 Task: Research Airbnb properties in Guaynabo, Puerto Rico from 12th December, 2023 to 16th December, 2023 for 8 adults.8 bedrooms having 8 beds and 8 bathrooms. Property type can be hotel. Amenities needed are: wifi, TV, free parkinig on premises, gym, breakfast. Look for 4 properties as per requirement.
Action: Mouse moved to (483, 105)
Screenshot: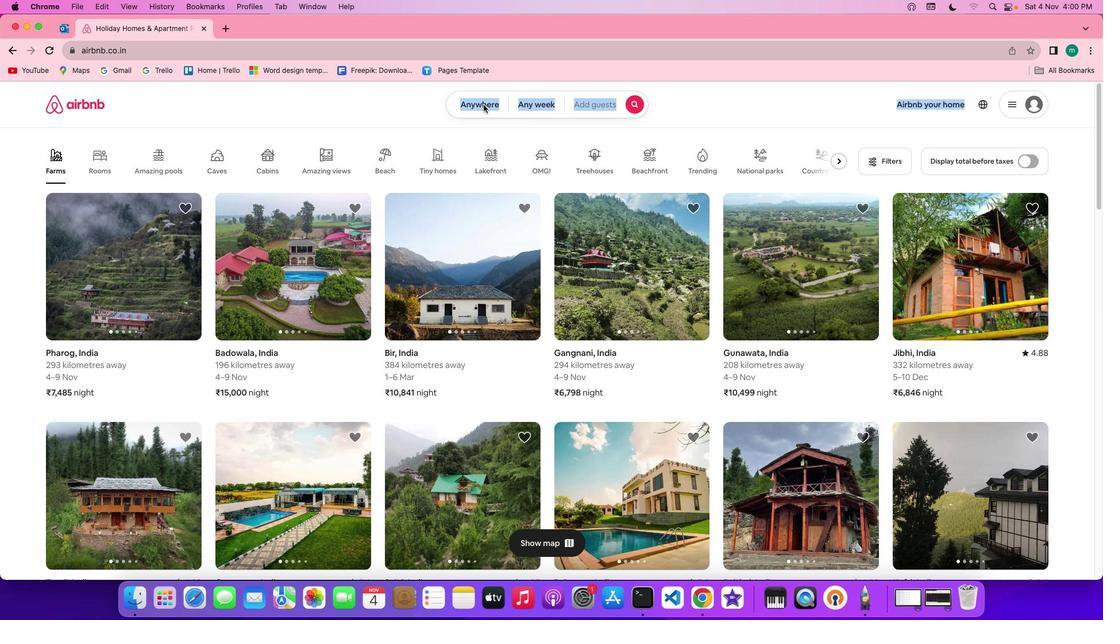 
Action: Mouse pressed left at (483, 105)
Screenshot: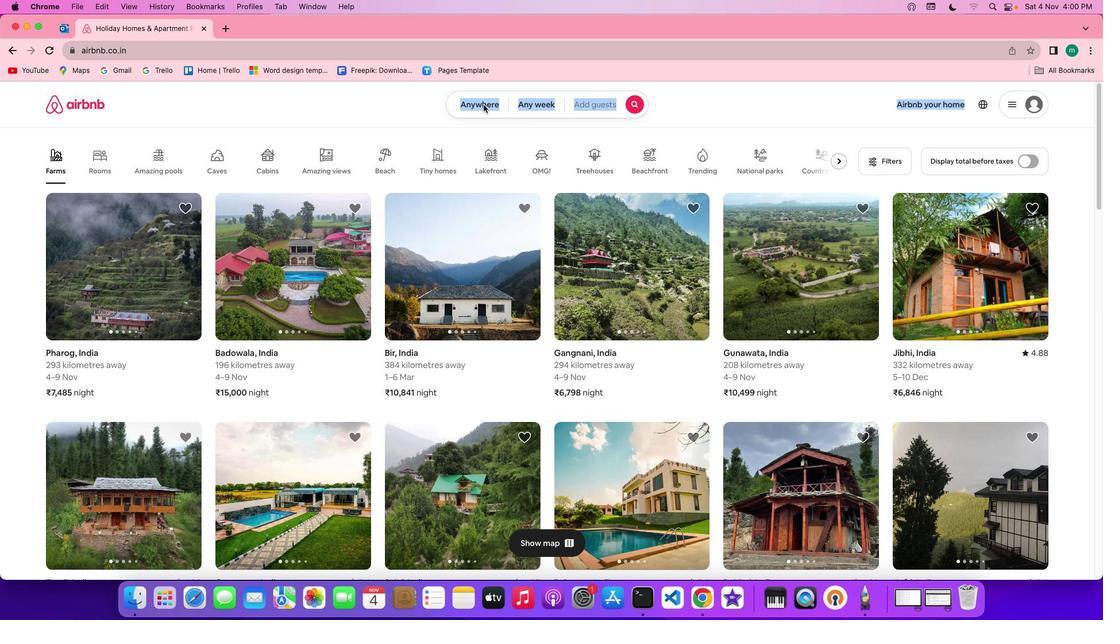
Action: Mouse pressed left at (483, 105)
Screenshot: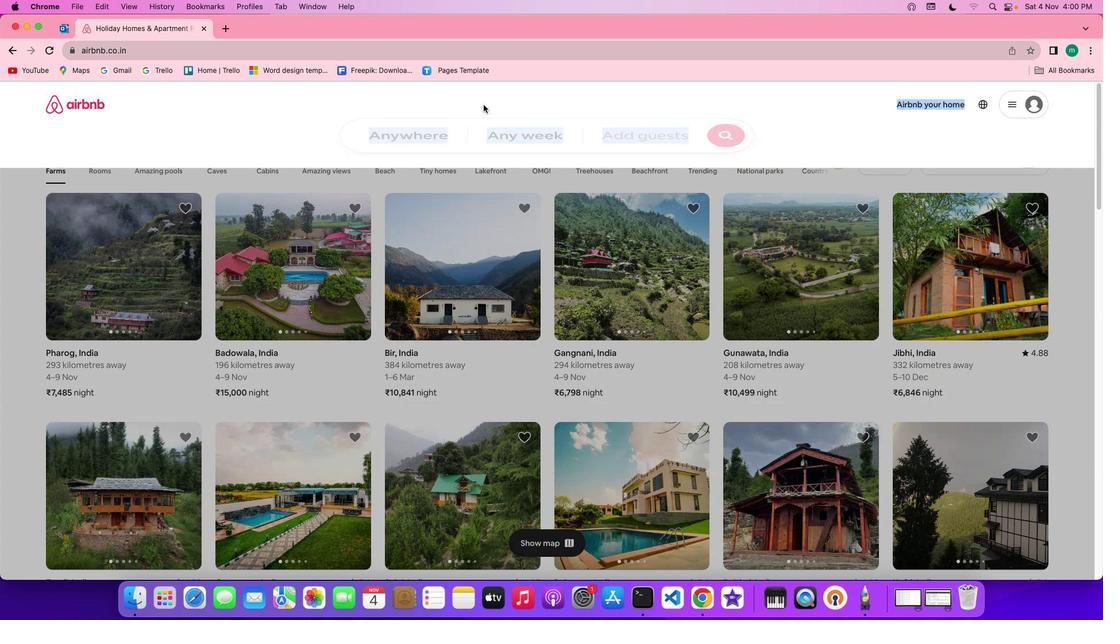 
Action: Mouse moved to (426, 148)
Screenshot: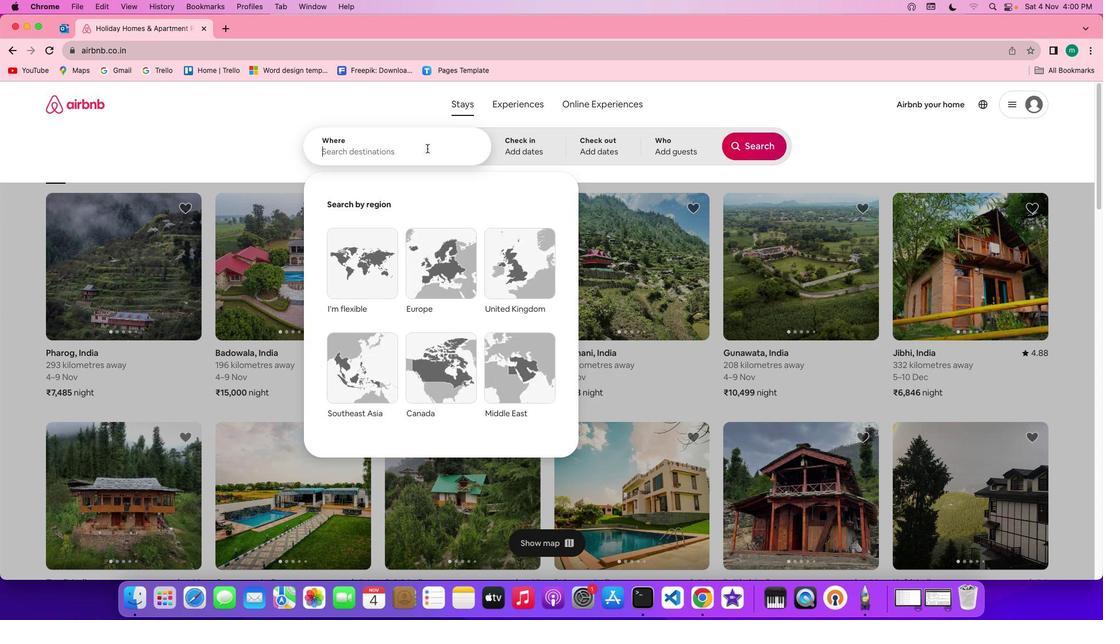
Action: Mouse pressed left at (426, 148)
Screenshot: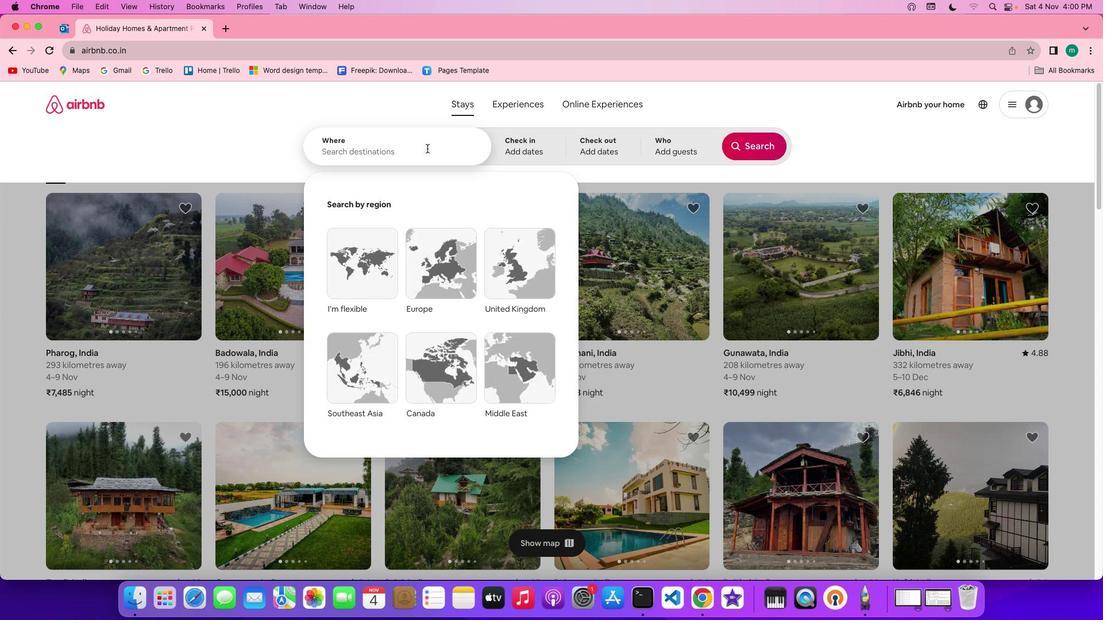 
Action: Key pressed Key.spaceKey.shift'G''u''a''y''n''a''b''o'','Key.spaceKey.shift'P''u''e''r''t''o'Key.spaceKey.shift'R''i''c''o'
Screenshot: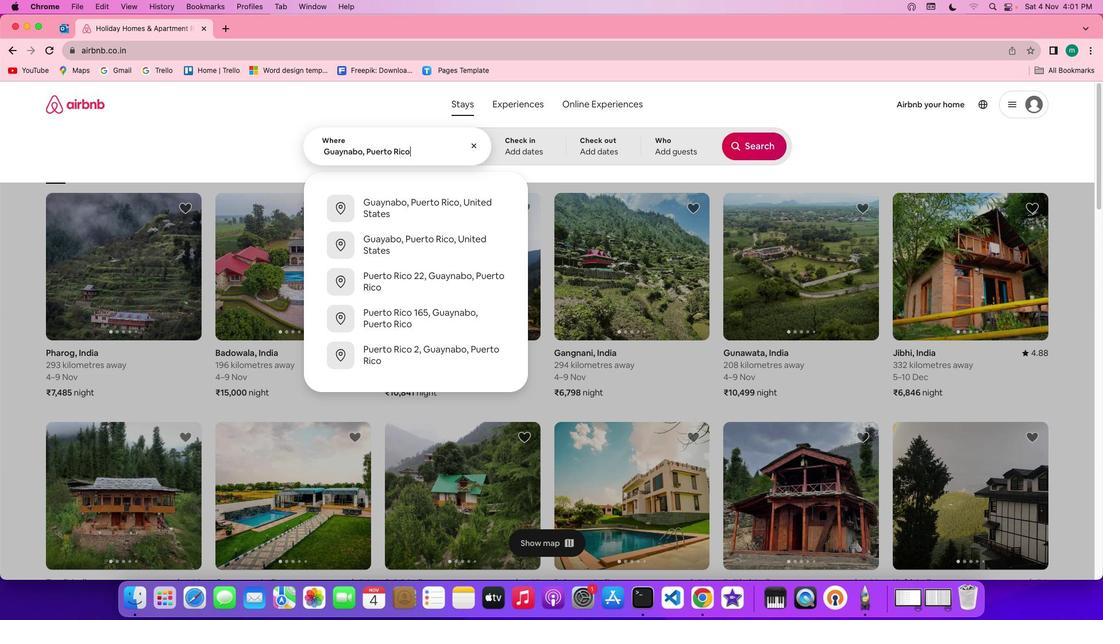 
Action: Mouse moved to (532, 137)
Screenshot: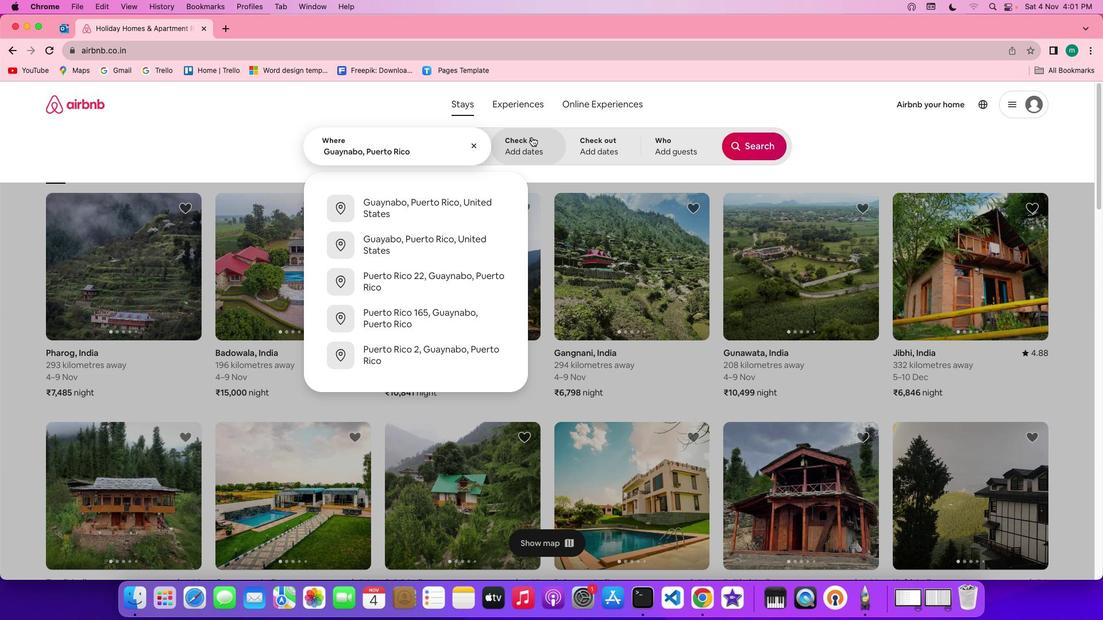 
Action: Mouse pressed left at (532, 137)
Screenshot: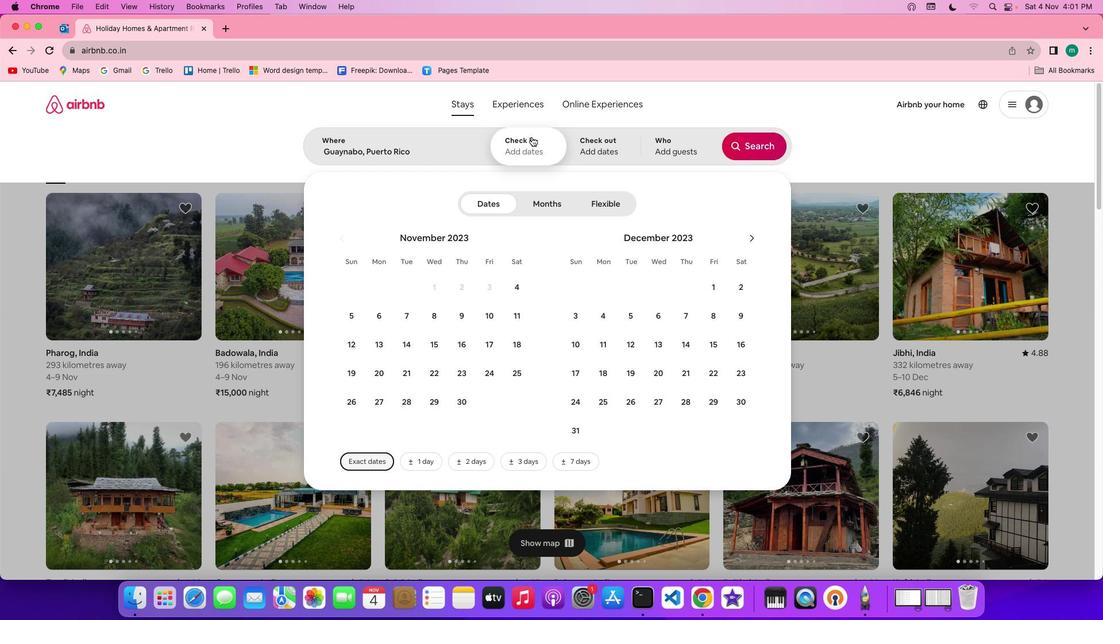
Action: Mouse moved to (636, 347)
Screenshot: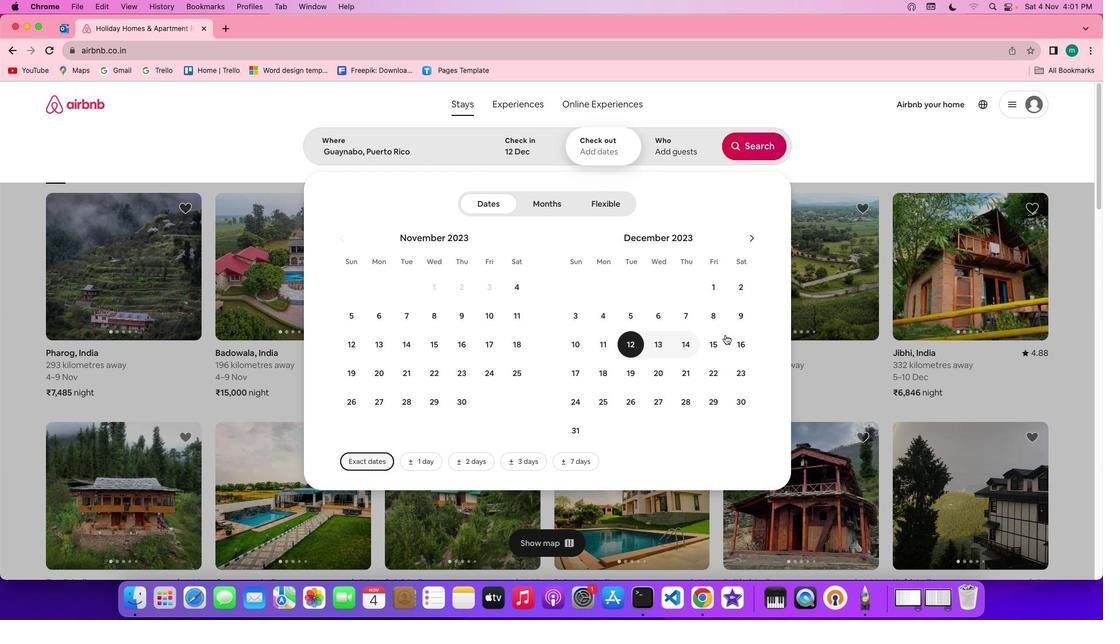 
Action: Mouse pressed left at (636, 347)
Screenshot: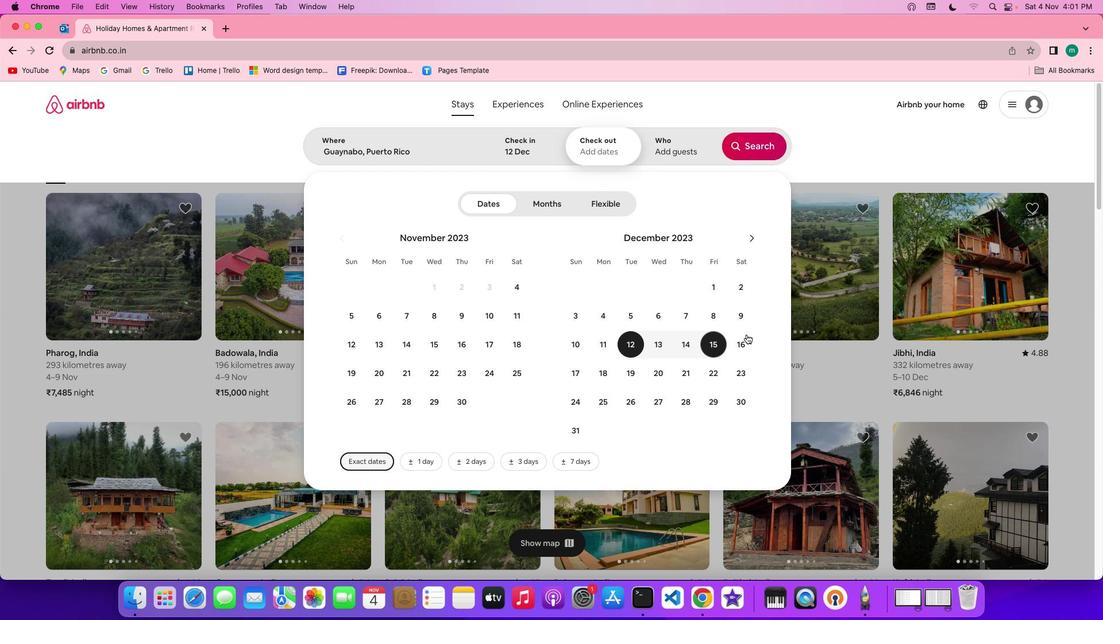 
Action: Mouse moved to (746, 336)
Screenshot: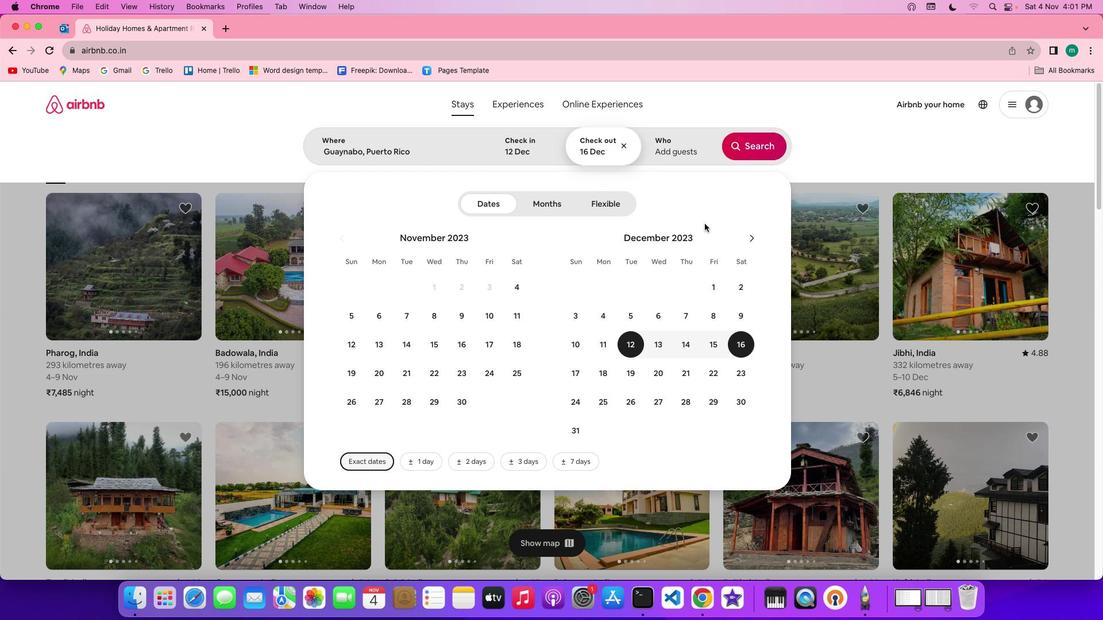 
Action: Mouse pressed left at (746, 336)
Screenshot: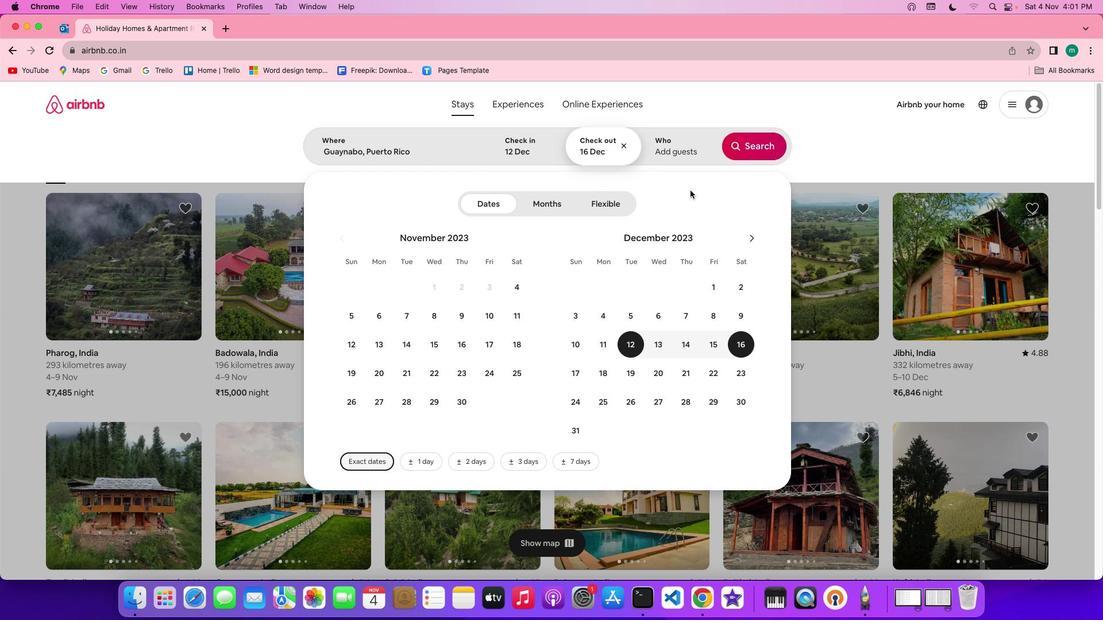 
Action: Mouse moved to (675, 152)
Screenshot: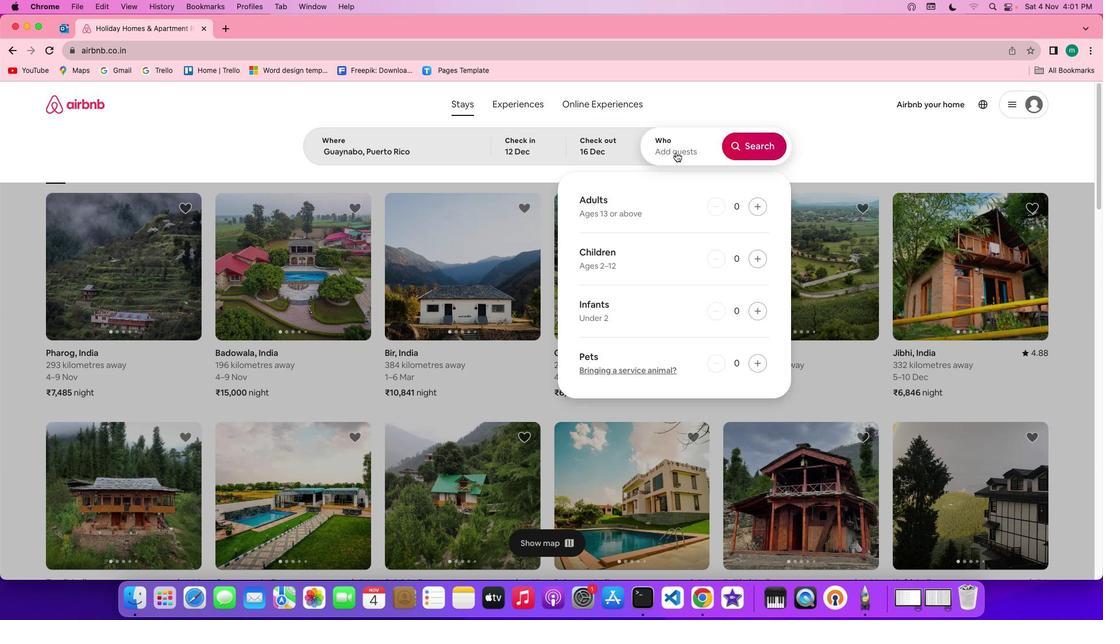 
Action: Mouse pressed left at (675, 152)
Screenshot: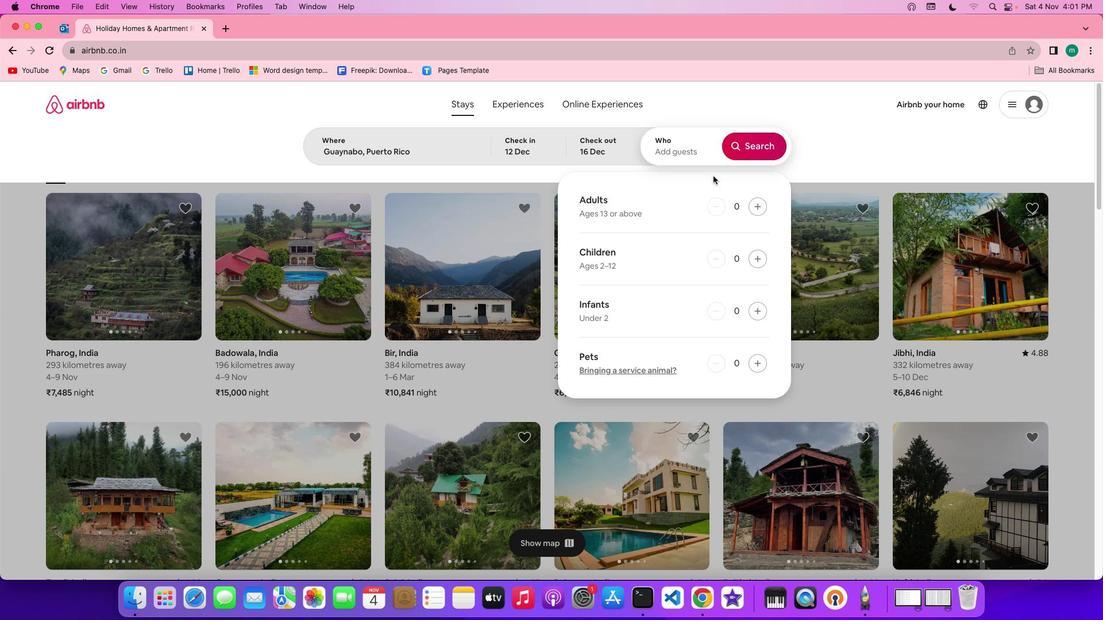 
Action: Mouse moved to (763, 208)
Screenshot: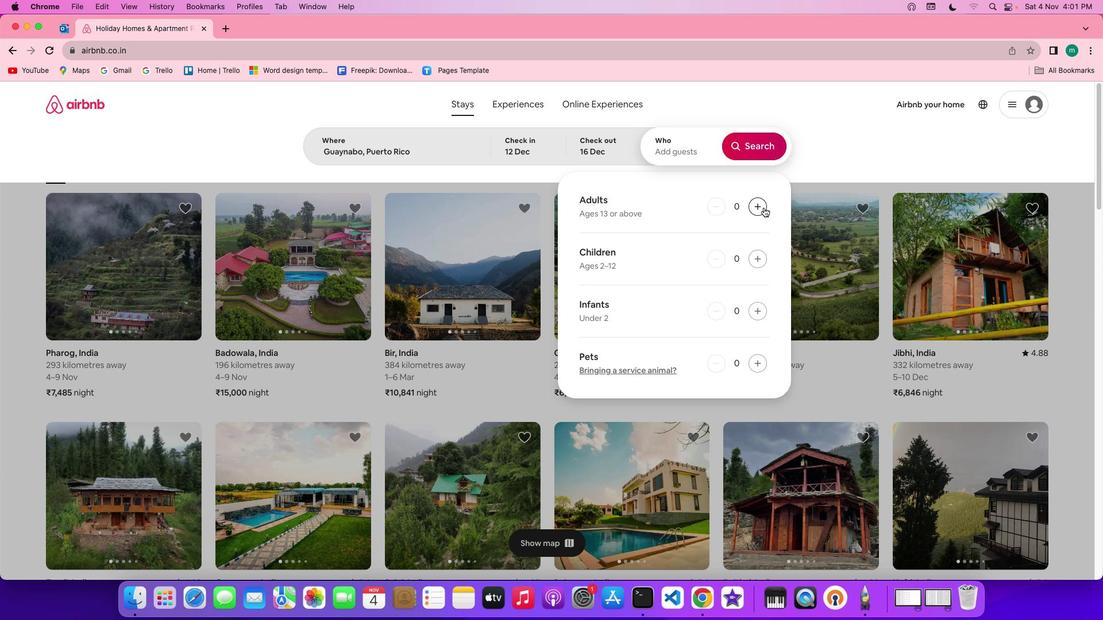 
Action: Mouse pressed left at (763, 208)
Screenshot: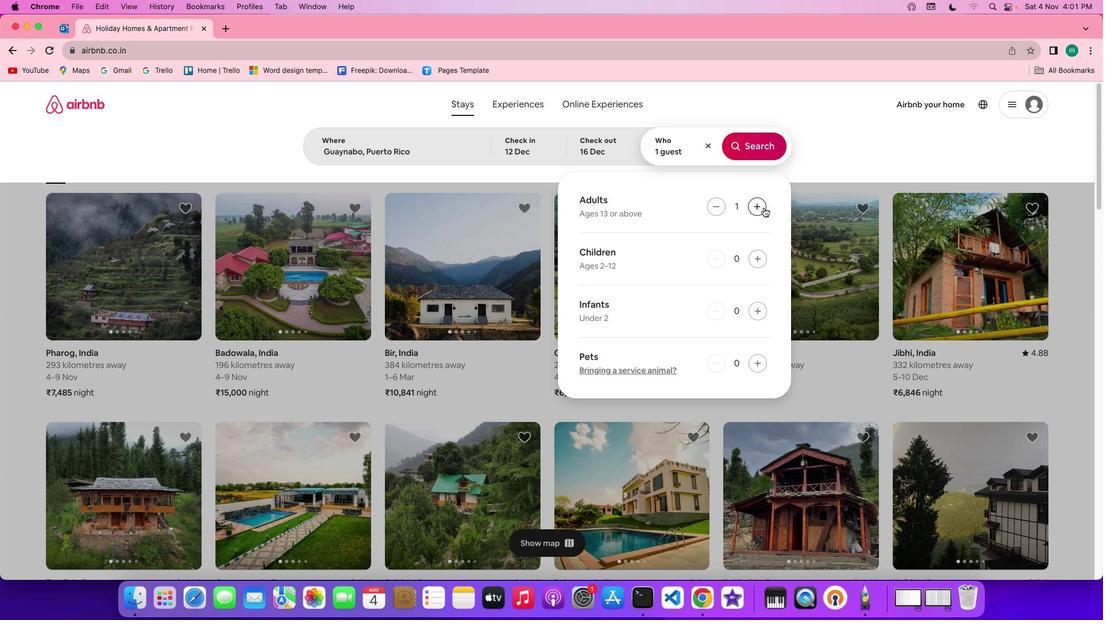 
Action: Mouse pressed left at (763, 208)
Screenshot: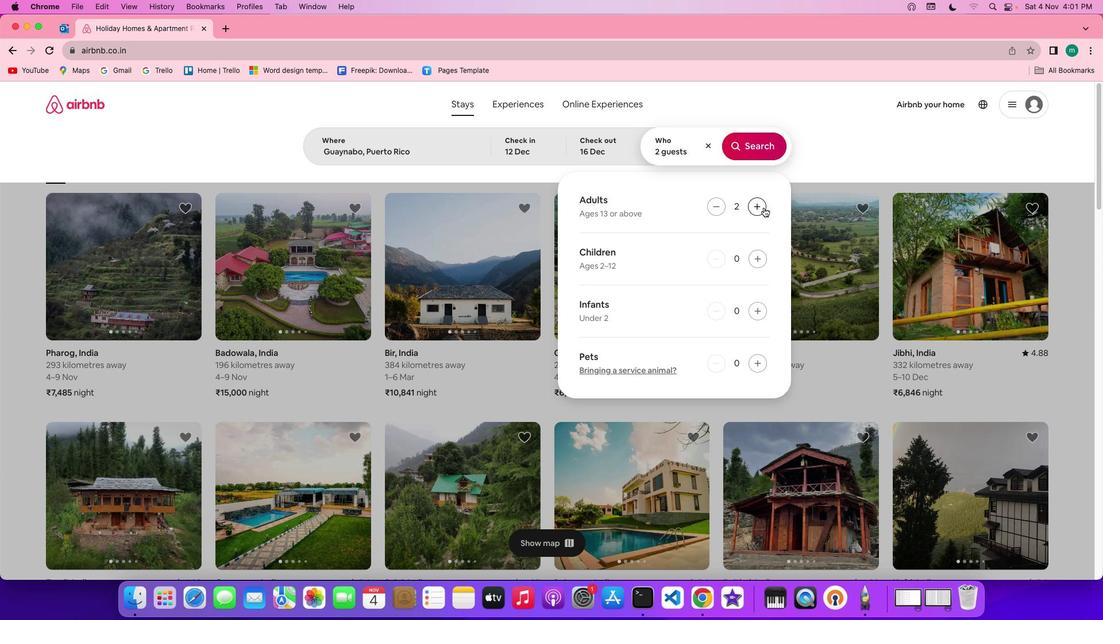 
Action: Mouse pressed left at (763, 208)
Screenshot: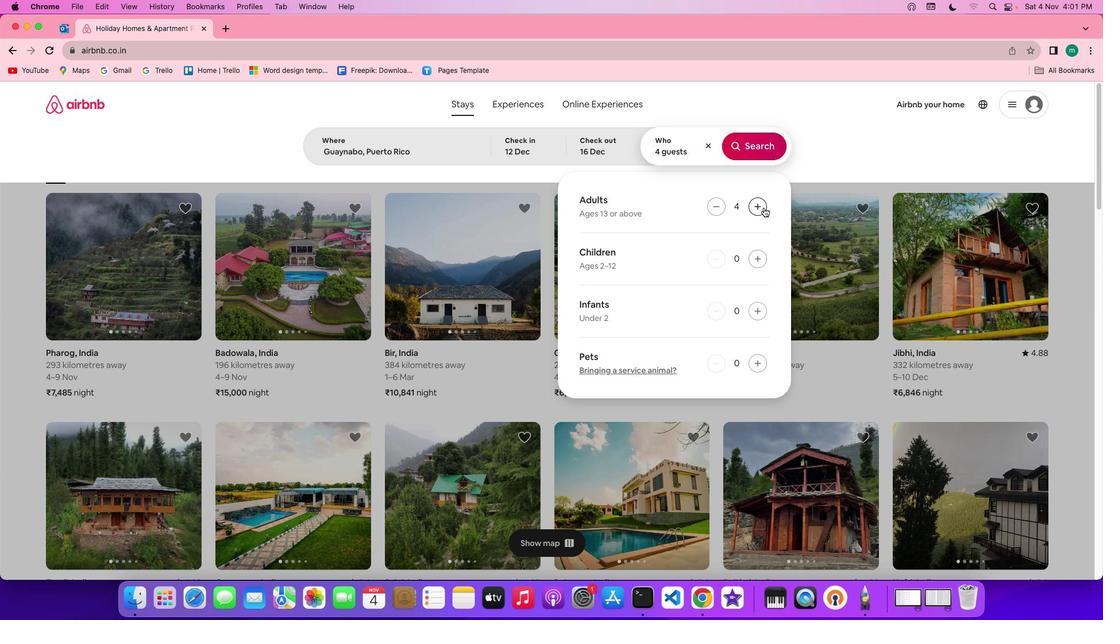 
Action: Mouse pressed left at (763, 208)
Screenshot: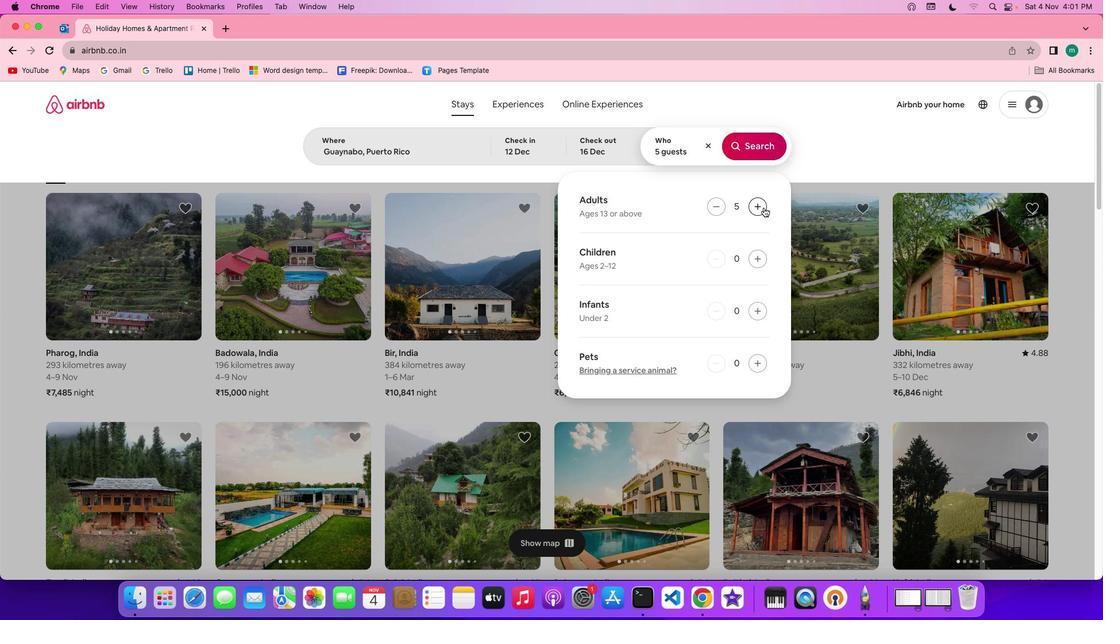 
Action: Mouse pressed left at (763, 208)
Screenshot: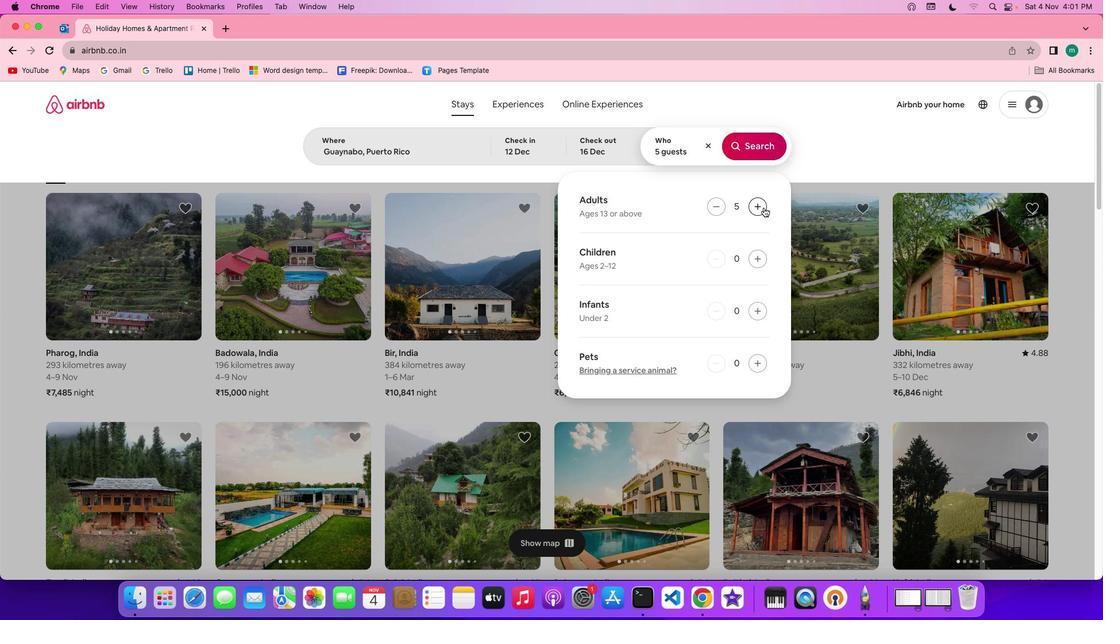 
Action: Mouse pressed left at (763, 208)
Screenshot: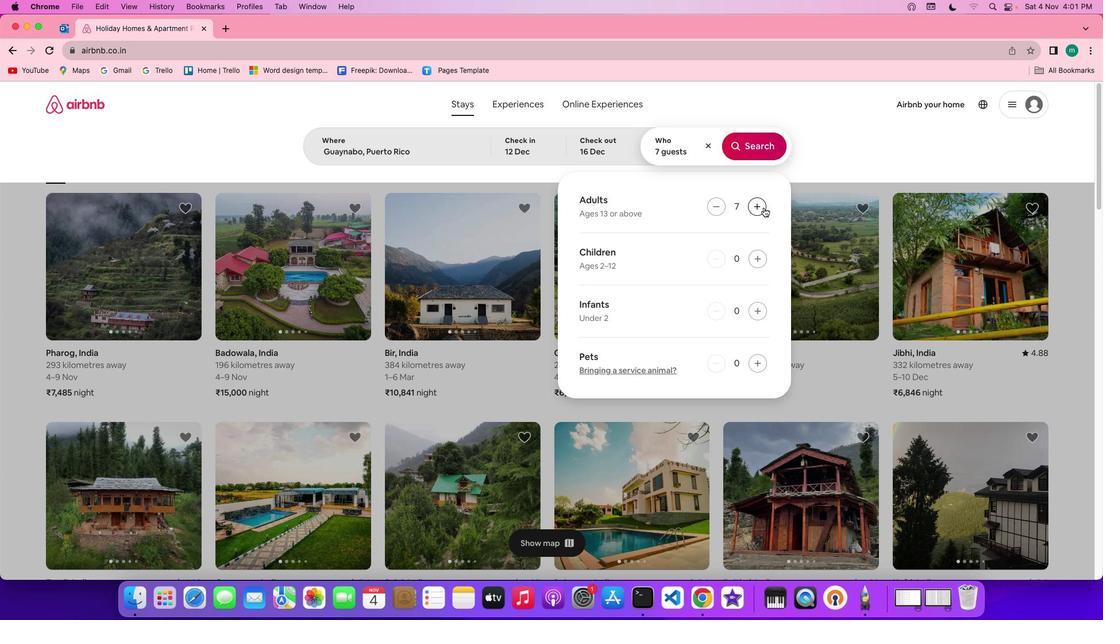 
Action: Mouse pressed left at (763, 208)
Screenshot: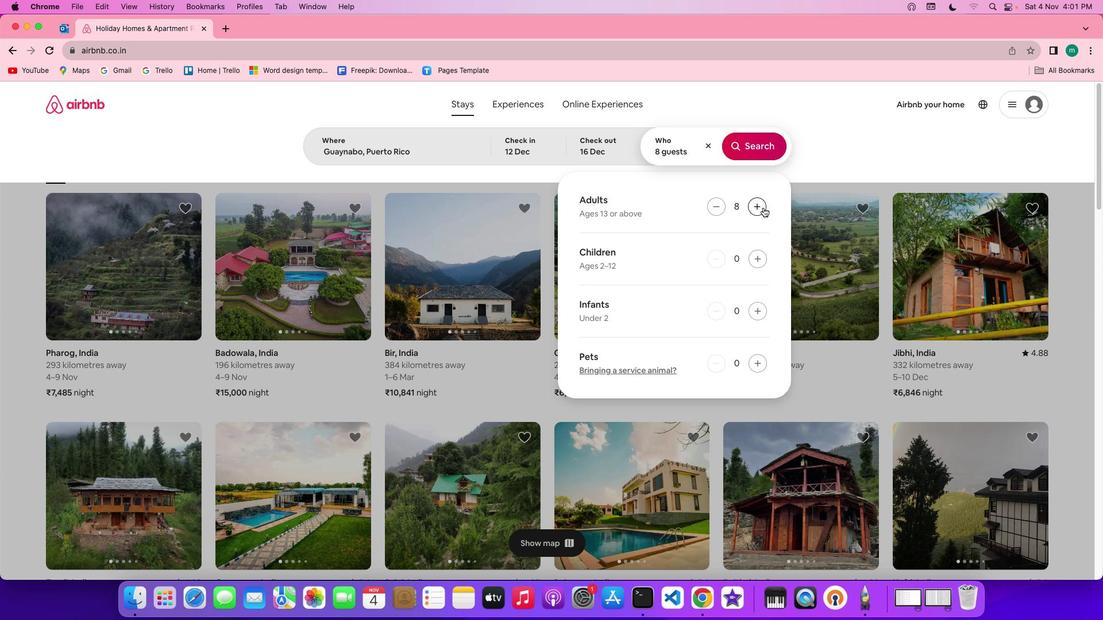 
Action: Mouse pressed left at (763, 208)
Screenshot: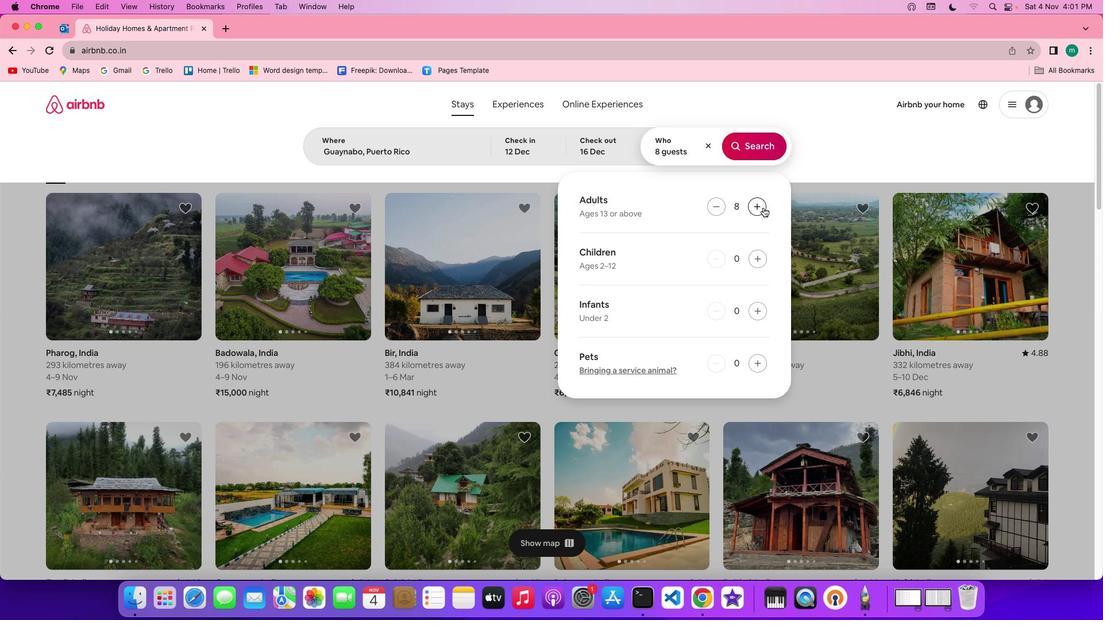
Action: Mouse moved to (756, 152)
Screenshot: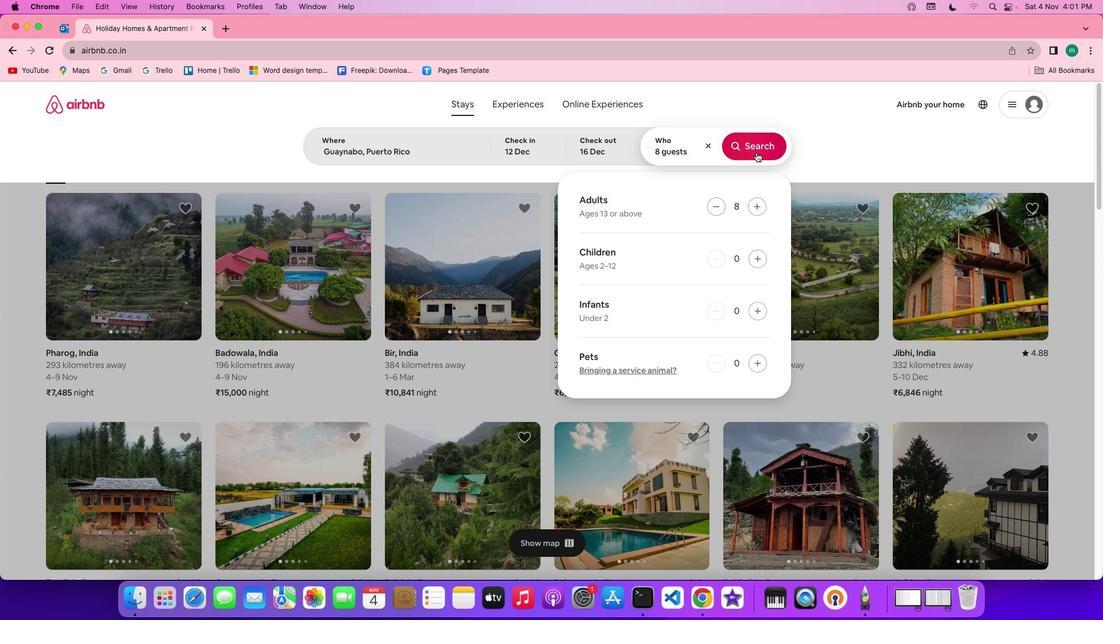 
Action: Mouse pressed left at (756, 152)
Screenshot: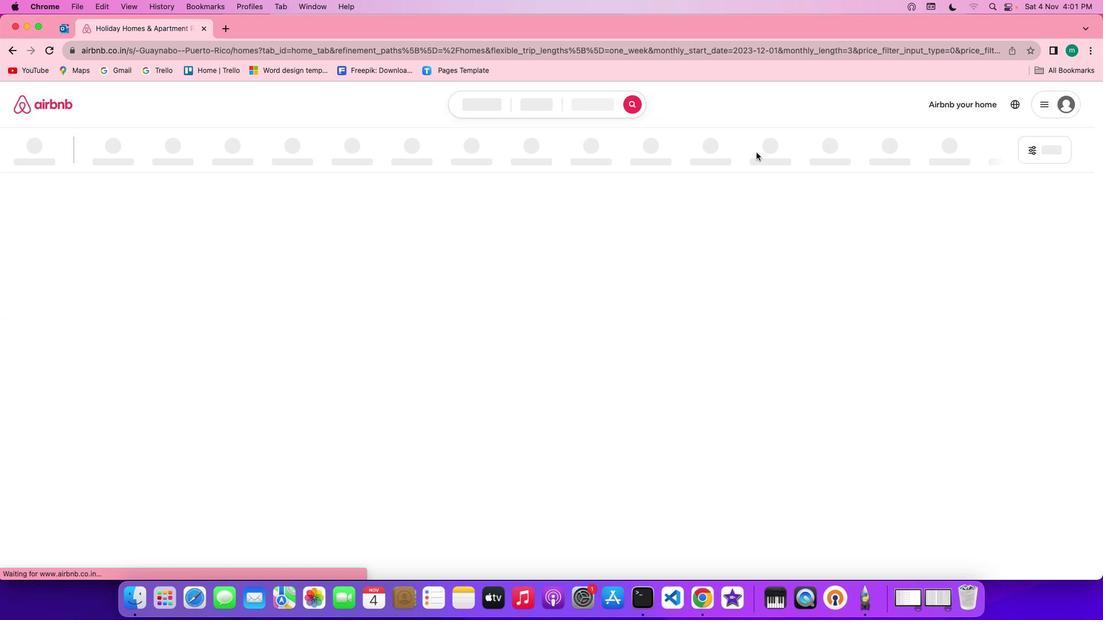 
Action: Mouse moved to (928, 154)
Screenshot: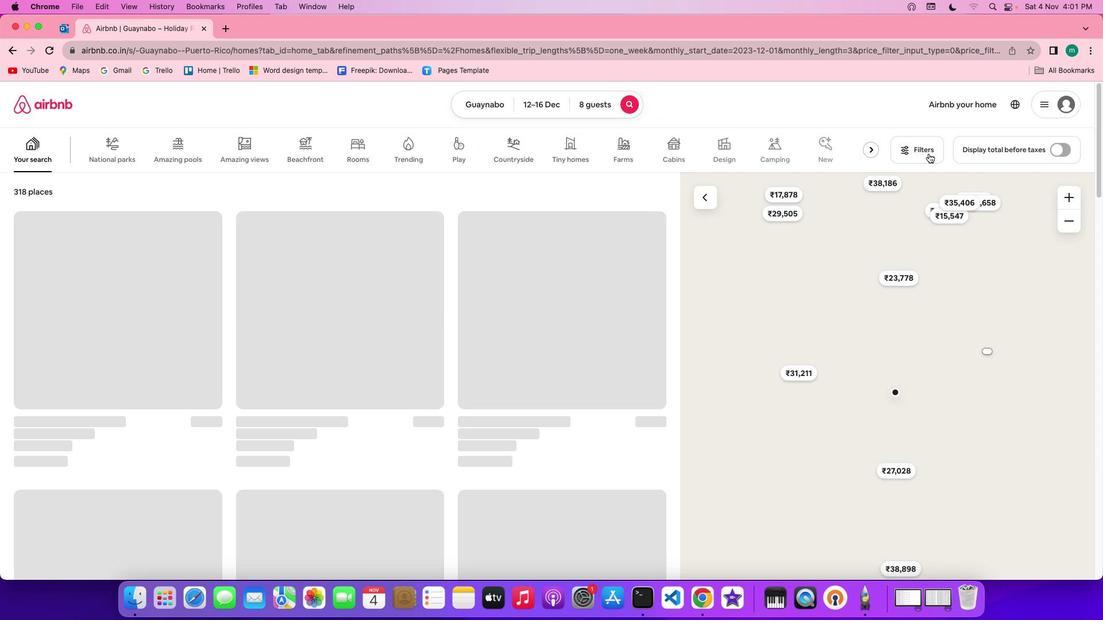 
Action: Mouse pressed left at (928, 154)
Screenshot: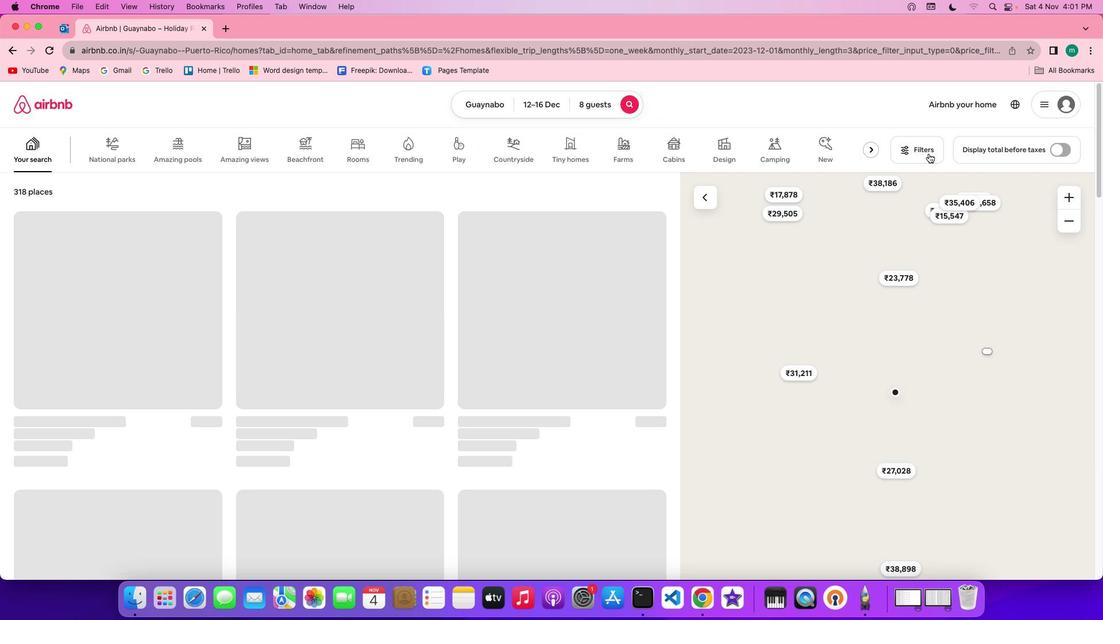 
Action: Mouse moved to (918, 147)
Screenshot: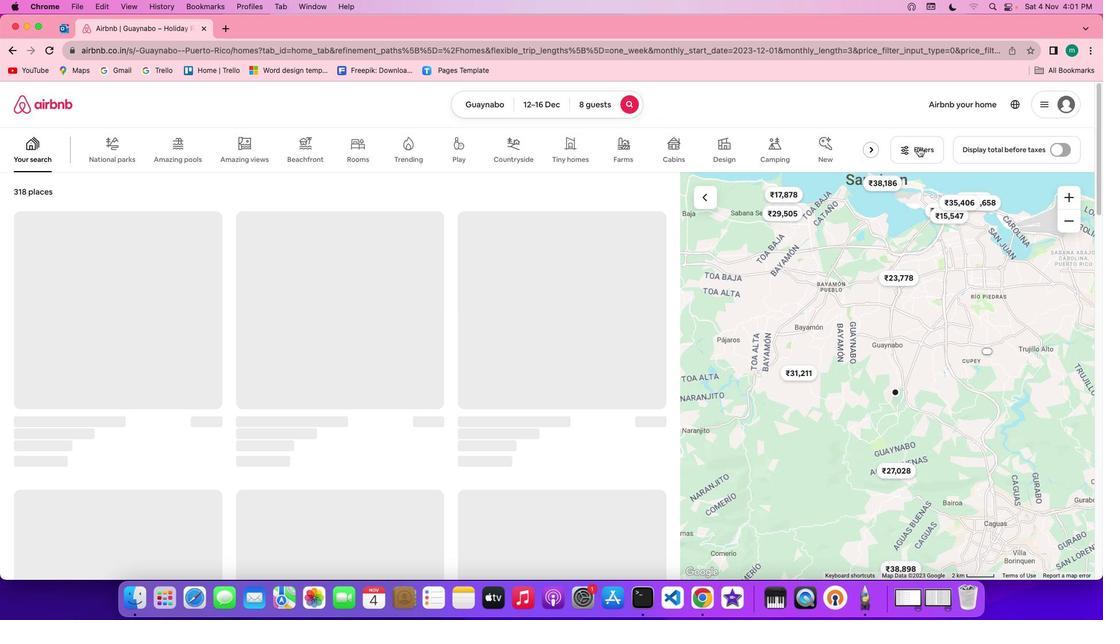 
Action: Mouse pressed left at (918, 147)
Screenshot: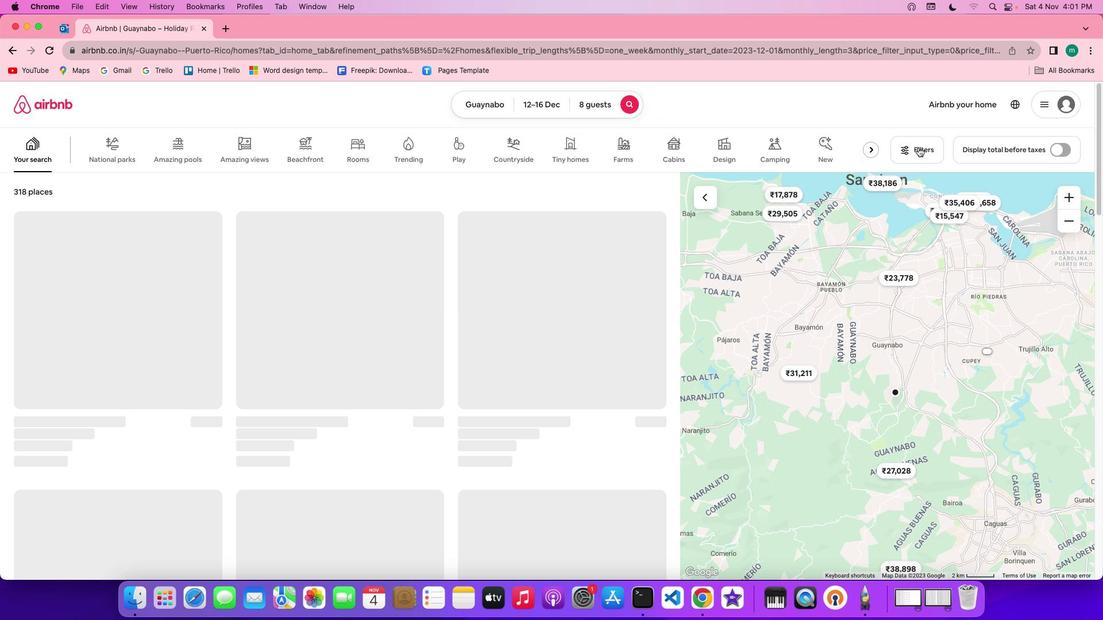 
Action: Mouse moved to (917, 148)
Screenshot: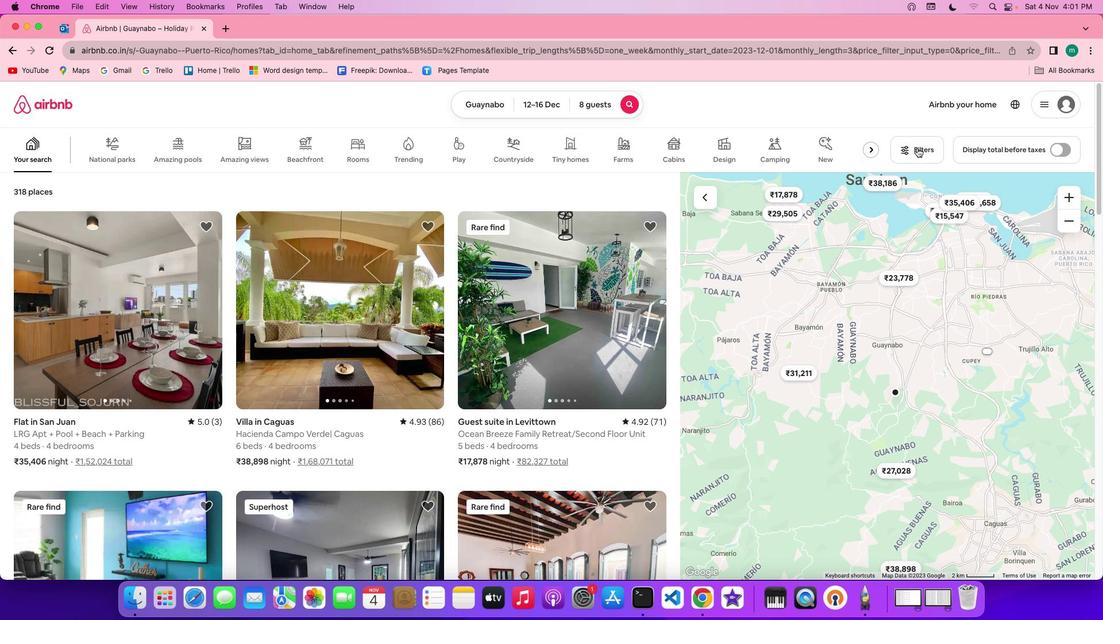 
Action: Mouse pressed left at (917, 148)
Screenshot: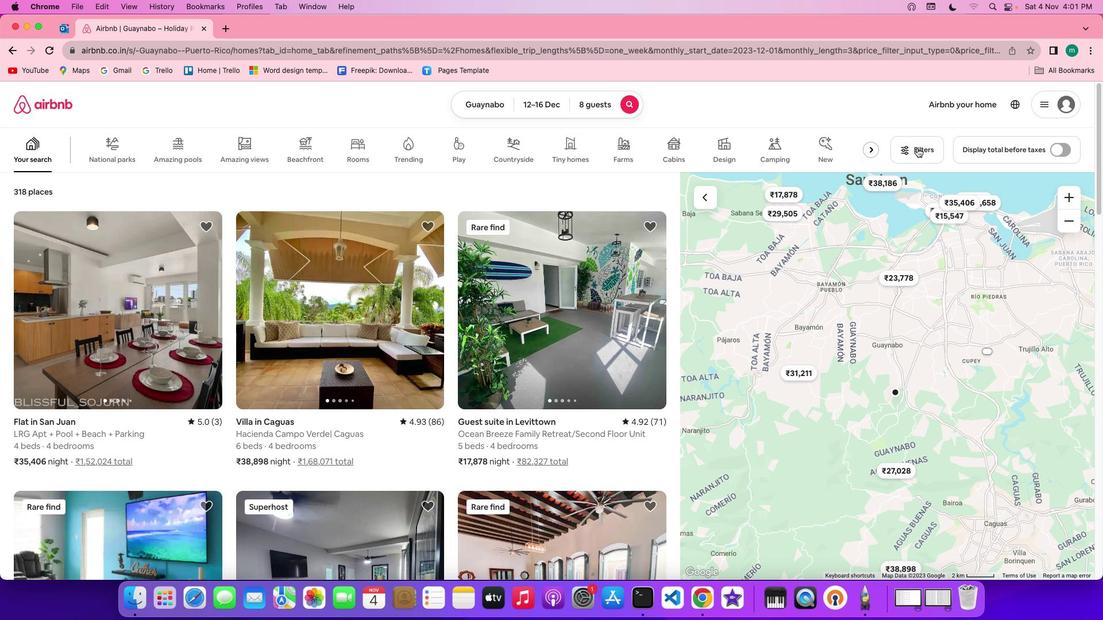 
Action: Mouse moved to (923, 146)
Screenshot: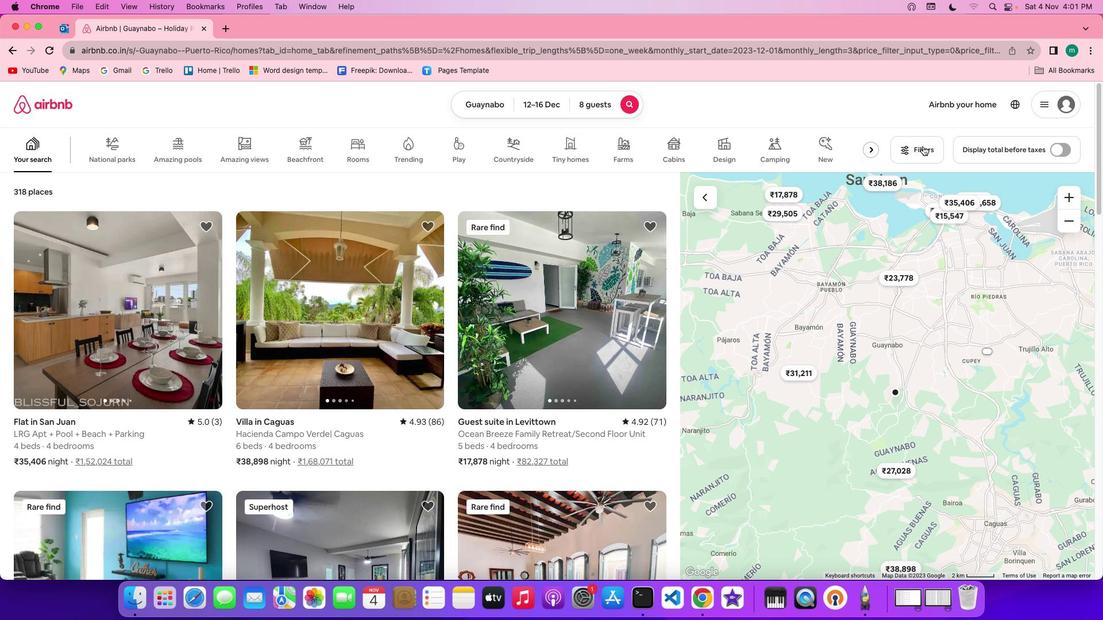 
Action: Mouse pressed left at (923, 146)
Screenshot: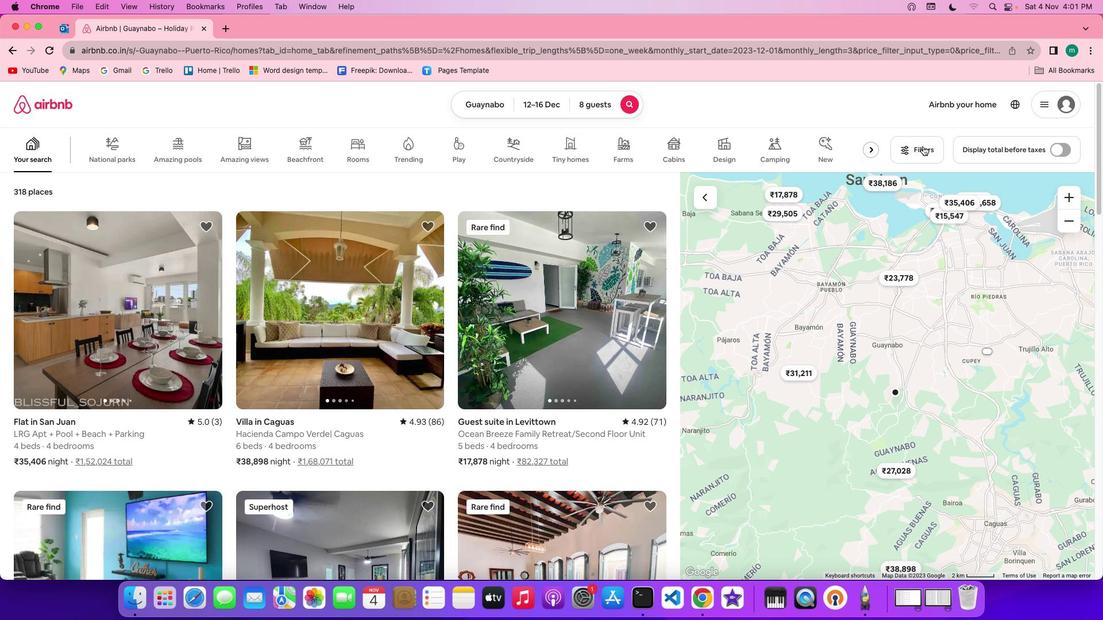 
Action: Mouse moved to (586, 366)
Screenshot: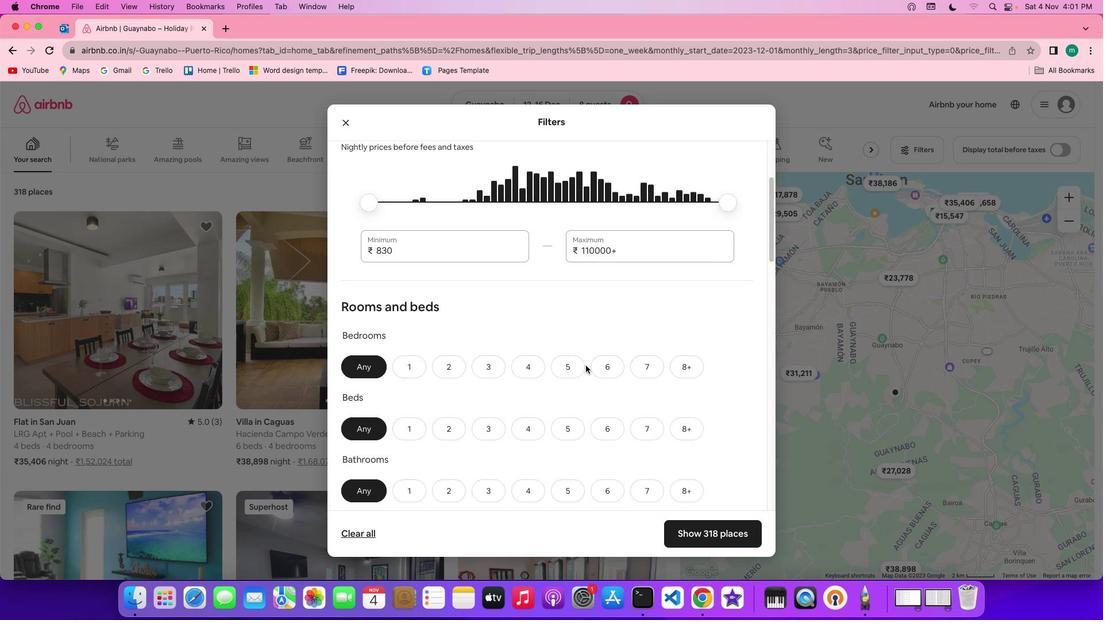 
Action: Mouse scrolled (586, 366) with delta (0, 0)
Screenshot: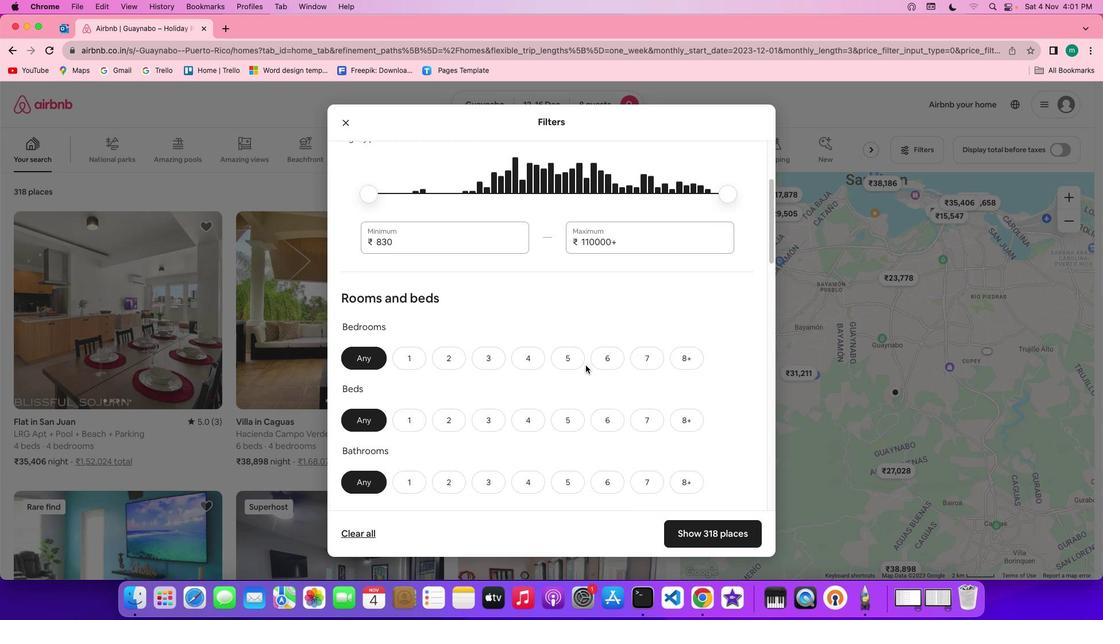 
Action: Mouse scrolled (586, 366) with delta (0, 0)
Screenshot: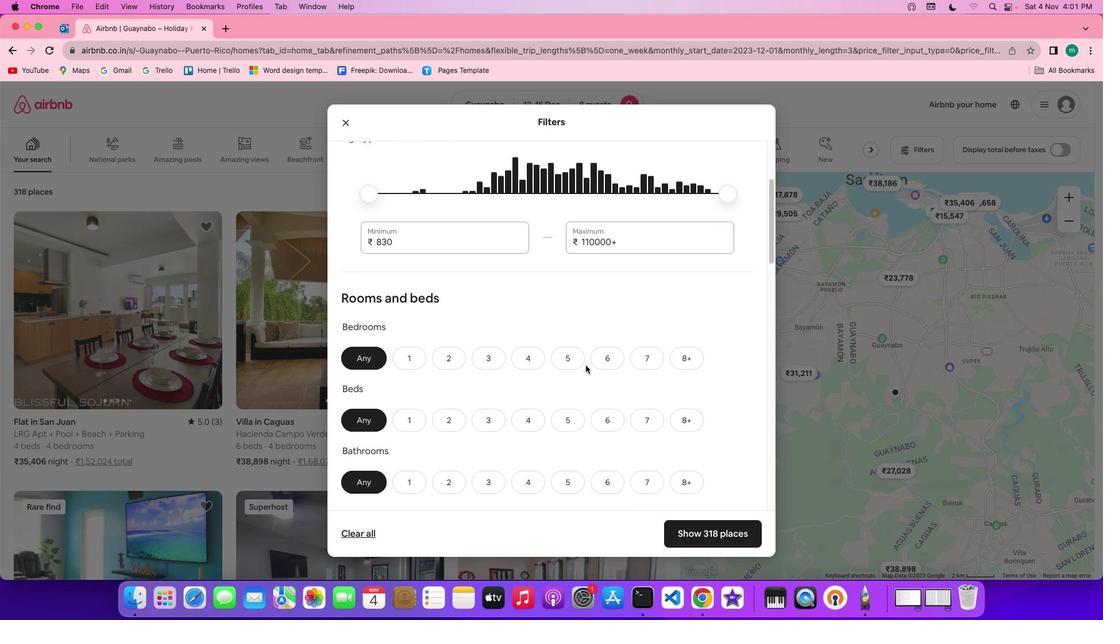 
Action: Mouse scrolled (586, 366) with delta (0, -1)
Screenshot: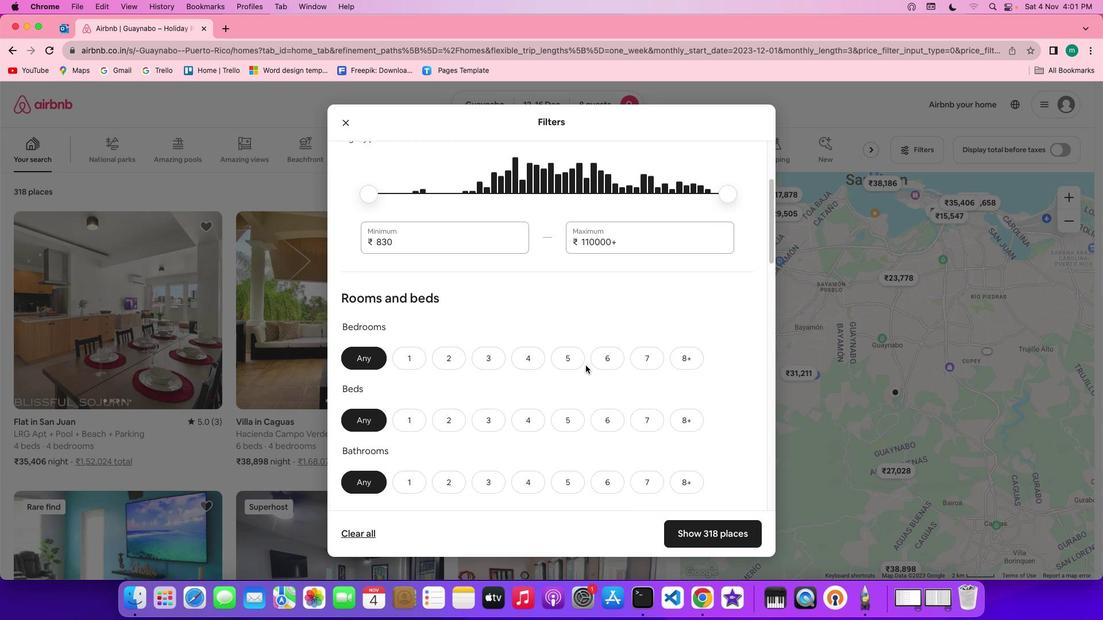 
Action: Mouse scrolled (586, 366) with delta (0, -1)
Screenshot: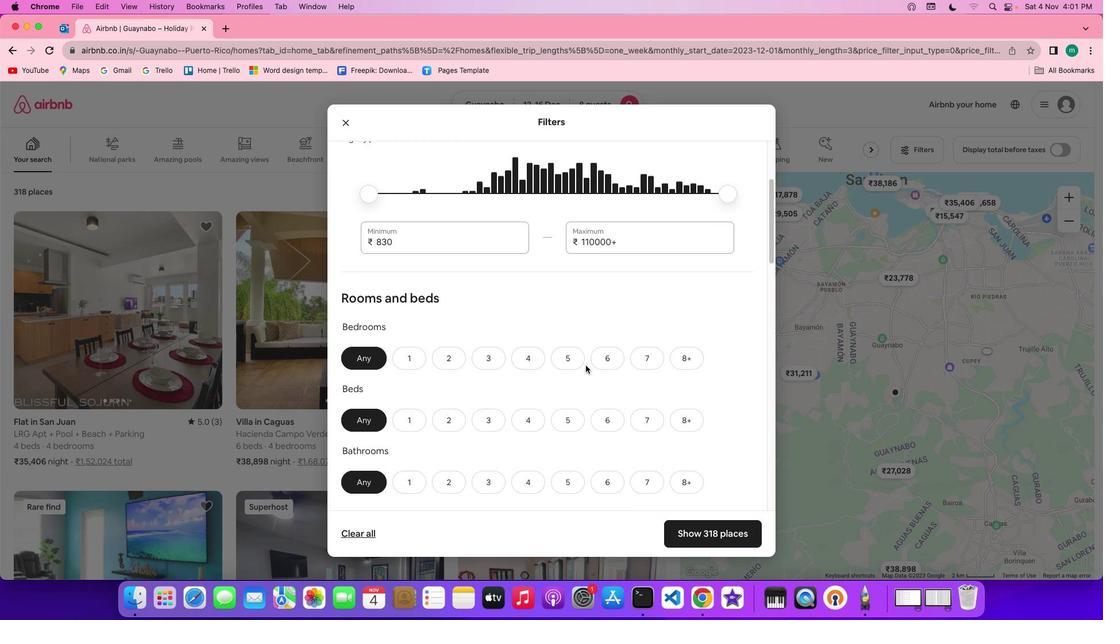 
Action: Mouse scrolled (586, 366) with delta (0, 0)
Screenshot: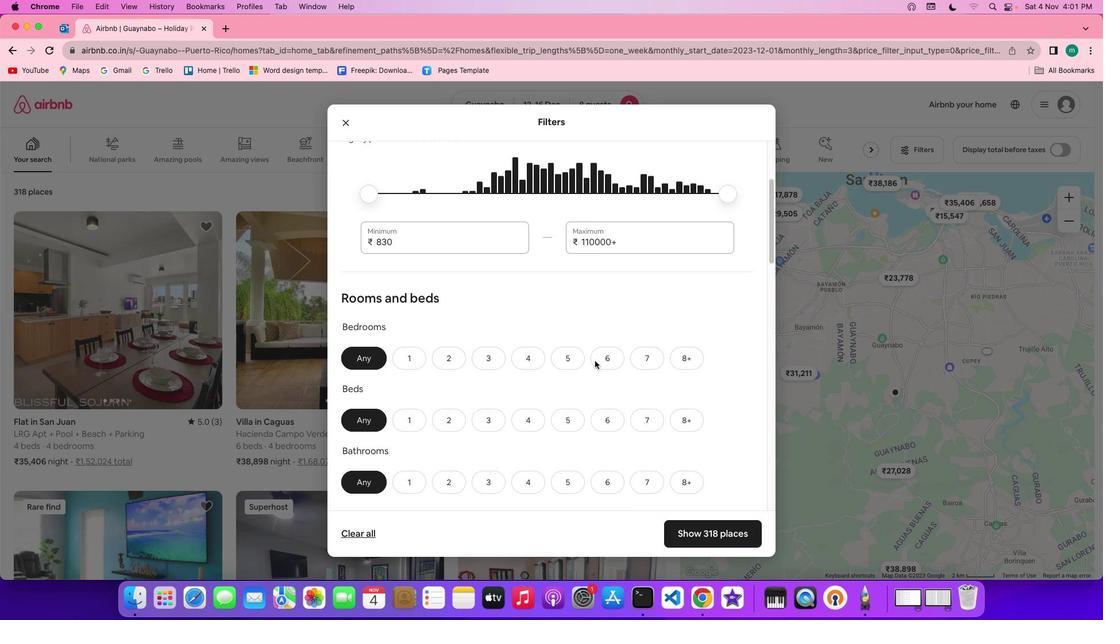 
Action: Mouse moved to (676, 350)
Screenshot: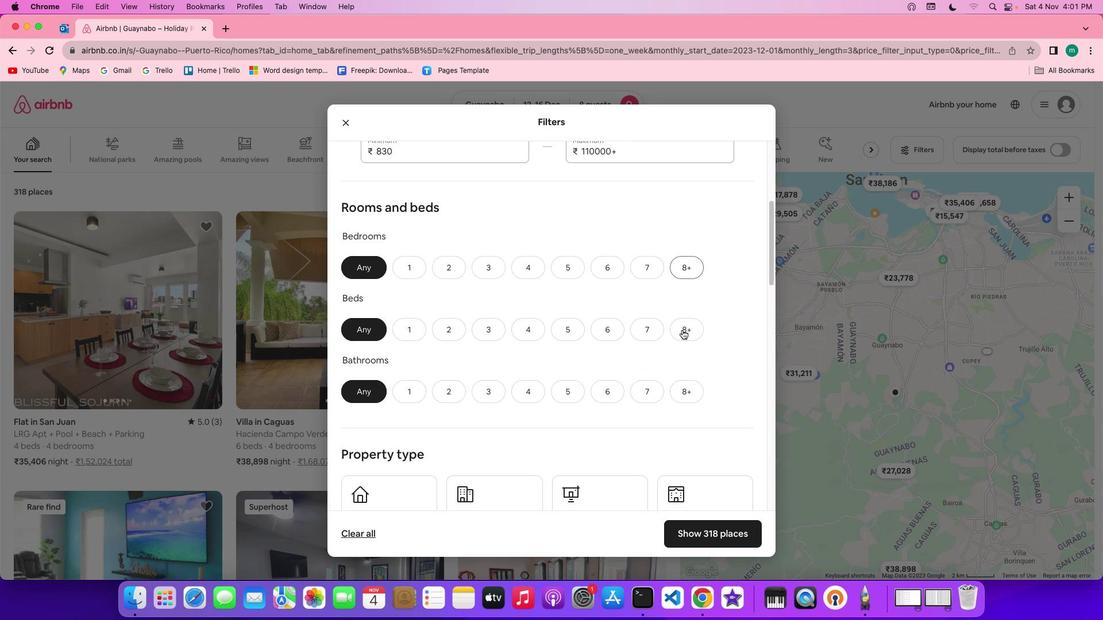 
Action: Mouse scrolled (676, 350) with delta (0, 0)
Screenshot: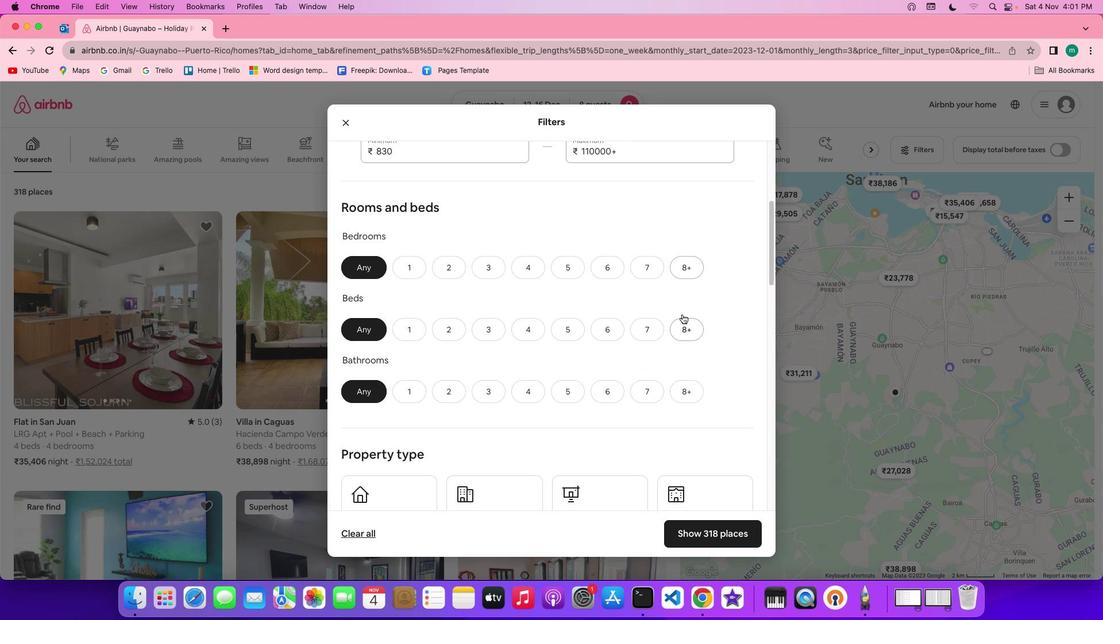 
Action: Mouse scrolled (676, 350) with delta (0, 0)
Screenshot: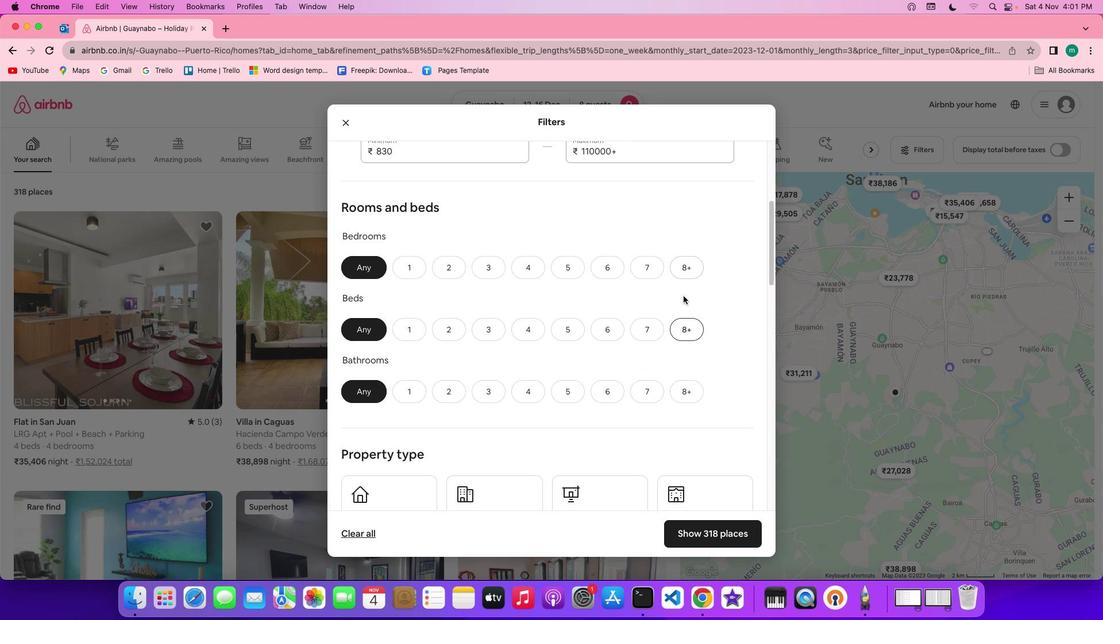 
Action: Mouse scrolled (676, 350) with delta (0, -1)
Screenshot: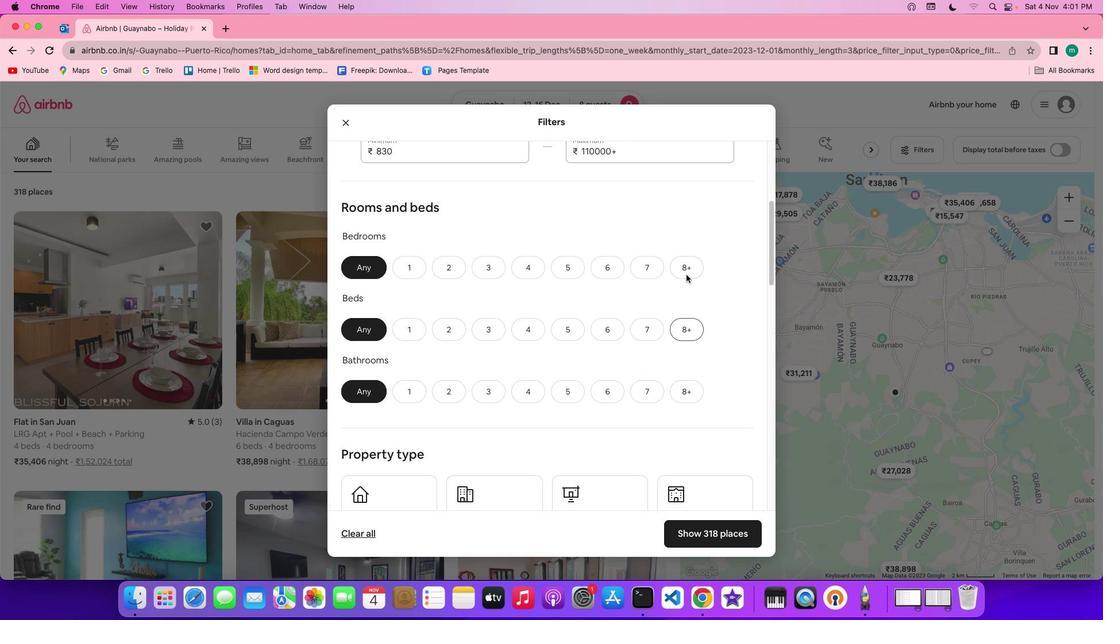 
Action: Mouse moved to (687, 264)
Screenshot: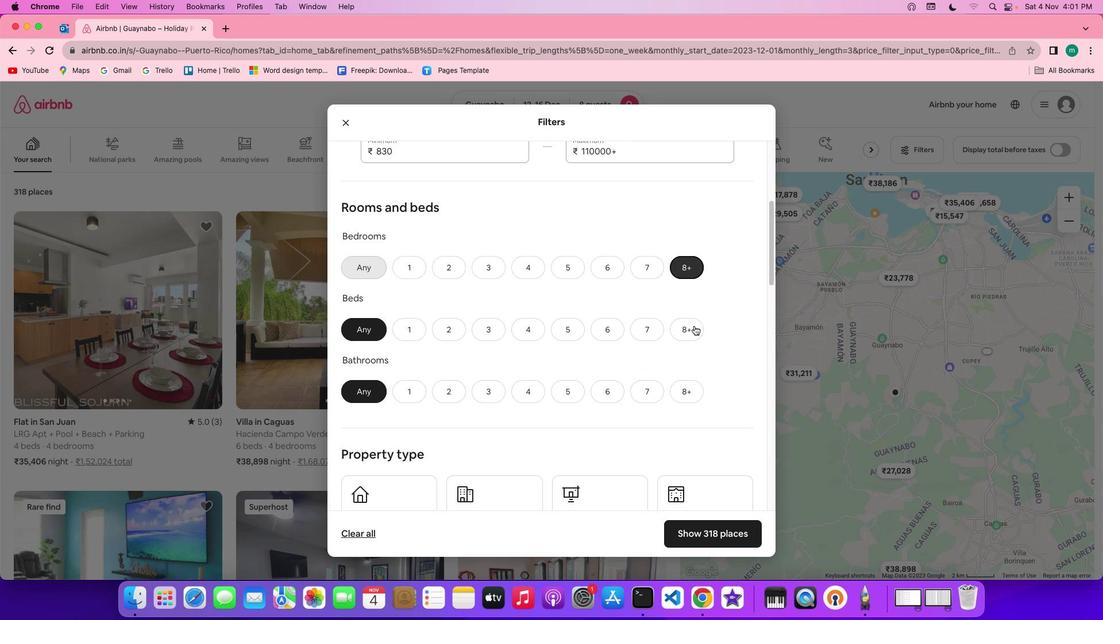 
Action: Mouse pressed left at (687, 264)
Screenshot: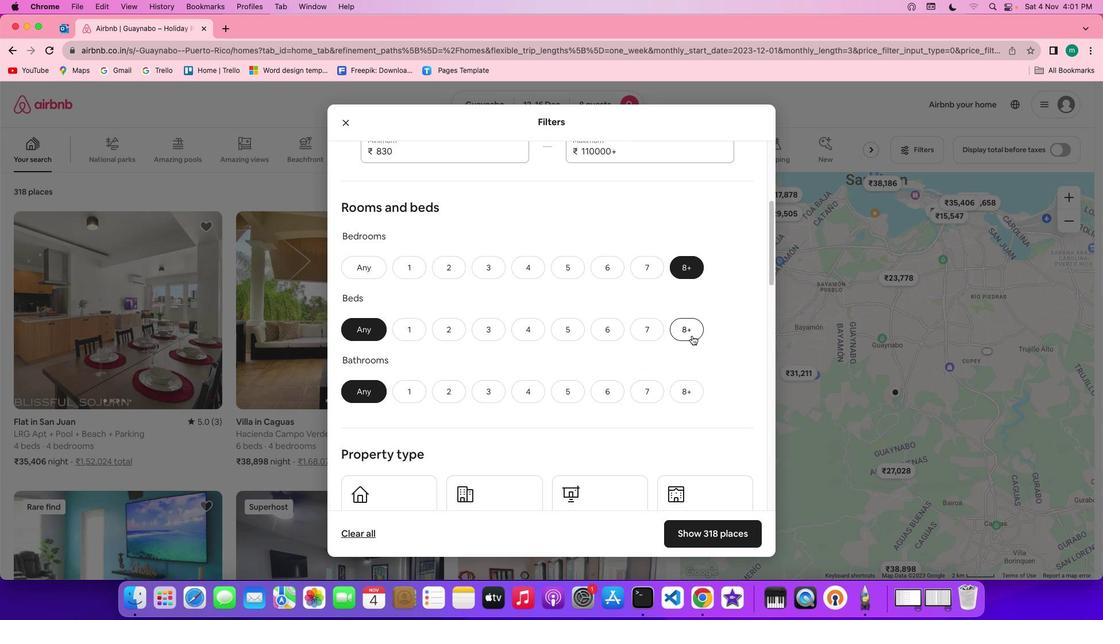 
Action: Mouse moved to (691, 336)
Screenshot: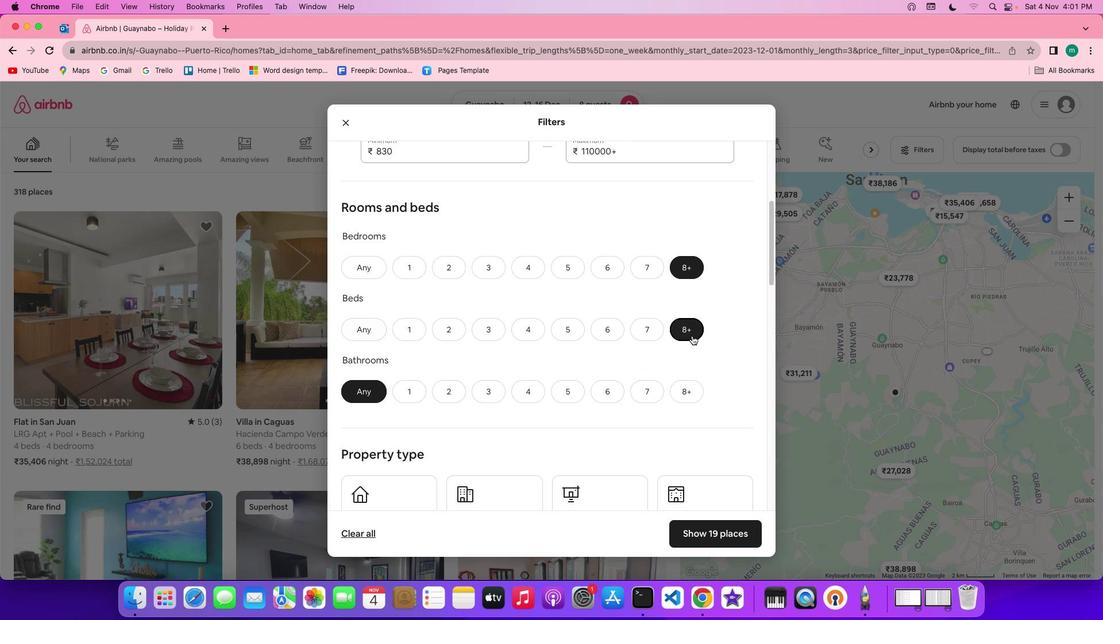 
Action: Mouse pressed left at (691, 336)
Screenshot: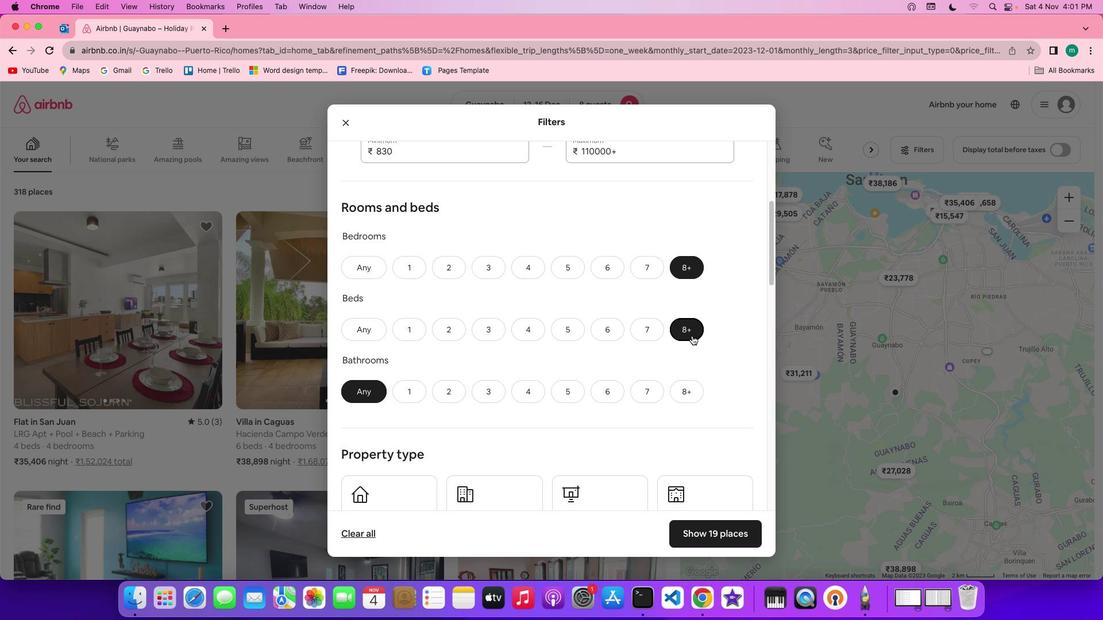 
Action: Mouse moved to (690, 394)
Screenshot: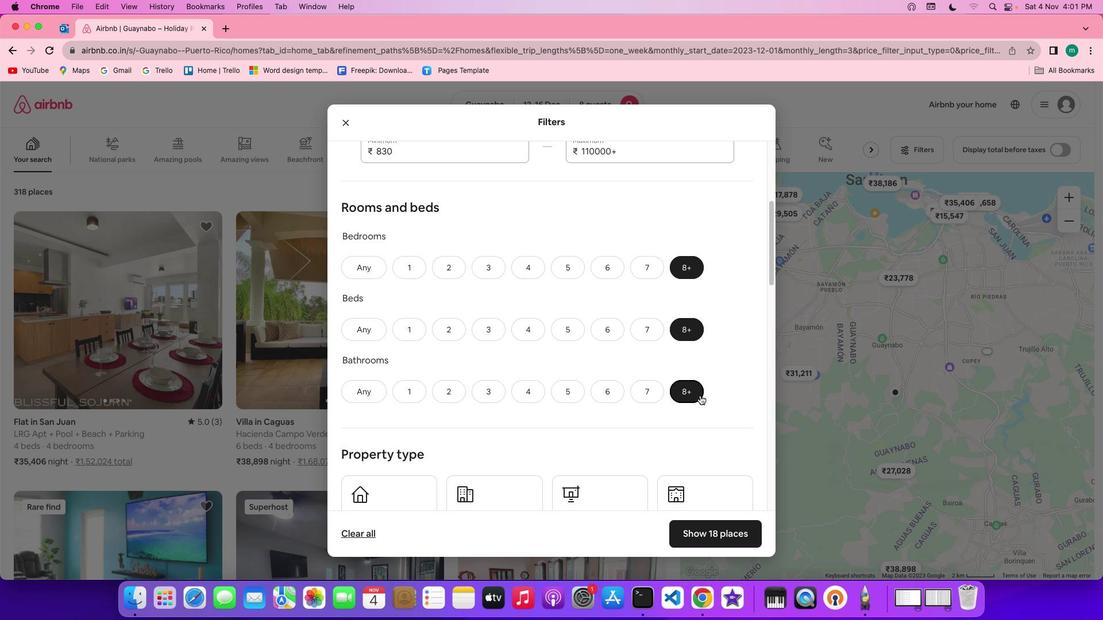 
Action: Mouse pressed left at (690, 394)
Screenshot: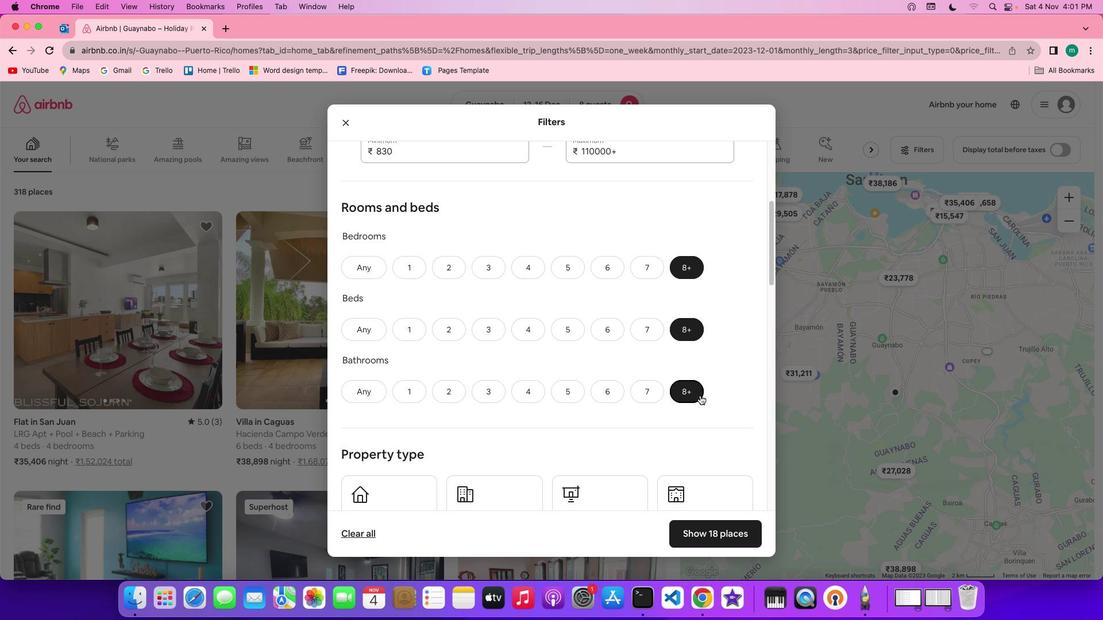 
Action: Mouse moved to (699, 395)
Screenshot: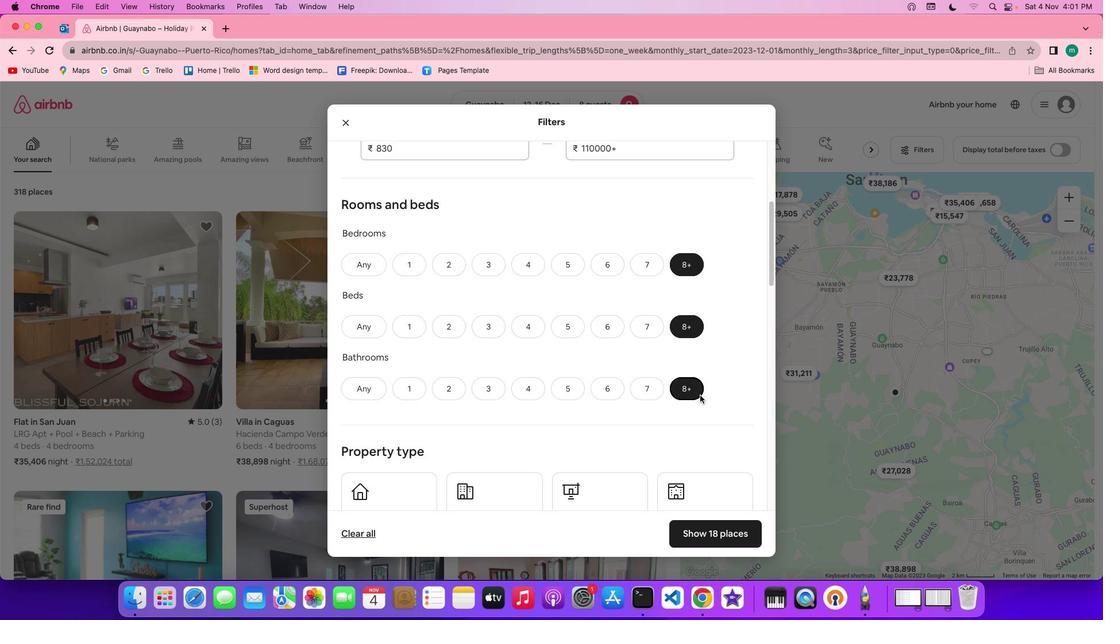 
Action: Mouse scrolled (699, 395) with delta (0, 0)
Screenshot: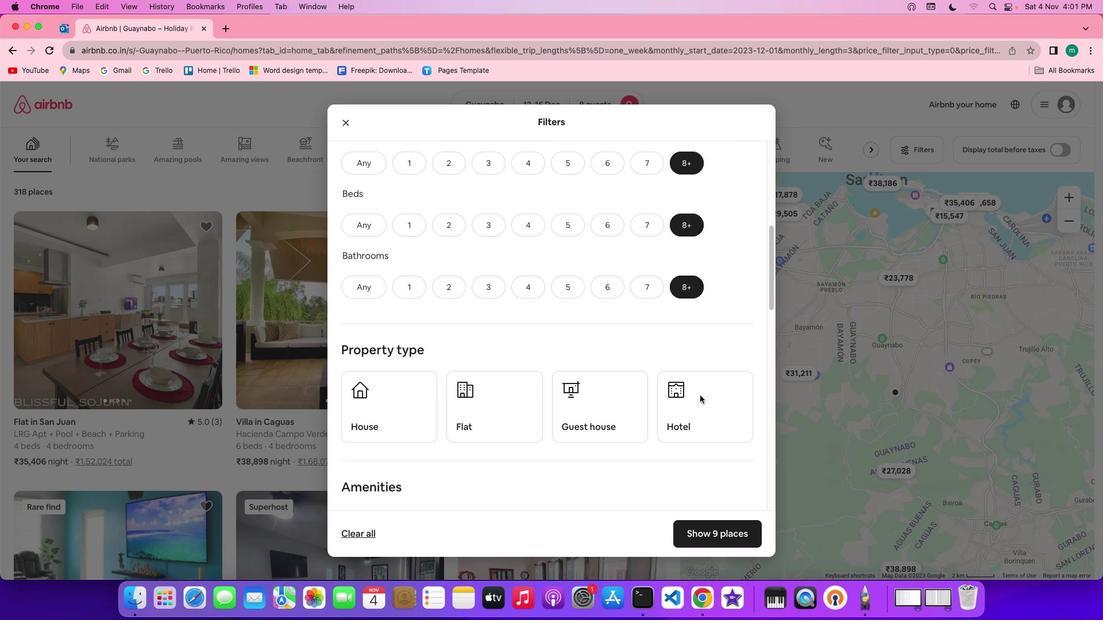 
Action: Mouse scrolled (699, 395) with delta (0, 0)
Screenshot: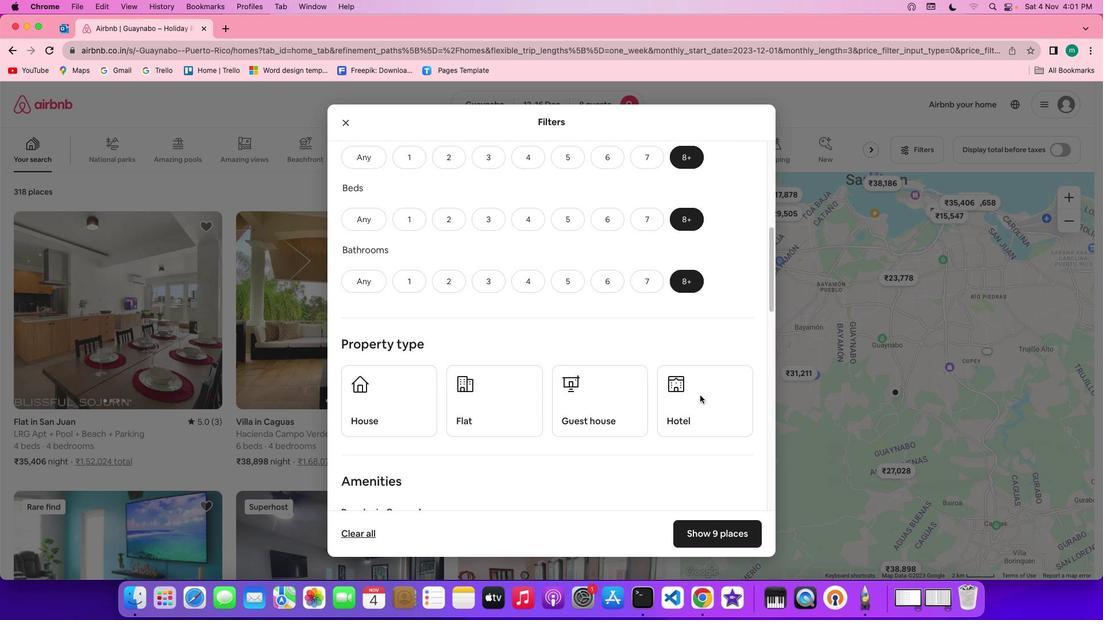 
Action: Mouse scrolled (699, 395) with delta (0, -1)
Screenshot: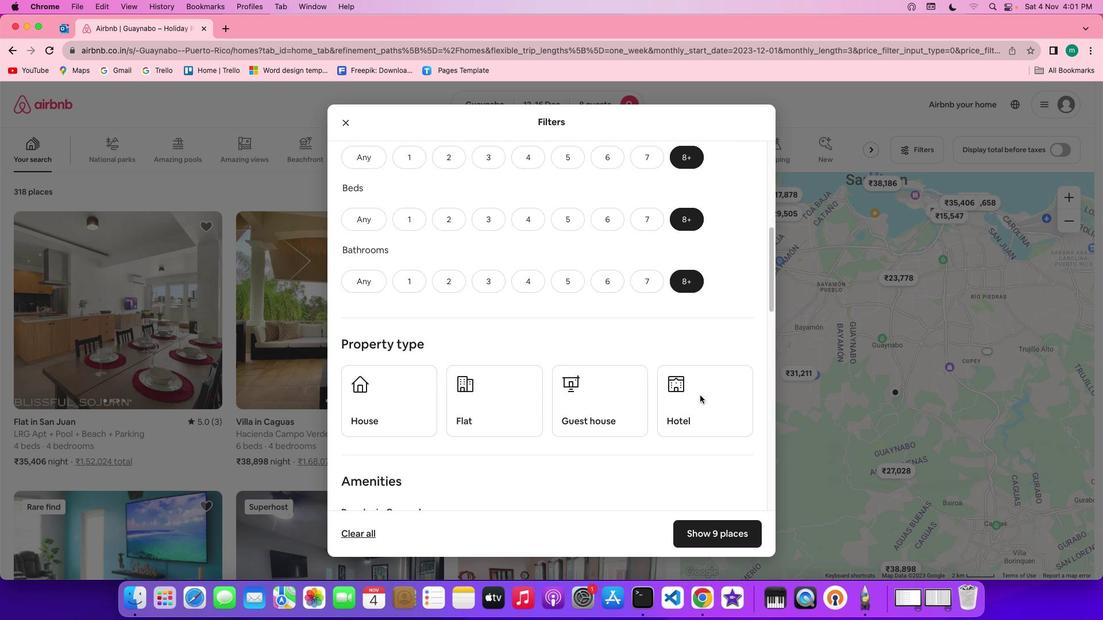
Action: Mouse scrolled (699, 395) with delta (0, 0)
Screenshot: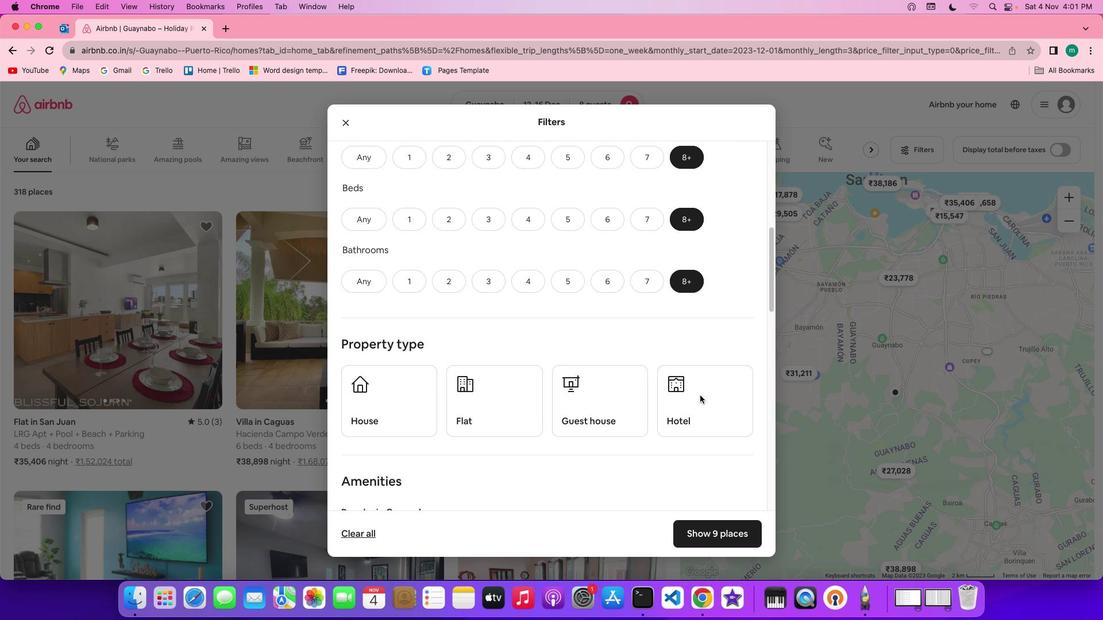 
Action: Mouse scrolled (699, 395) with delta (0, 0)
Screenshot: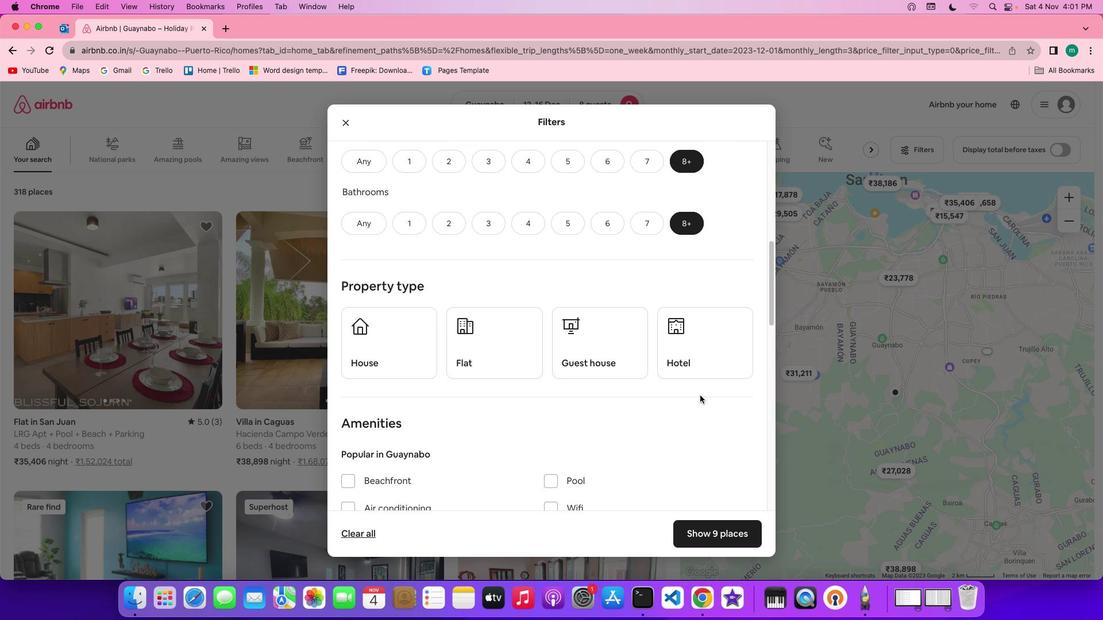 
Action: Mouse scrolled (699, 395) with delta (0, 0)
Screenshot: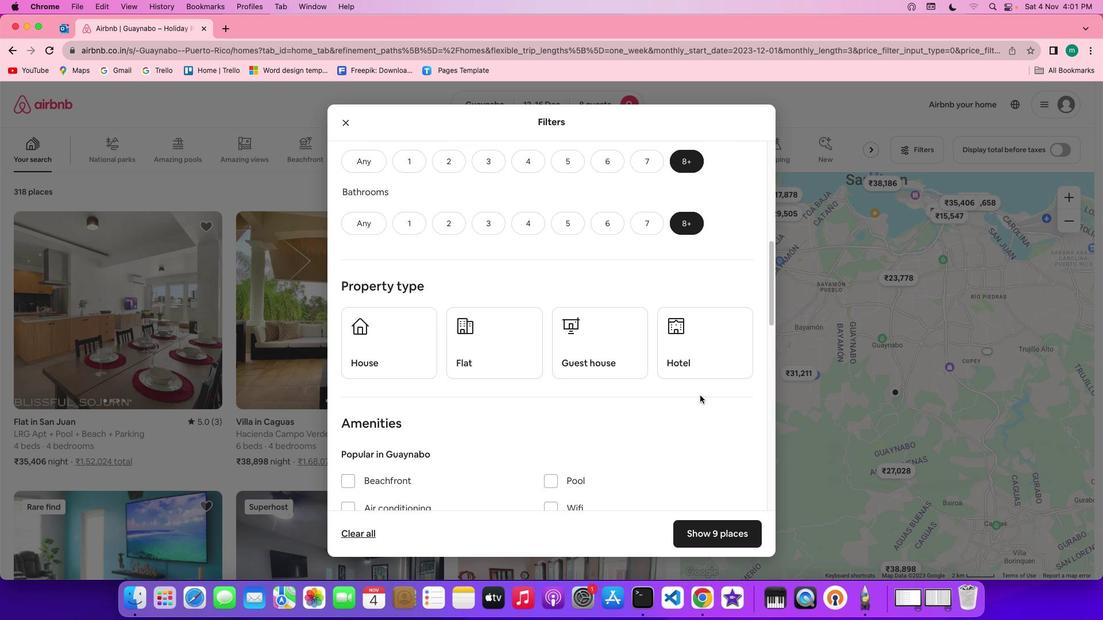 
Action: Mouse scrolled (699, 395) with delta (0, 0)
Screenshot: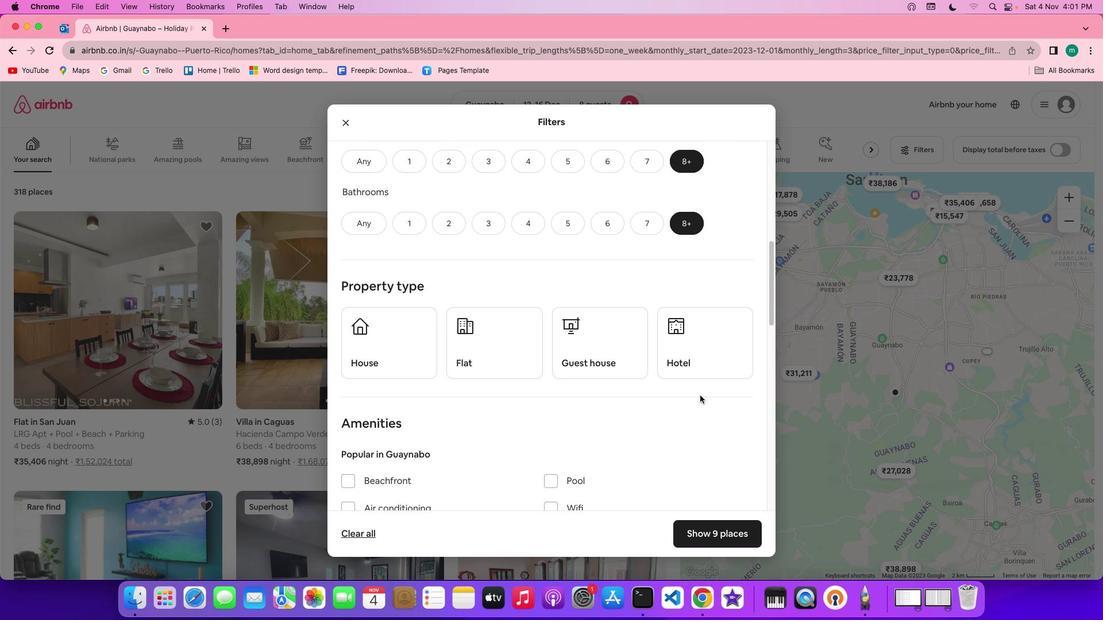 
Action: Mouse moved to (700, 395)
Screenshot: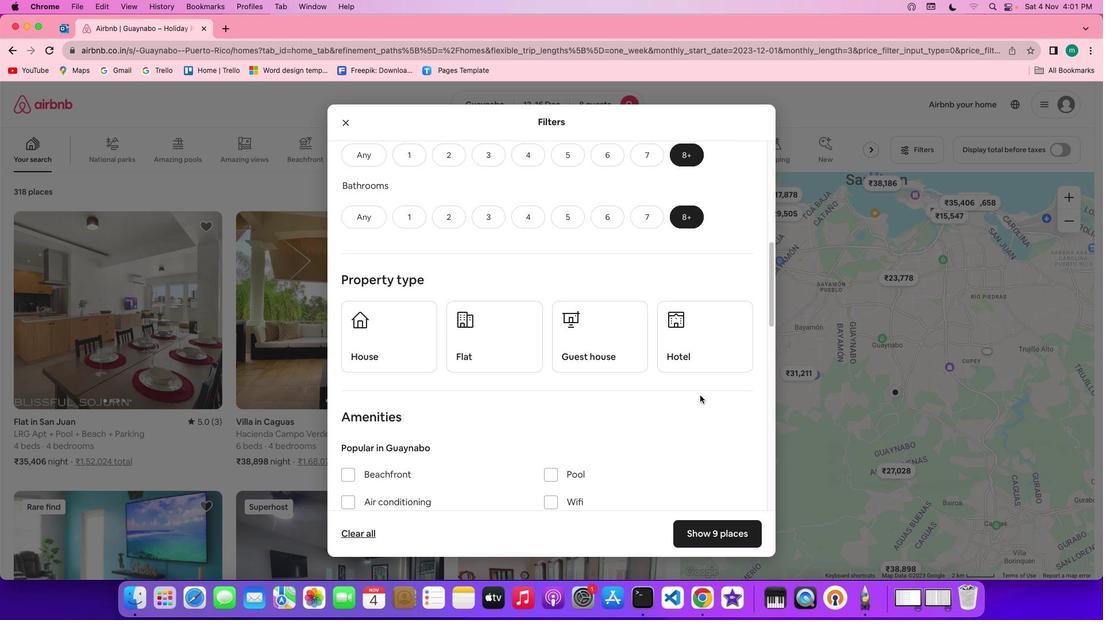 
Action: Mouse scrolled (700, 395) with delta (0, 0)
Screenshot: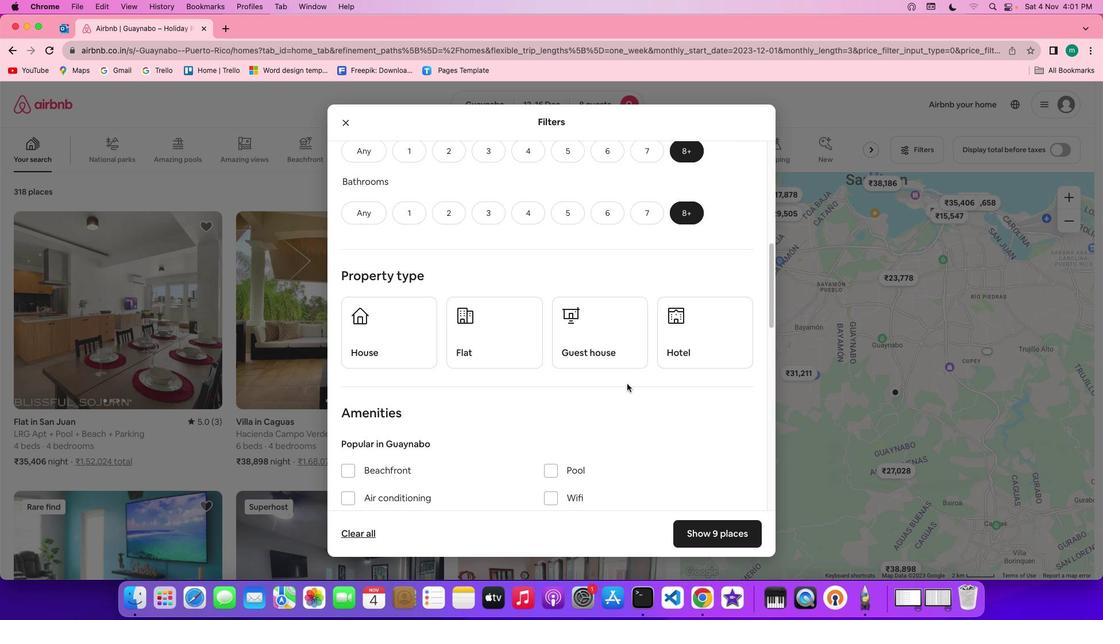 
Action: Mouse scrolled (700, 395) with delta (0, 0)
Screenshot: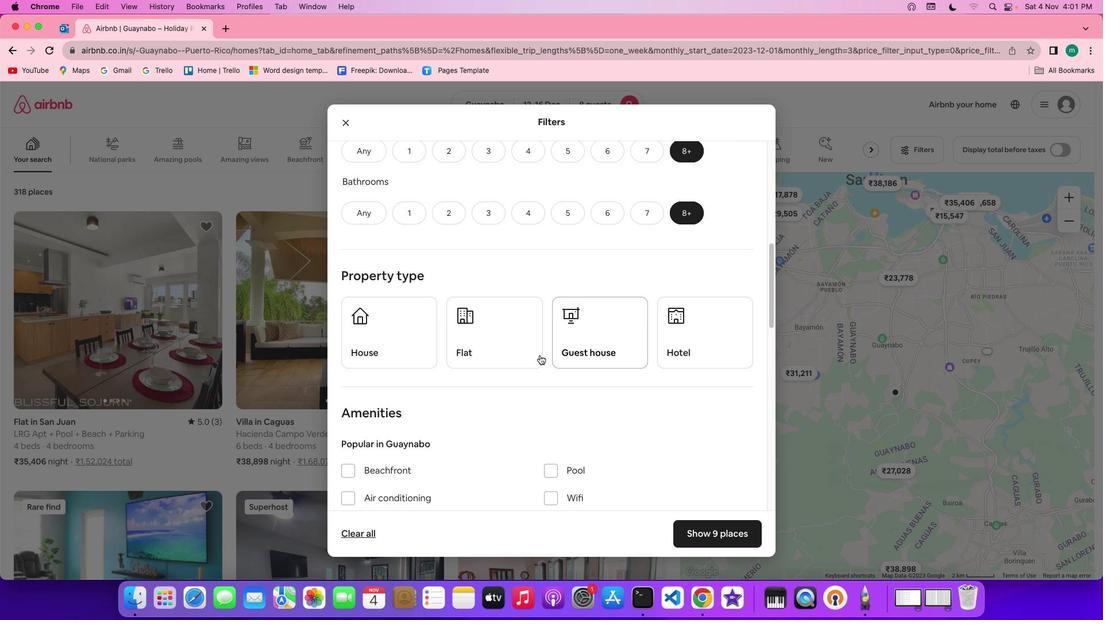 
Action: Mouse moved to (688, 347)
Screenshot: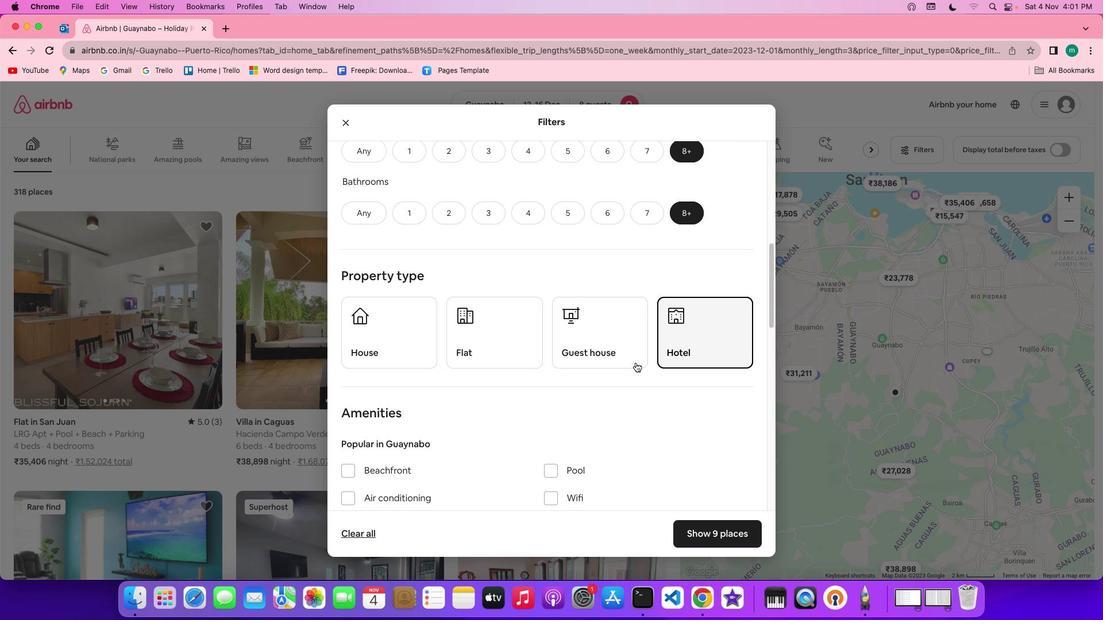 
Action: Mouse pressed left at (688, 347)
Screenshot: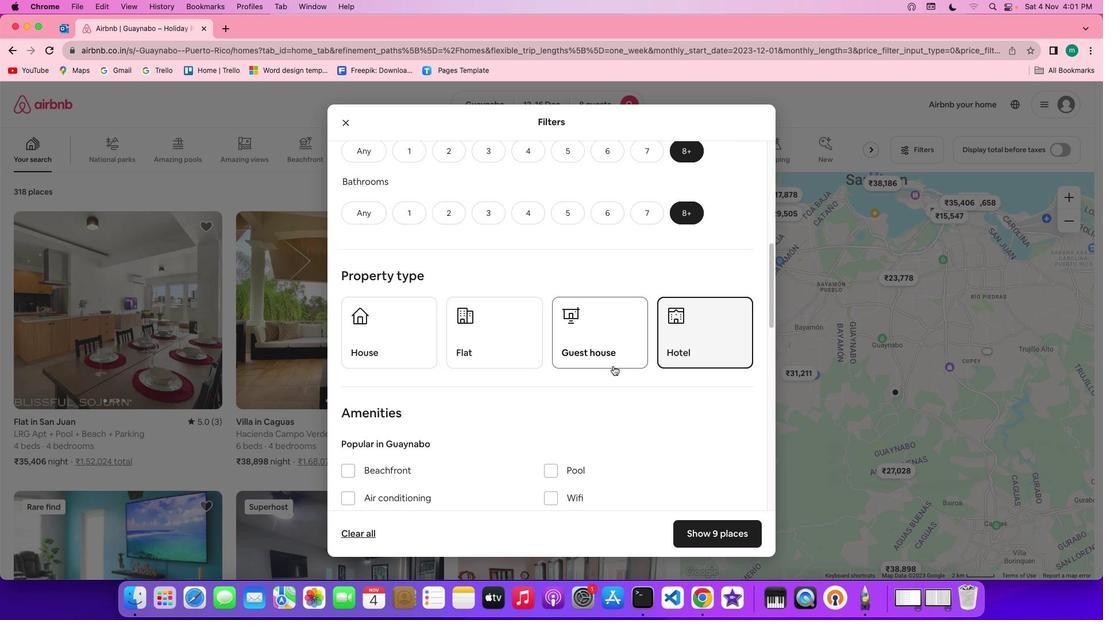 
Action: Mouse moved to (608, 366)
Screenshot: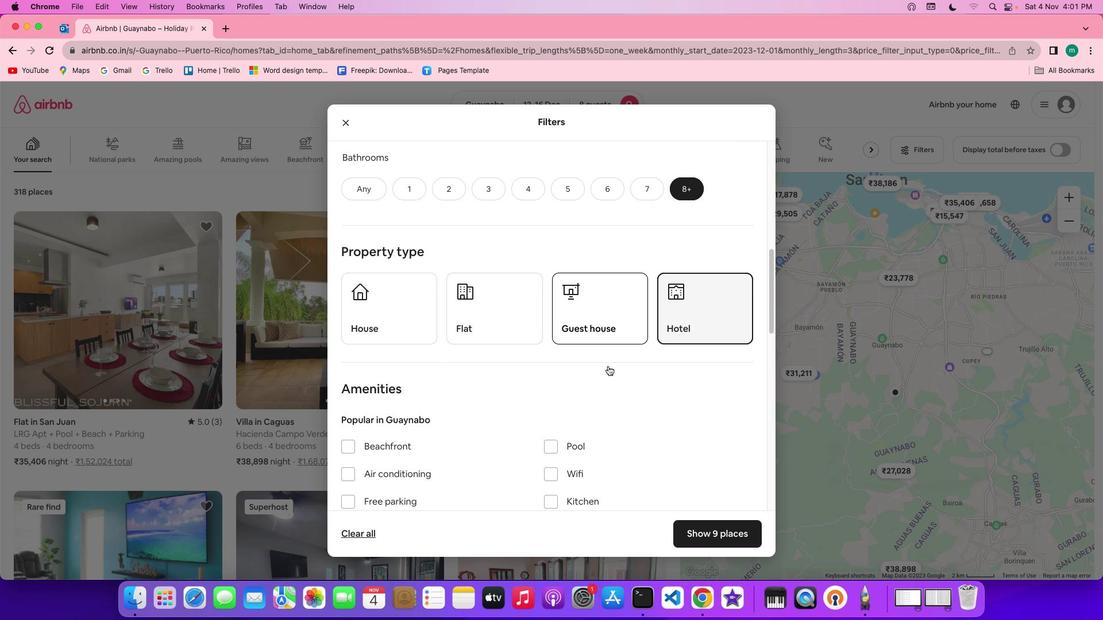 
Action: Mouse scrolled (608, 366) with delta (0, 0)
Screenshot: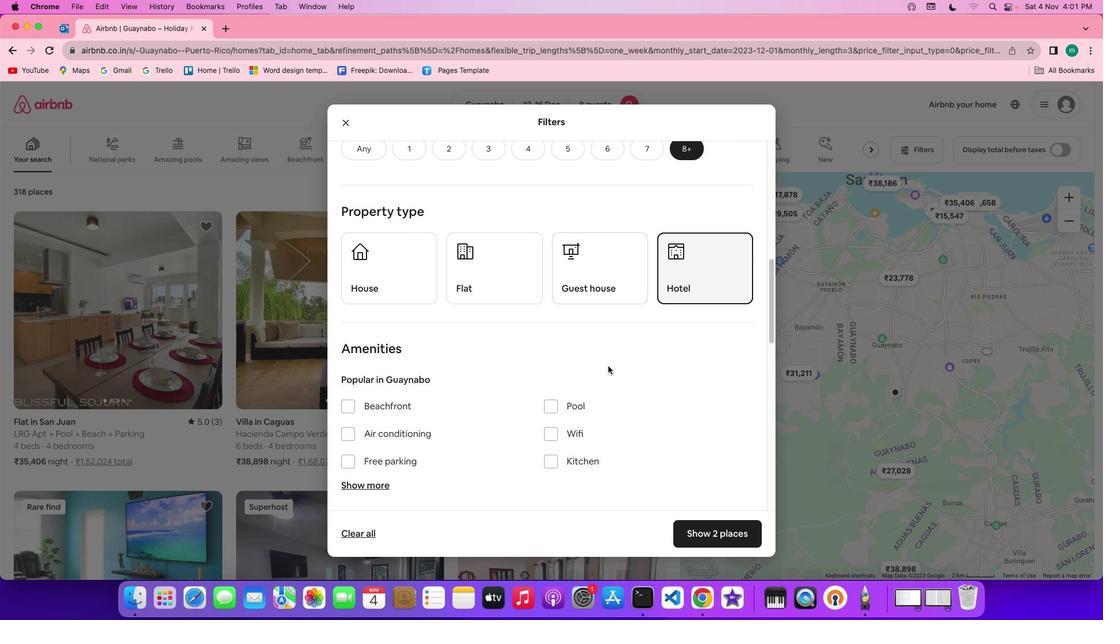 
Action: Mouse scrolled (608, 366) with delta (0, 0)
Screenshot: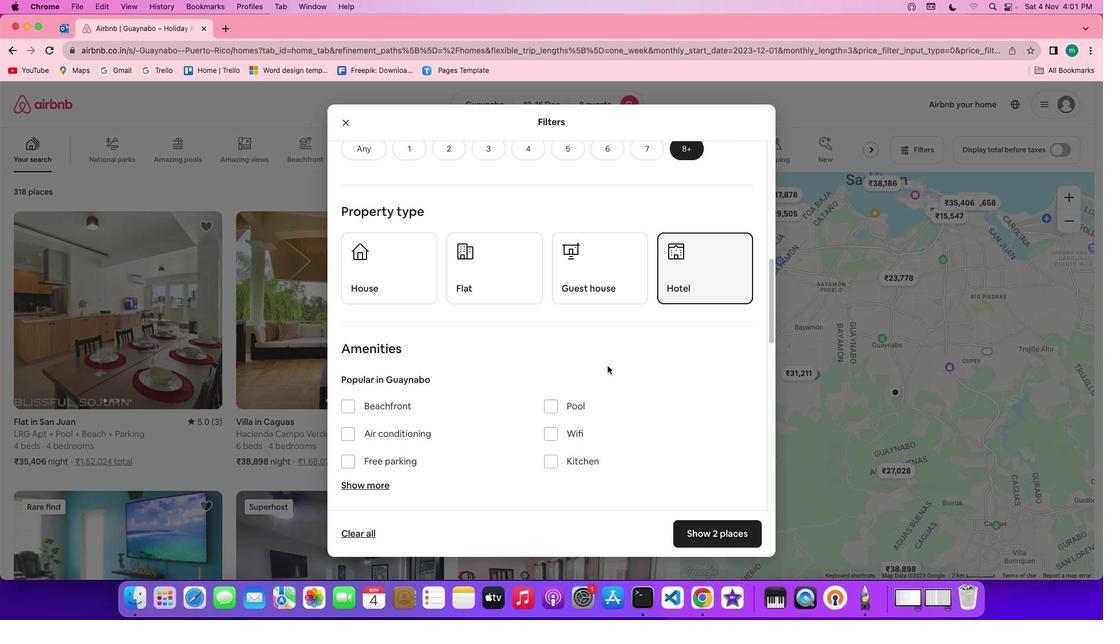 
Action: Mouse scrolled (608, 366) with delta (0, -1)
Screenshot: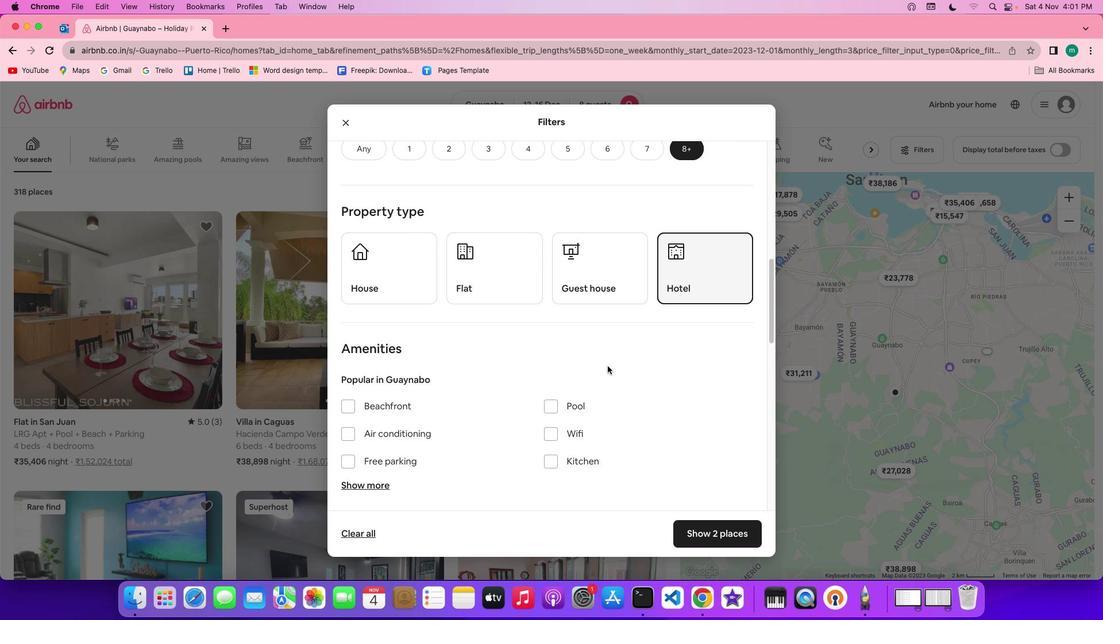 
Action: Mouse moved to (608, 366)
Screenshot: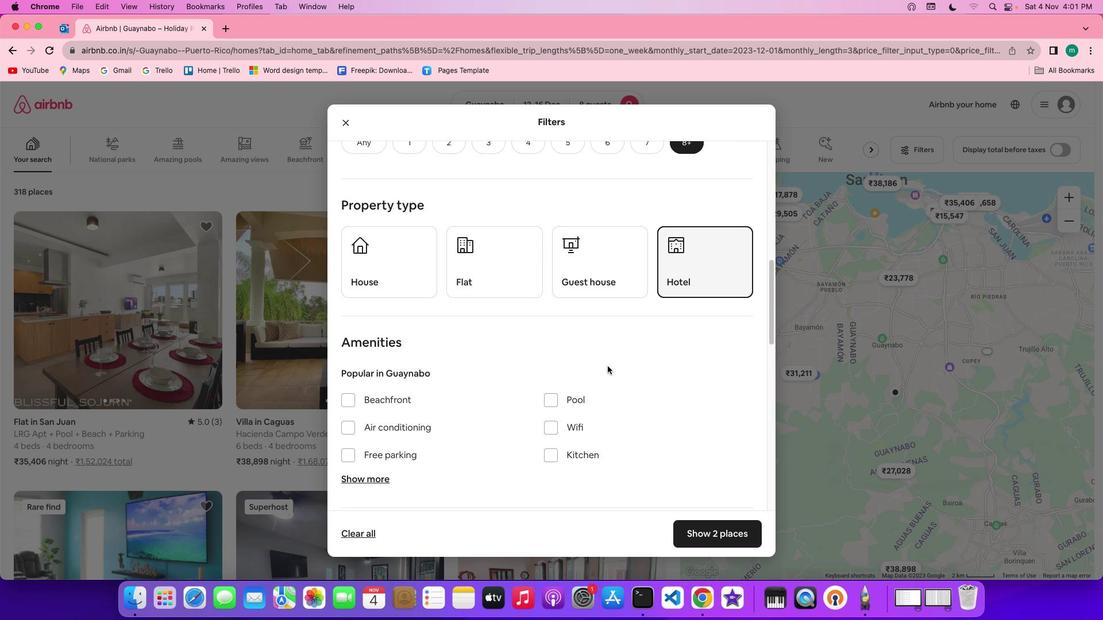 
Action: Mouse scrolled (608, 366) with delta (0, 0)
Screenshot: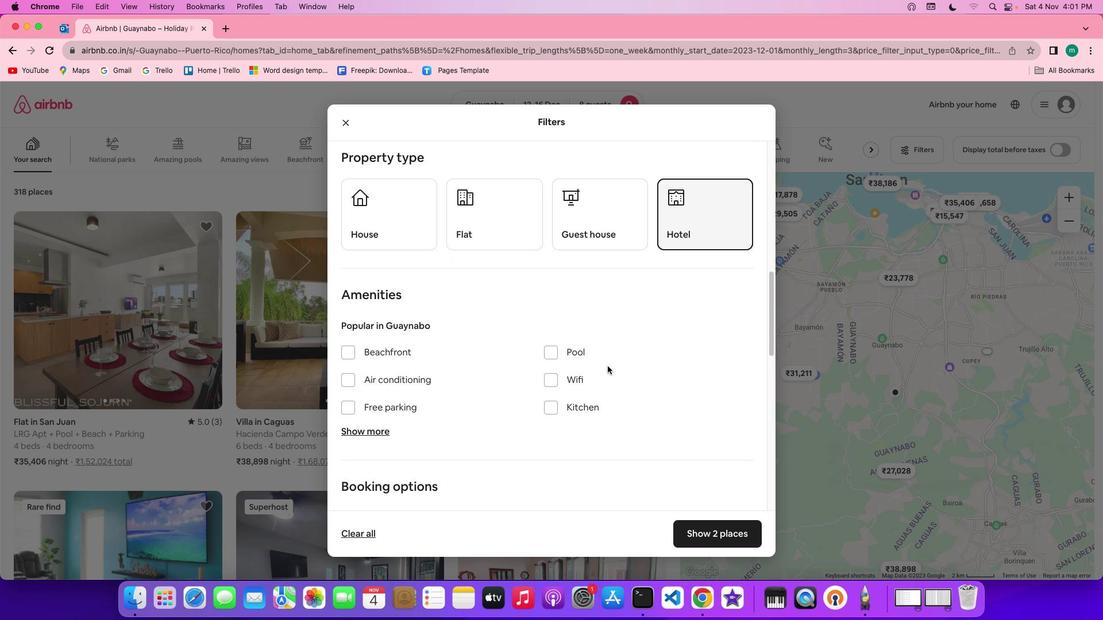 
Action: Mouse scrolled (608, 366) with delta (0, 0)
Screenshot: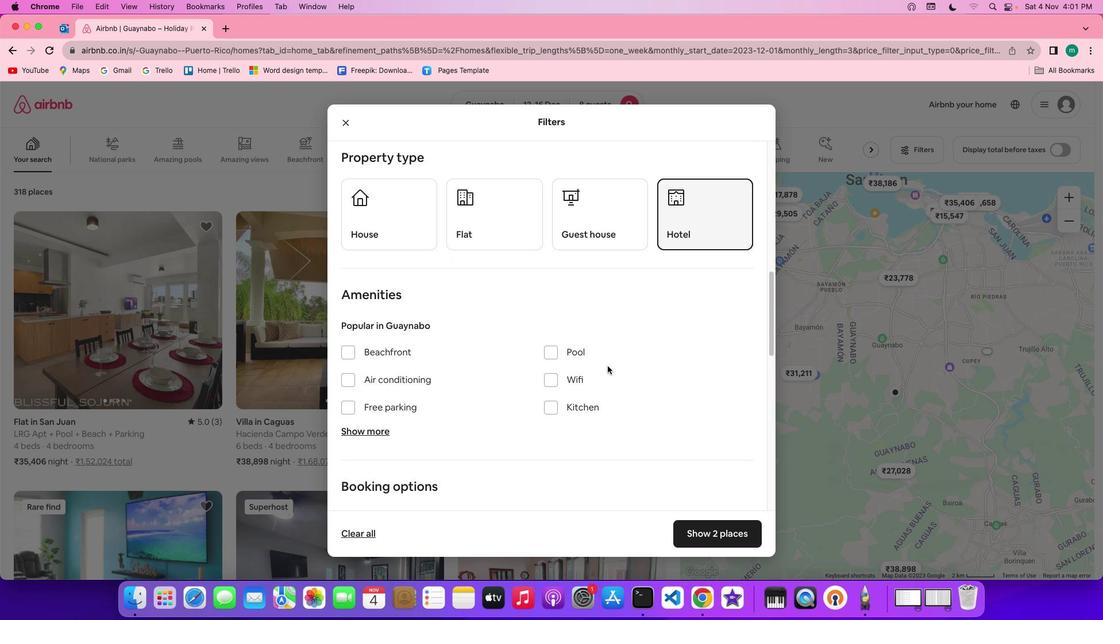 
Action: Mouse scrolled (608, 366) with delta (0, 0)
Screenshot: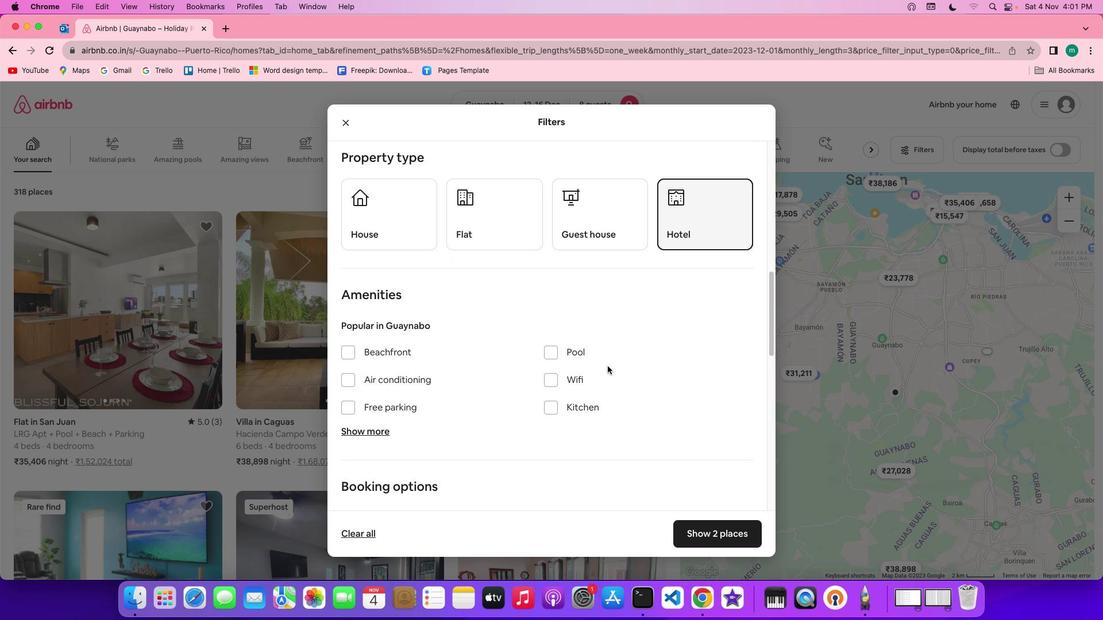 
Action: Mouse scrolled (608, 366) with delta (0, 0)
Screenshot: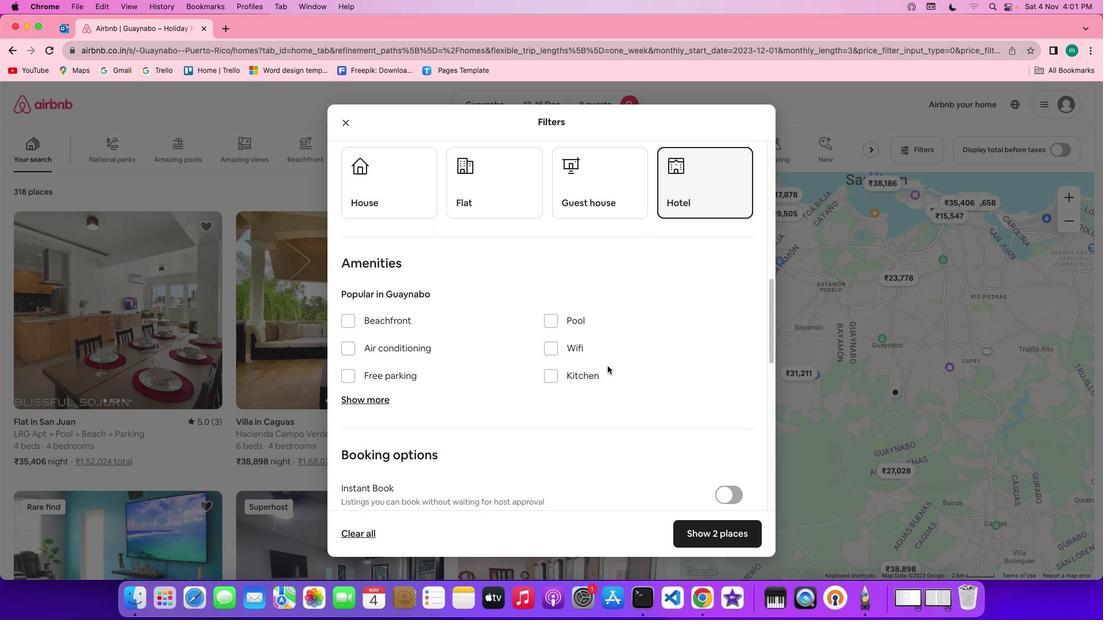 
Action: Mouse scrolled (608, 366) with delta (0, 0)
Screenshot: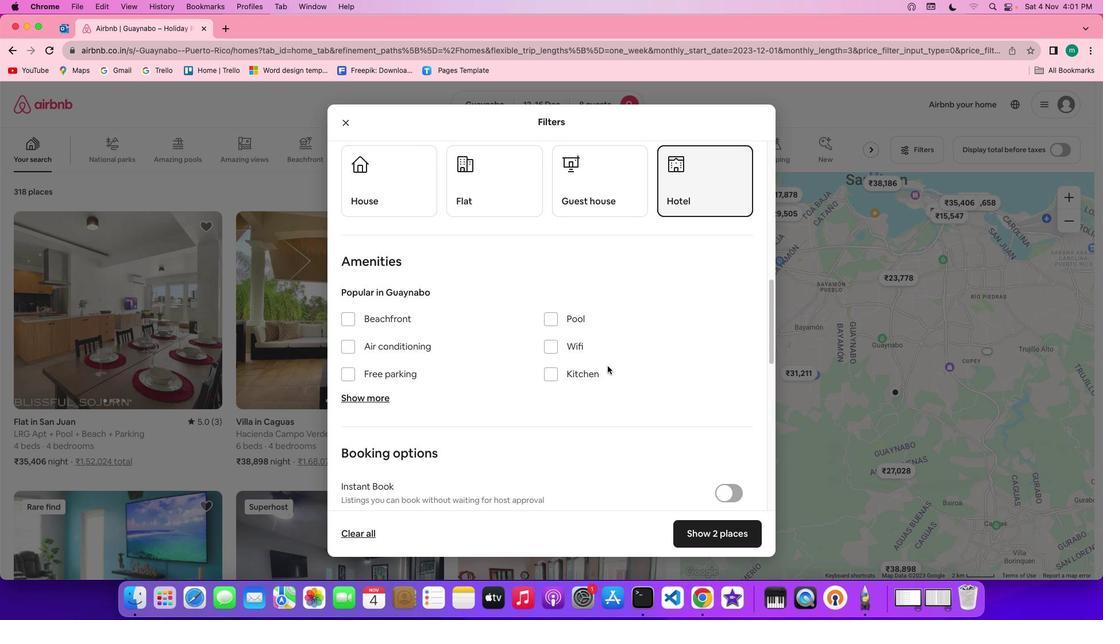 
Action: Mouse scrolled (608, 366) with delta (0, 0)
Screenshot: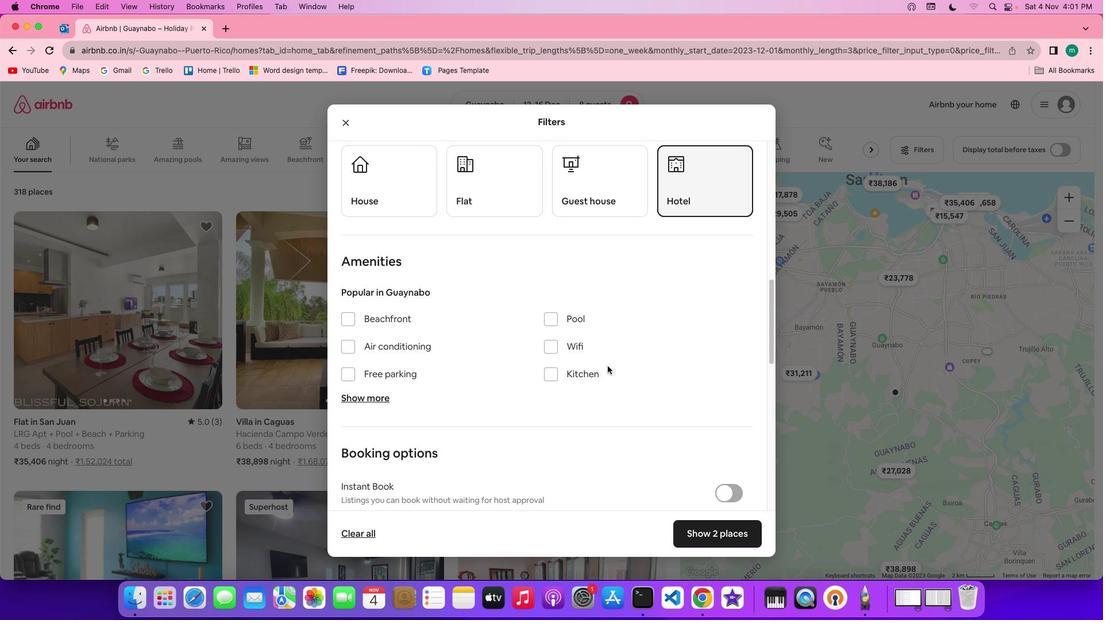
Action: Mouse scrolled (608, 366) with delta (0, 0)
Screenshot: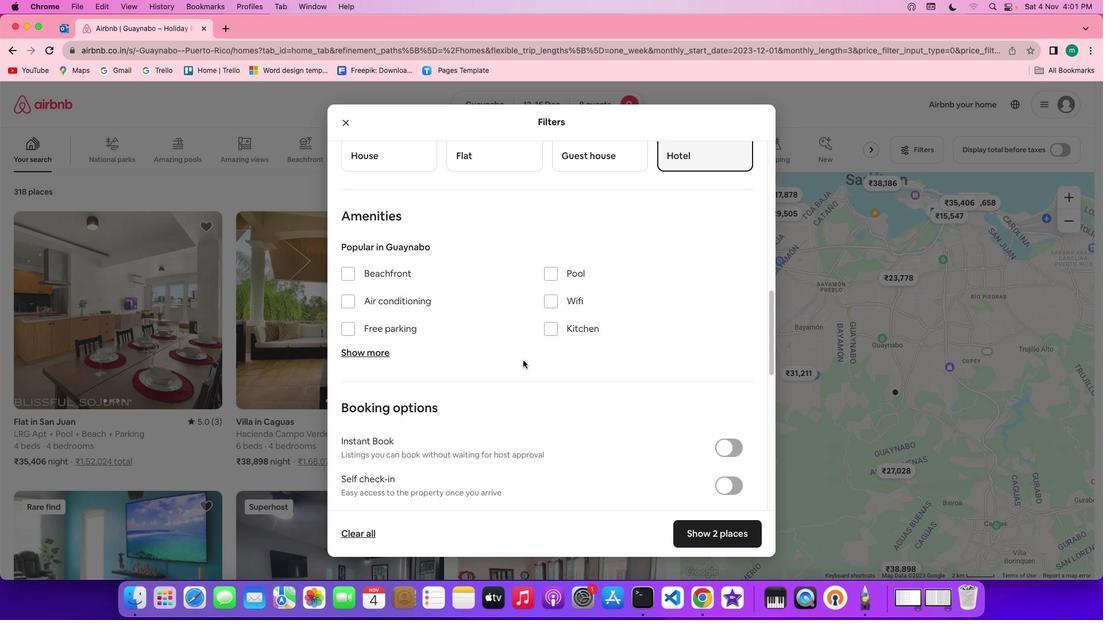 
Action: Mouse scrolled (608, 366) with delta (0, 0)
Screenshot: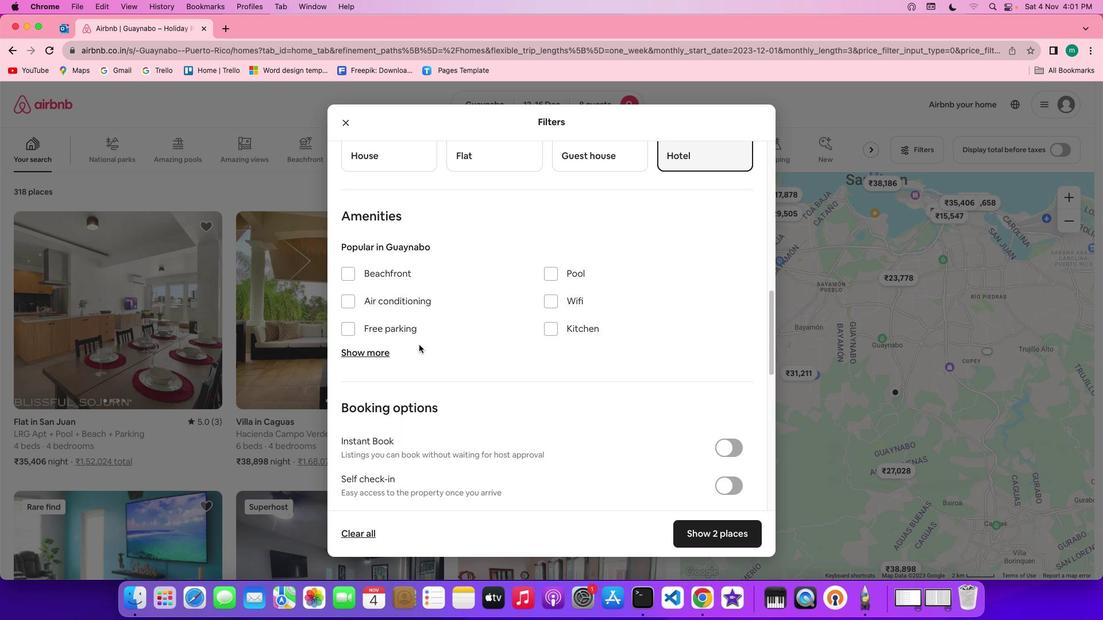 
Action: Mouse scrolled (608, 366) with delta (0, 0)
Screenshot: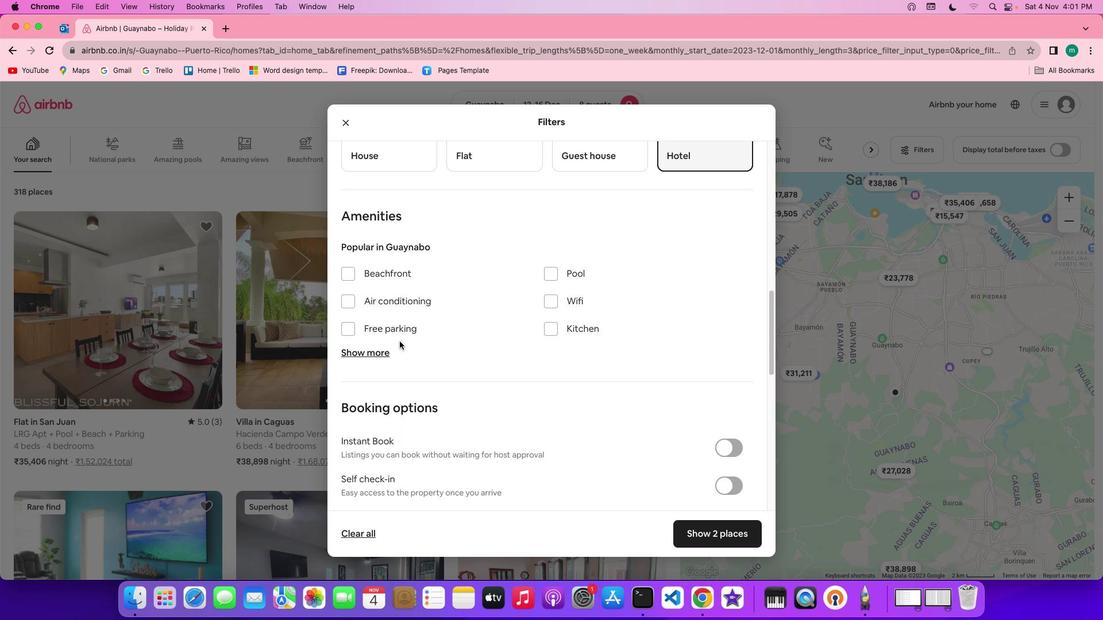 
Action: Mouse moved to (358, 348)
Screenshot: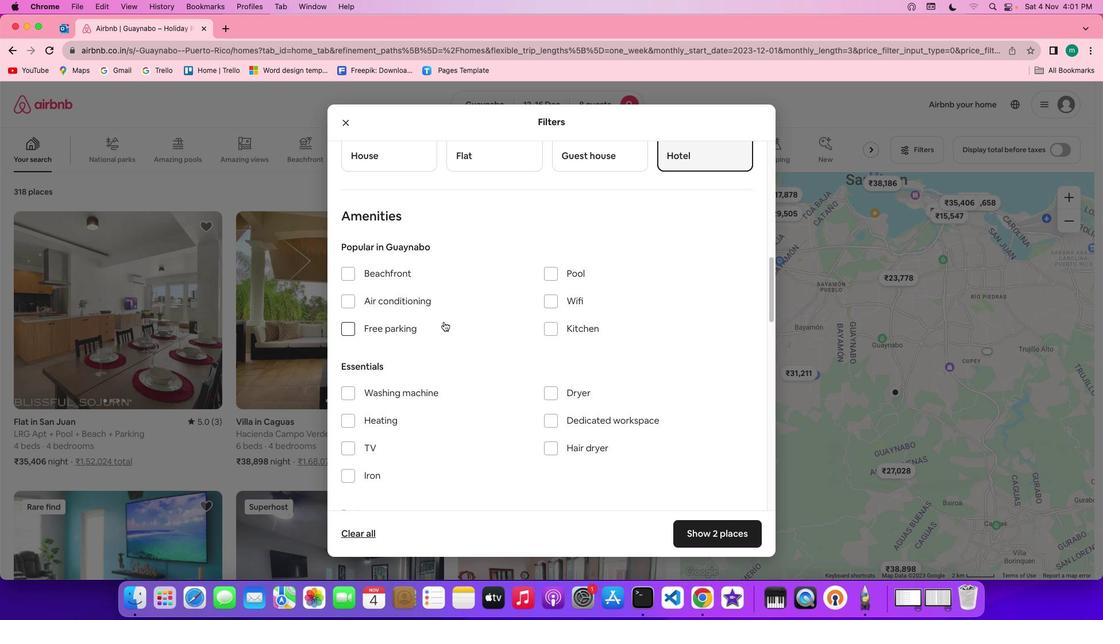 
Action: Mouse pressed left at (358, 348)
Screenshot: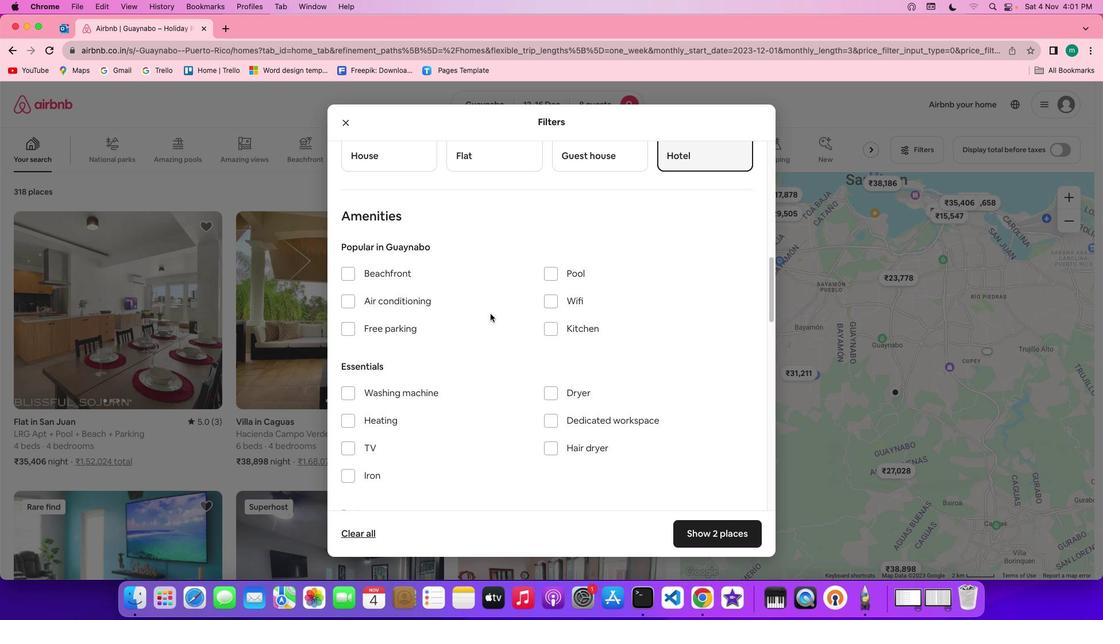
Action: Mouse moved to (543, 300)
Screenshot: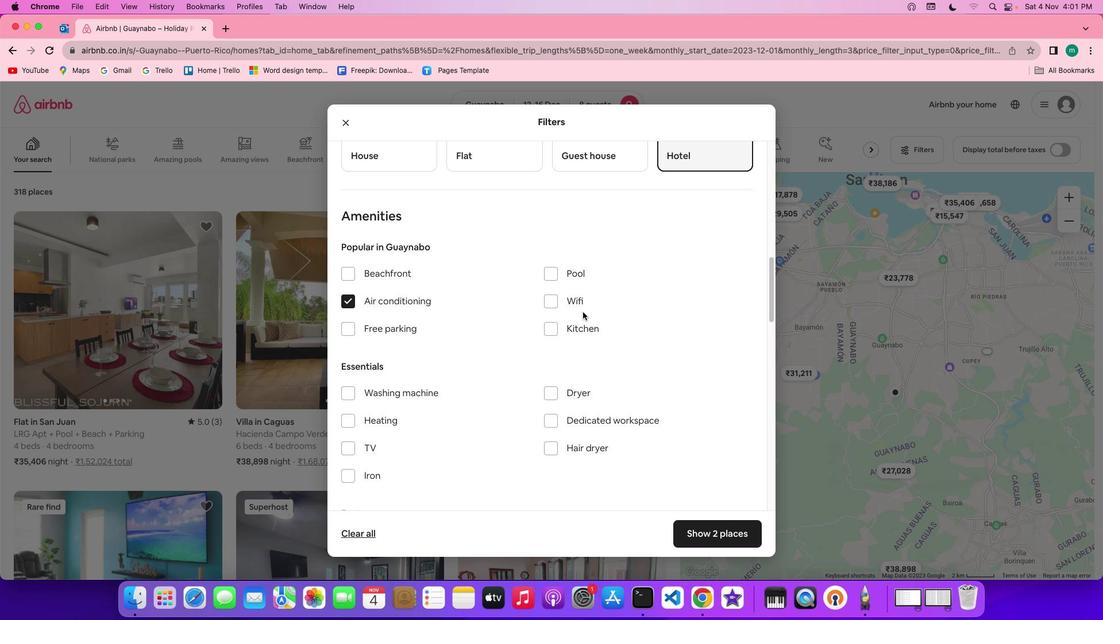 
Action: Mouse pressed left at (543, 300)
Screenshot: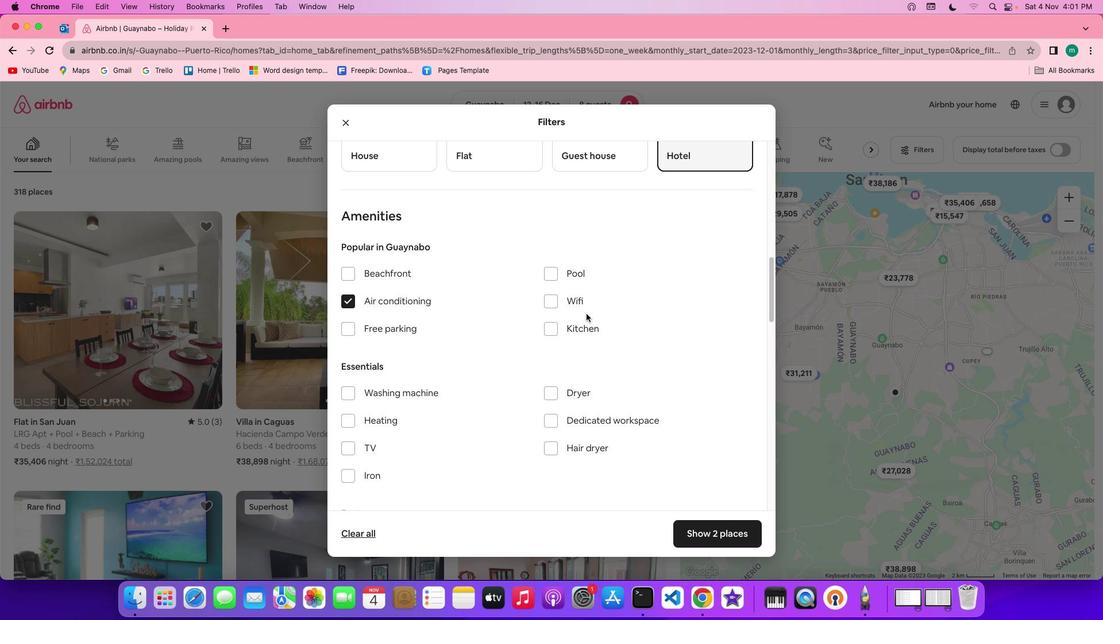 
Action: Mouse moved to (553, 308)
Screenshot: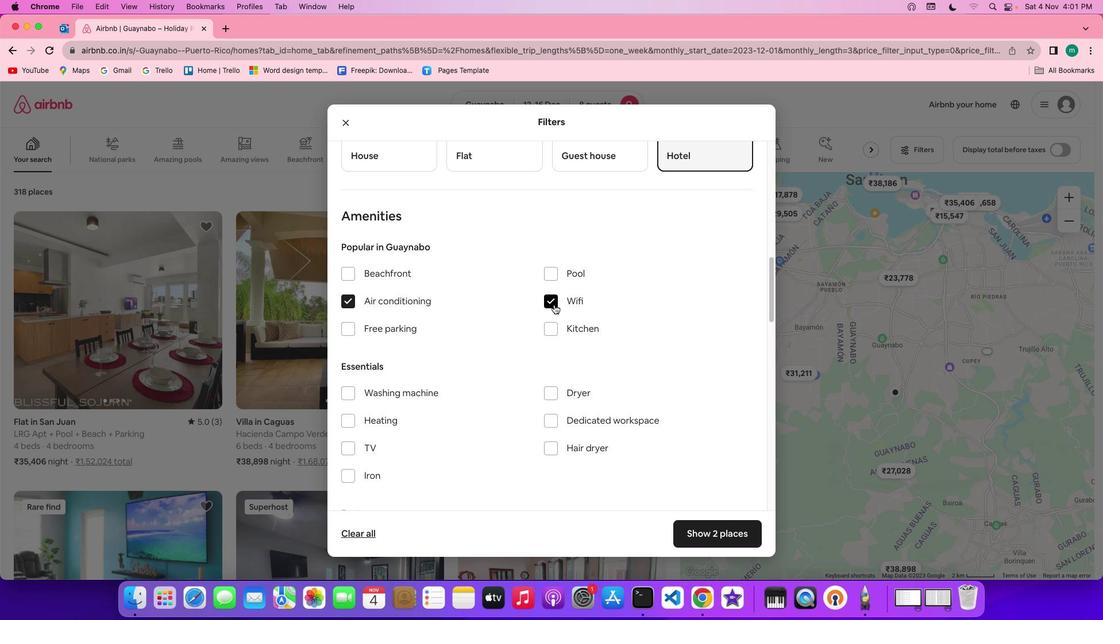 
Action: Mouse pressed left at (553, 308)
Screenshot: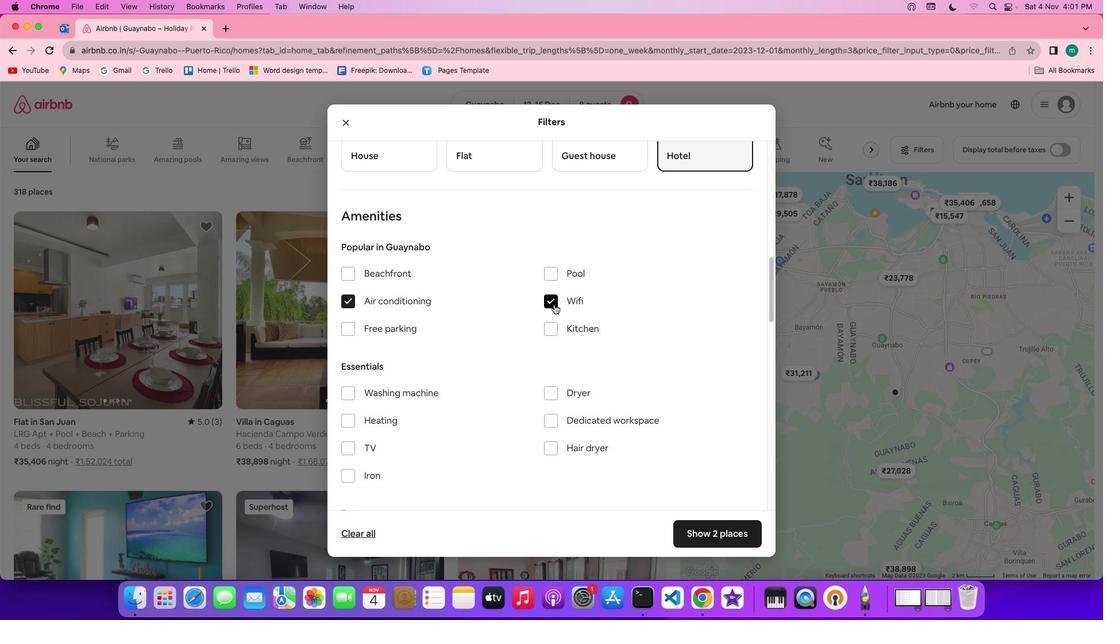 
Action: Mouse moved to (360, 301)
Screenshot: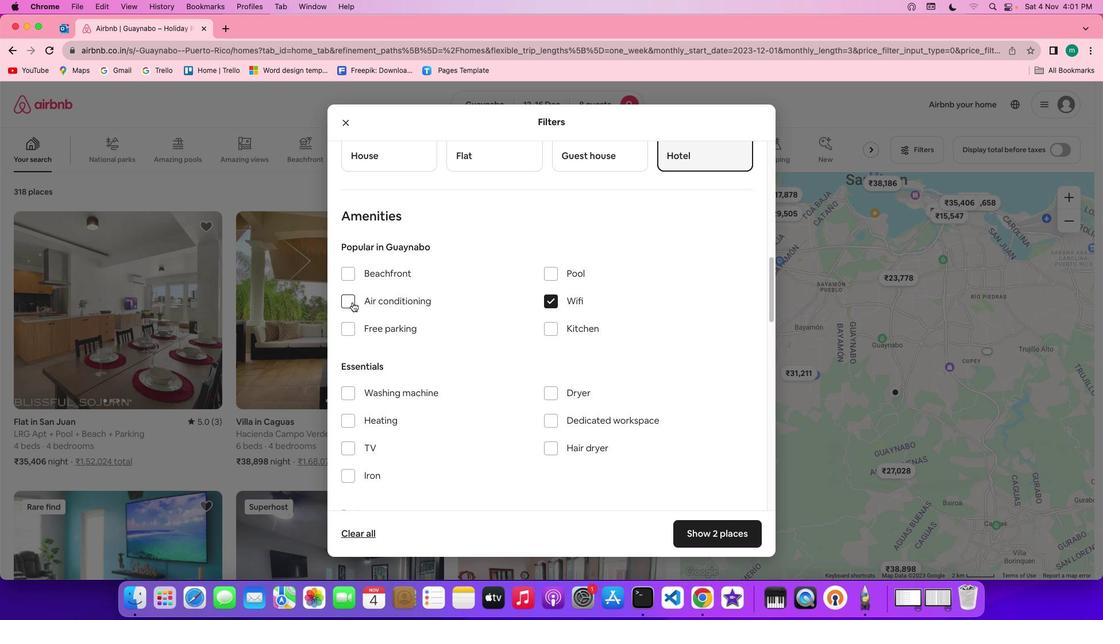 
Action: Mouse pressed left at (360, 301)
Screenshot: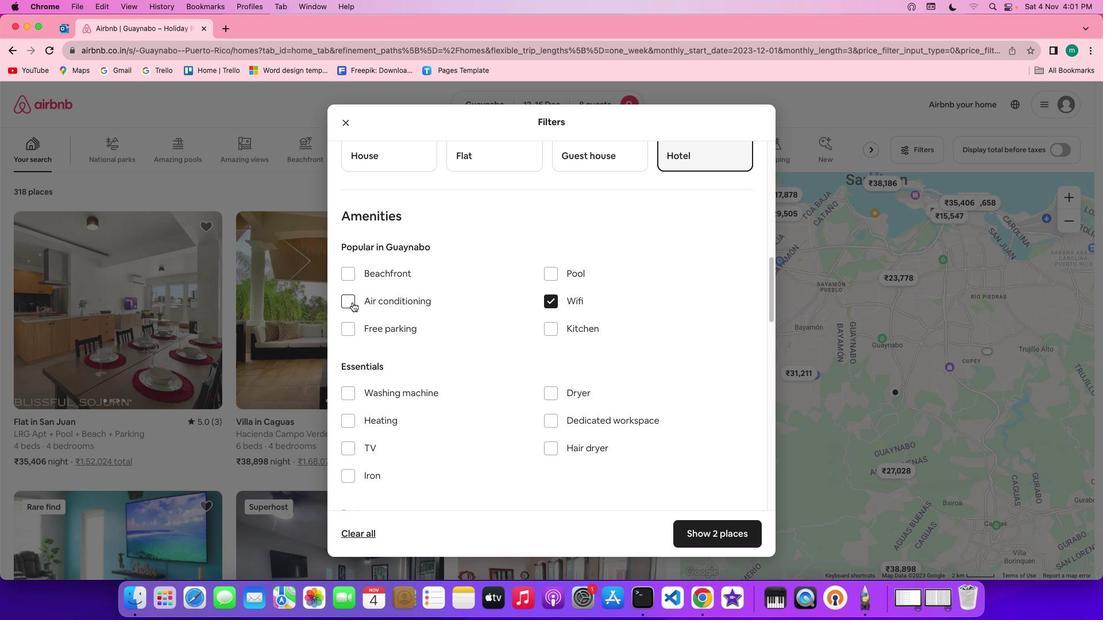
Action: Mouse moved to (517, 335)
Screenshot: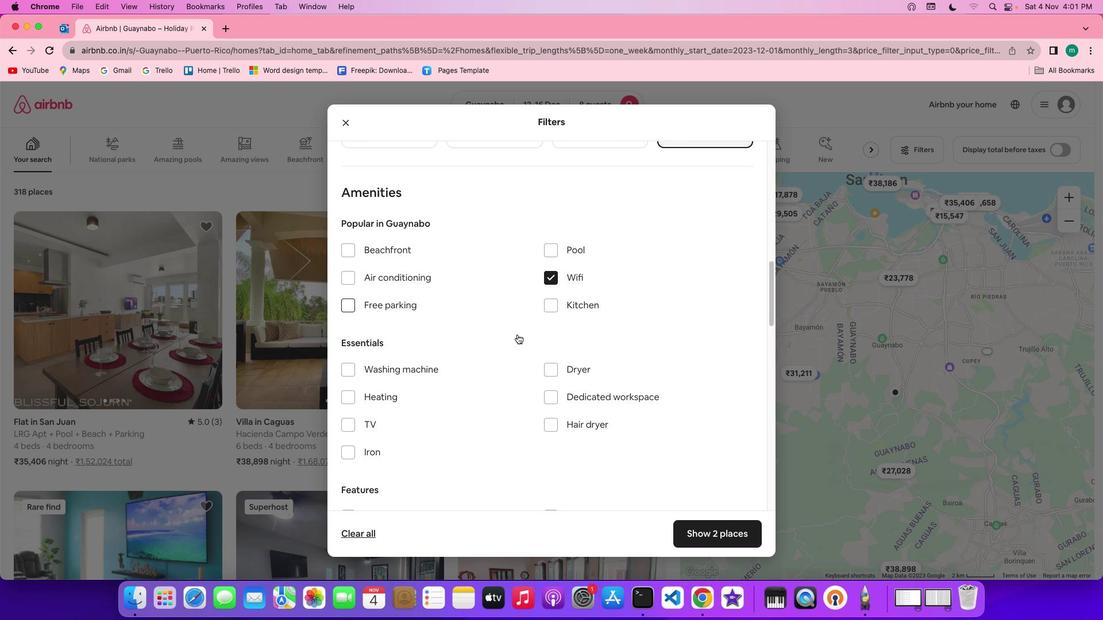 
Action: Mouse scrolled (517, 335) with delta (0, 0)
Screenshot: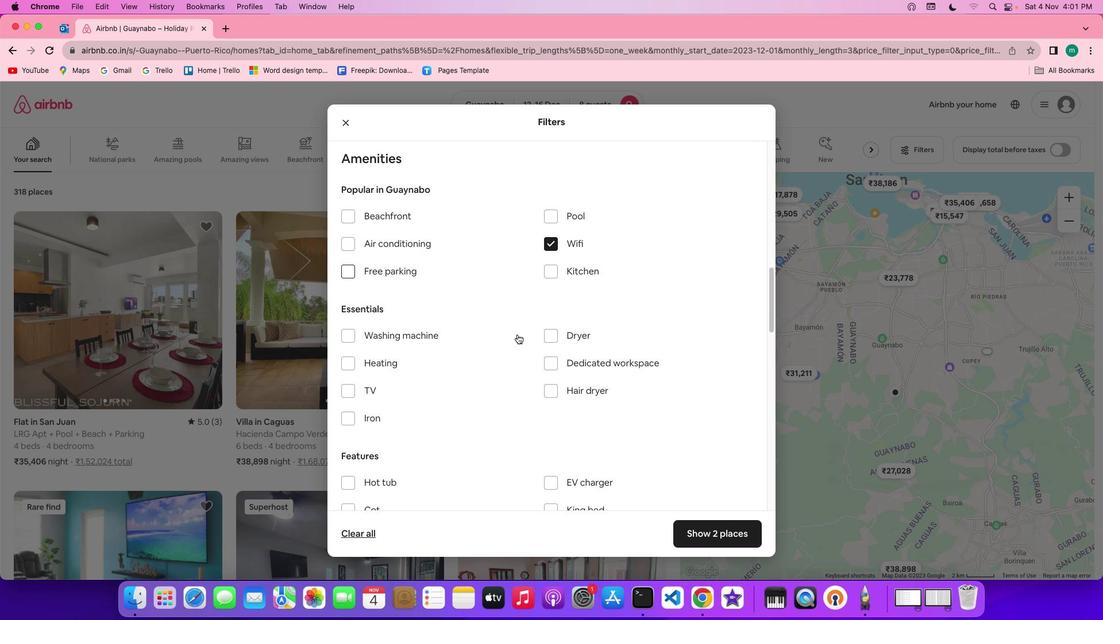 
Action: Mouse scrolled (517, 335) with delta (0, 0)
Screenshot: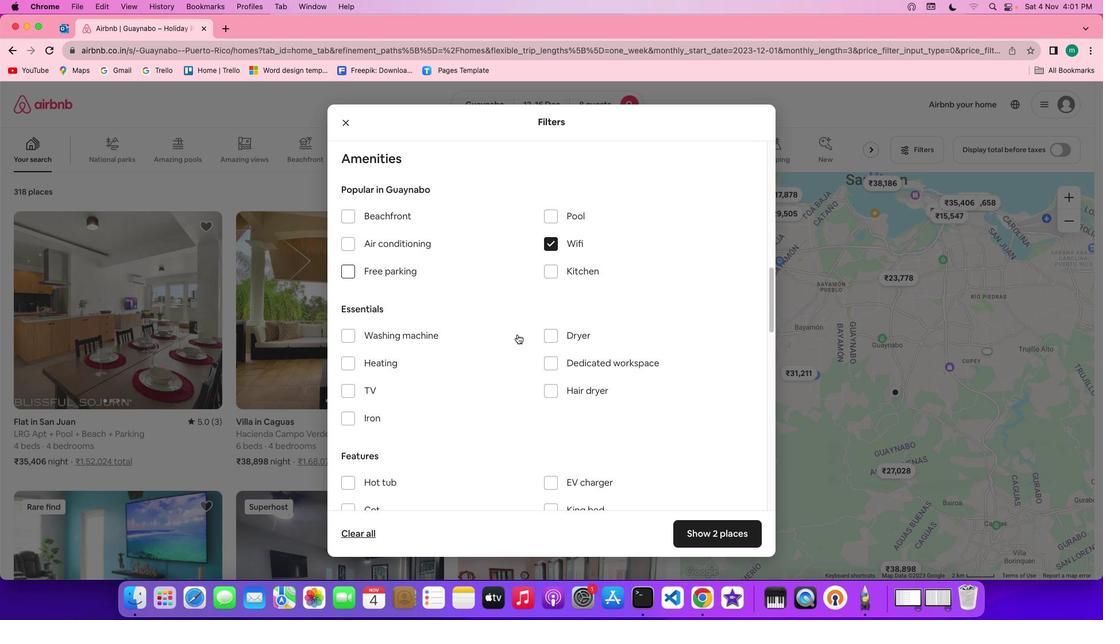 
Action: Mouse scrolled (517, 335) with delta (0, 0)
Screenshot: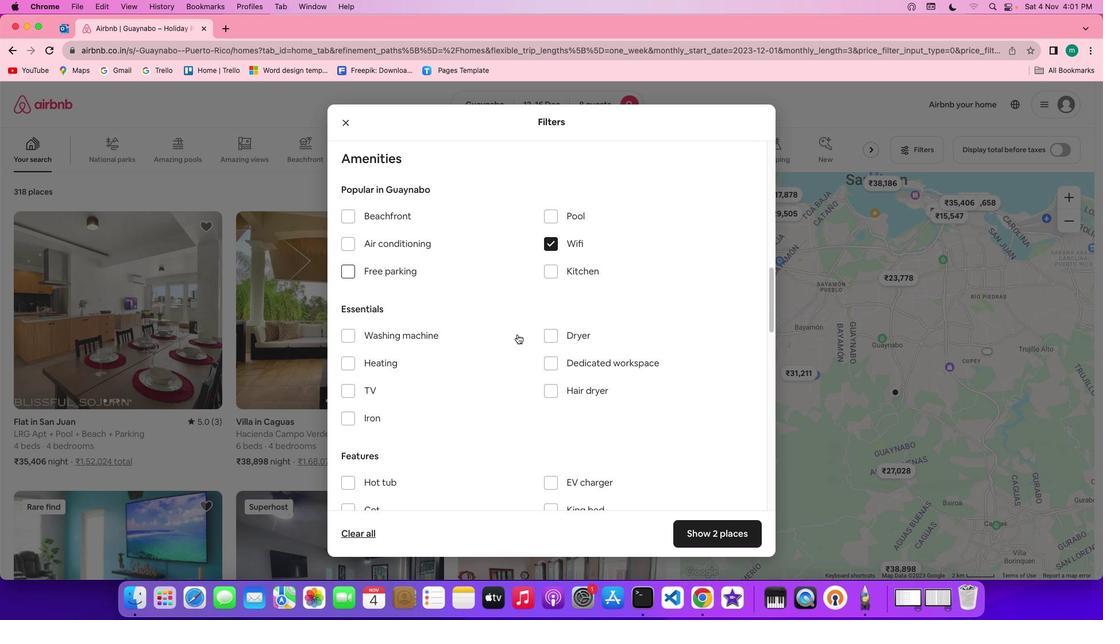 
Action: Mouse scrolled (517, 335) with delta (0, 0)
Screenshot: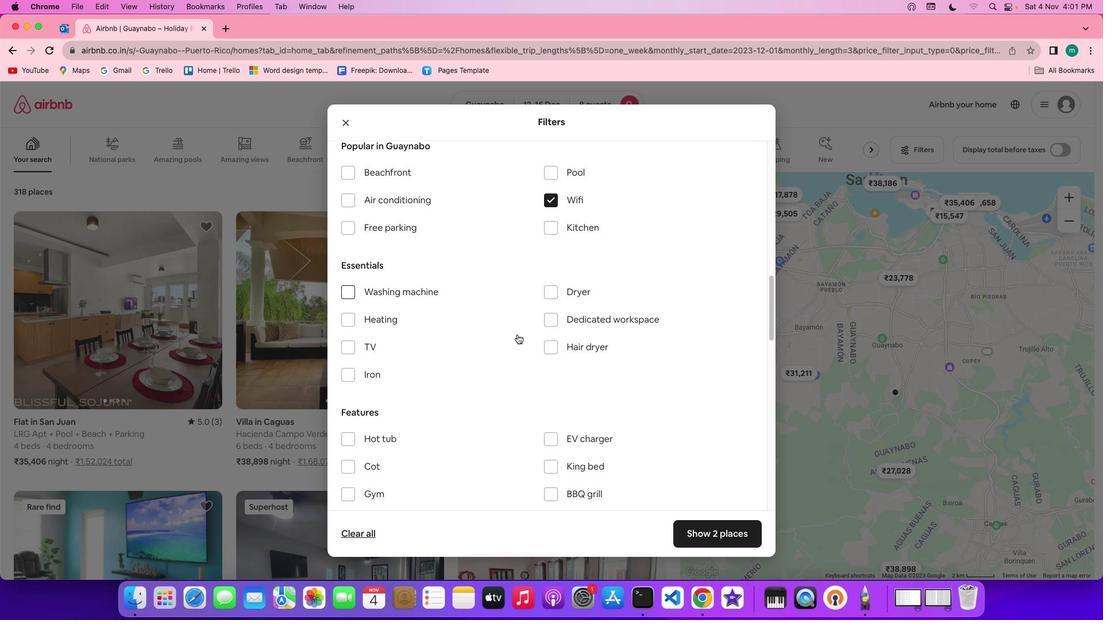 
Action: Mouse scrolled (517, 335) with delta (0, 0)
Screenshot: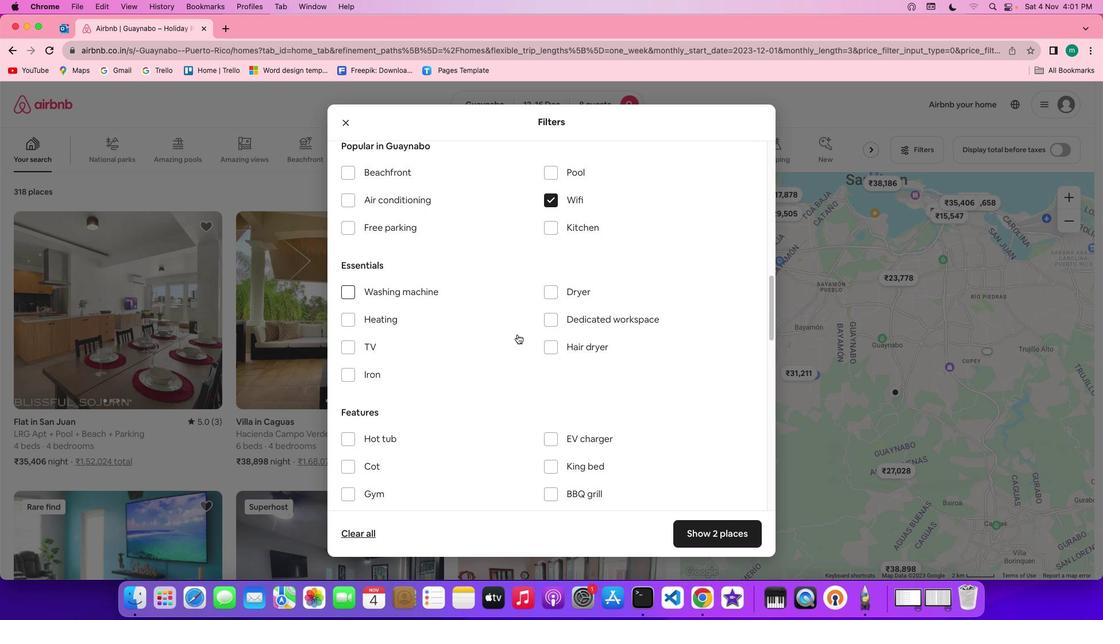 
Action: Mouse scrolled (517, 335) with delta (0, 0)
Screenshot: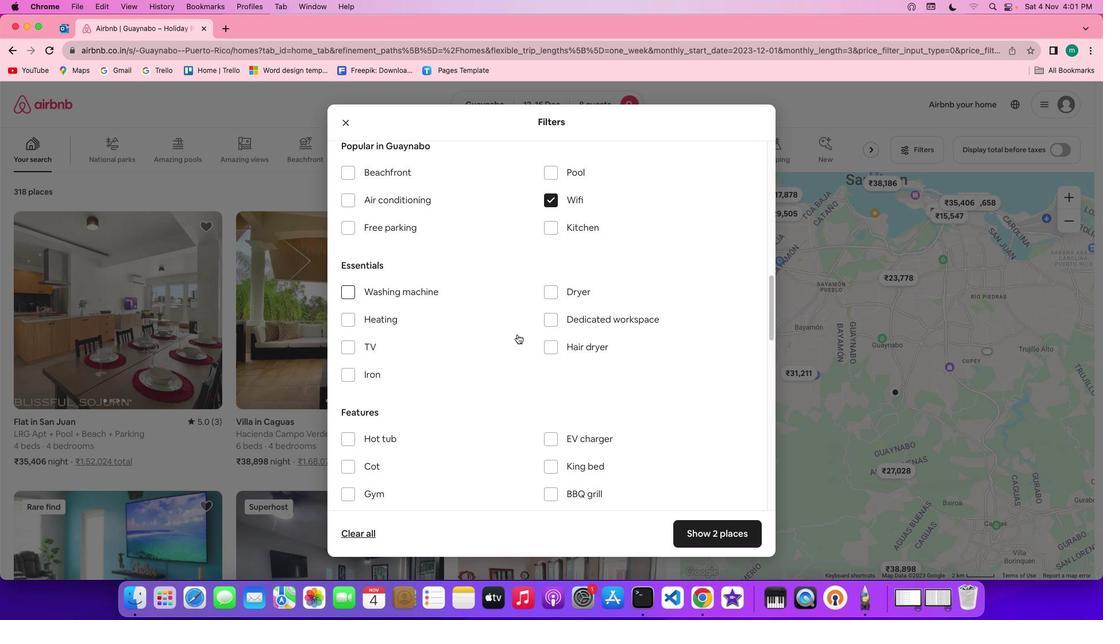 
Action: Mouse scrolled (517, 335) with delta (0, 0)
Screenshot: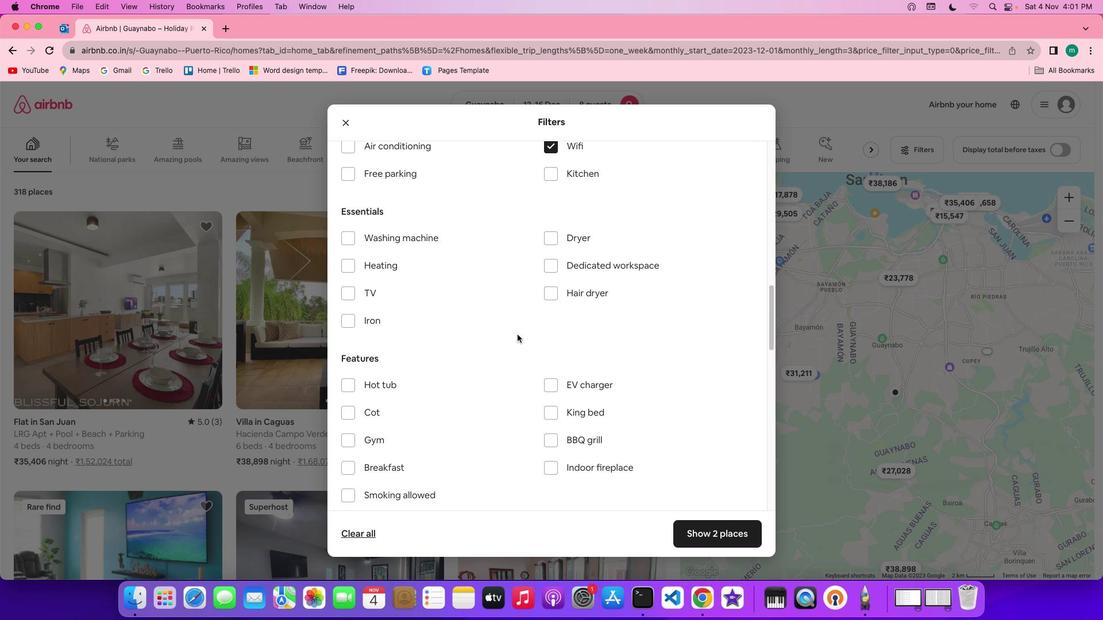 
Action: Mouse scrolled (517, 335) with delta (0, 0)
Screenshot: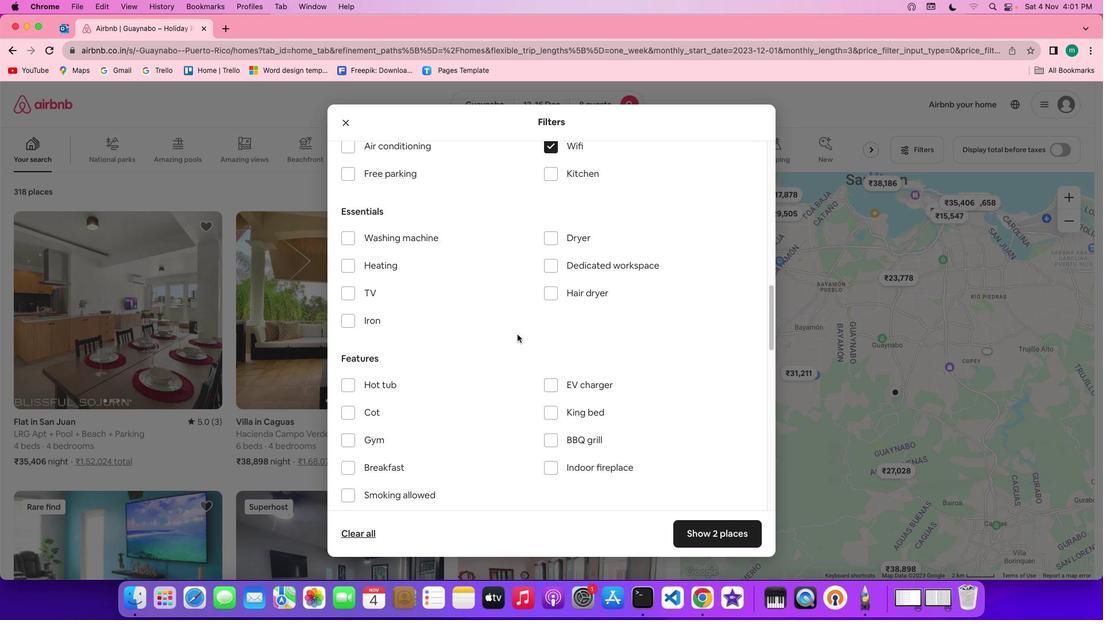 
Action: Mouse scrolled (517, 335) with delta (0, 0)
Screenshot: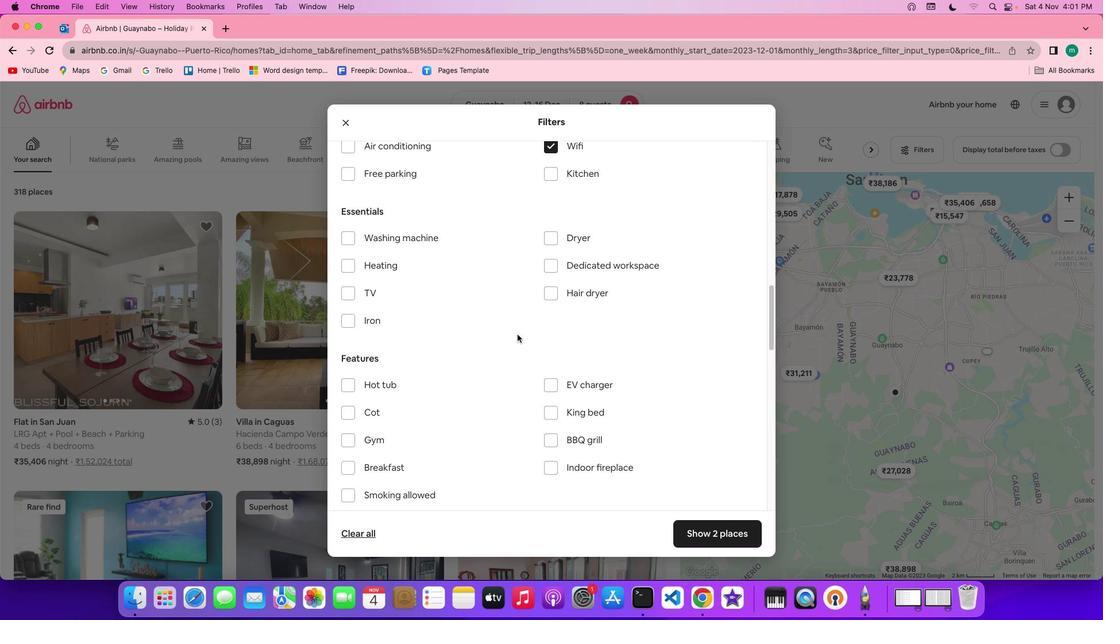 
Action: Mouse moved to (373, 294)
Screenshot: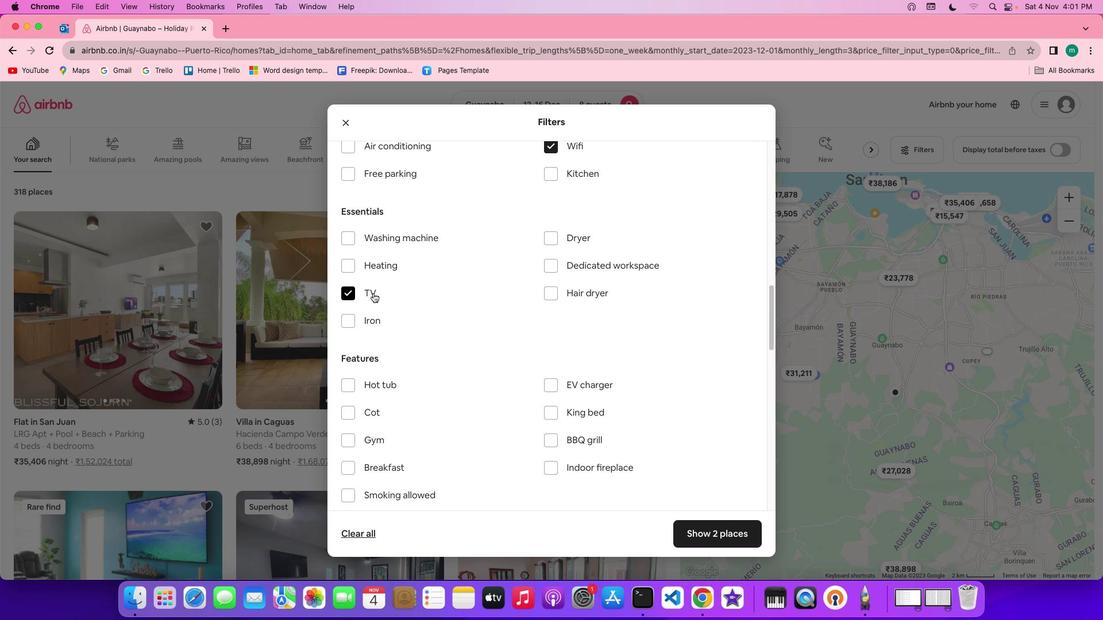 
Action: Mouse pressed left at (373, 294)
Screenshot: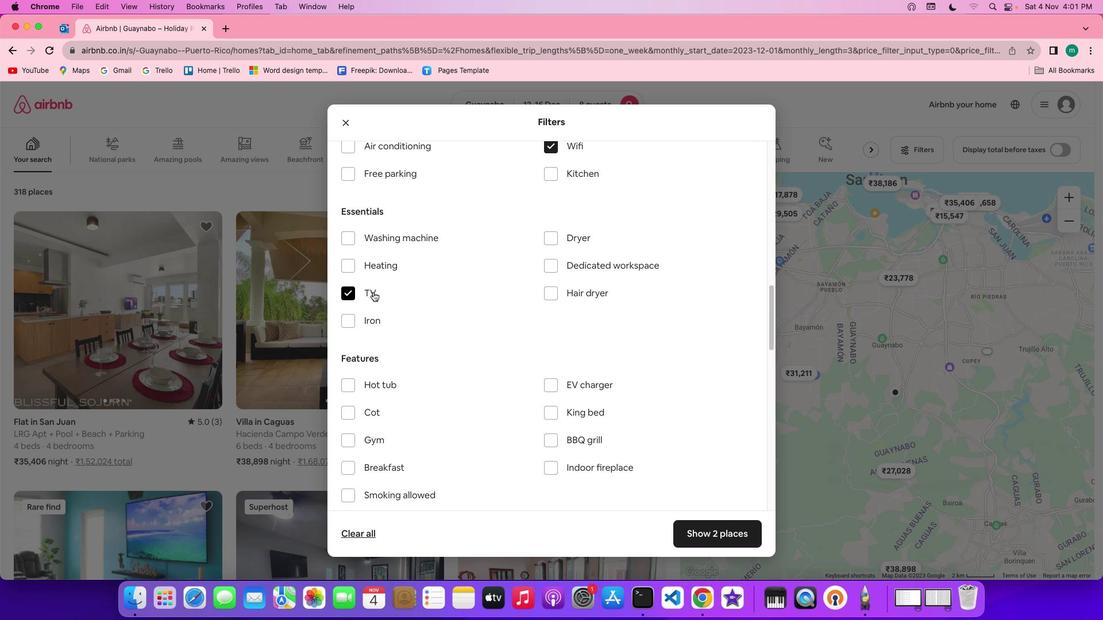 
Action: Mouse moved to (393, 175)
Screenshot: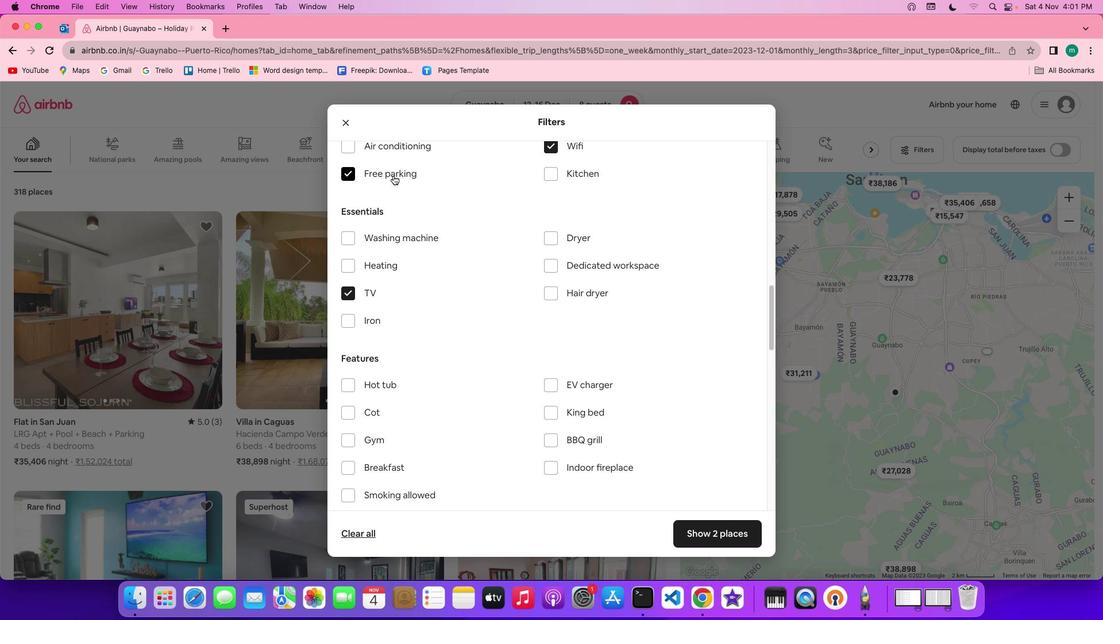 
Action: Mouse pressed left at (393, 175)
Screenshot: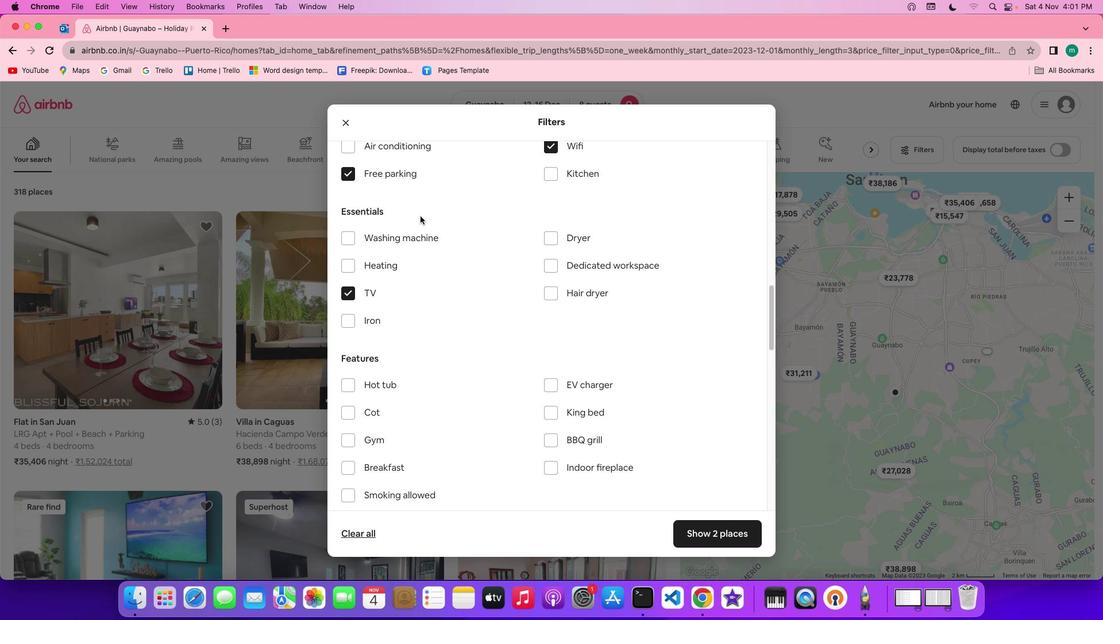 
Action: Mouse moved to (506, 346)
Screenshot: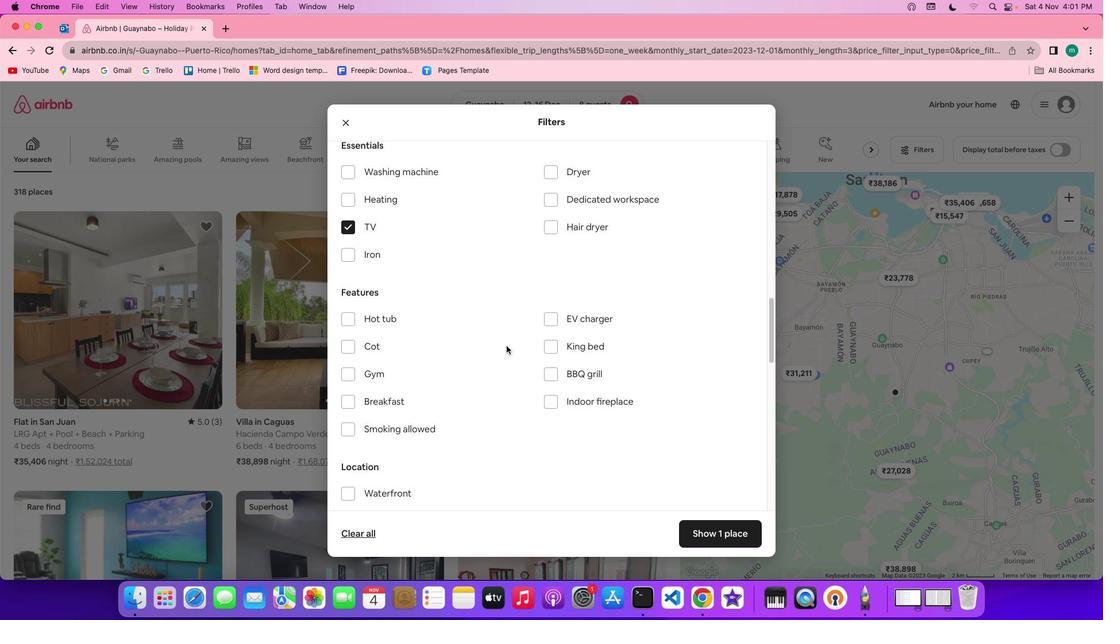 
Action: Mouse scrolled (506, 346) with delta (0, 0)
Screenshot: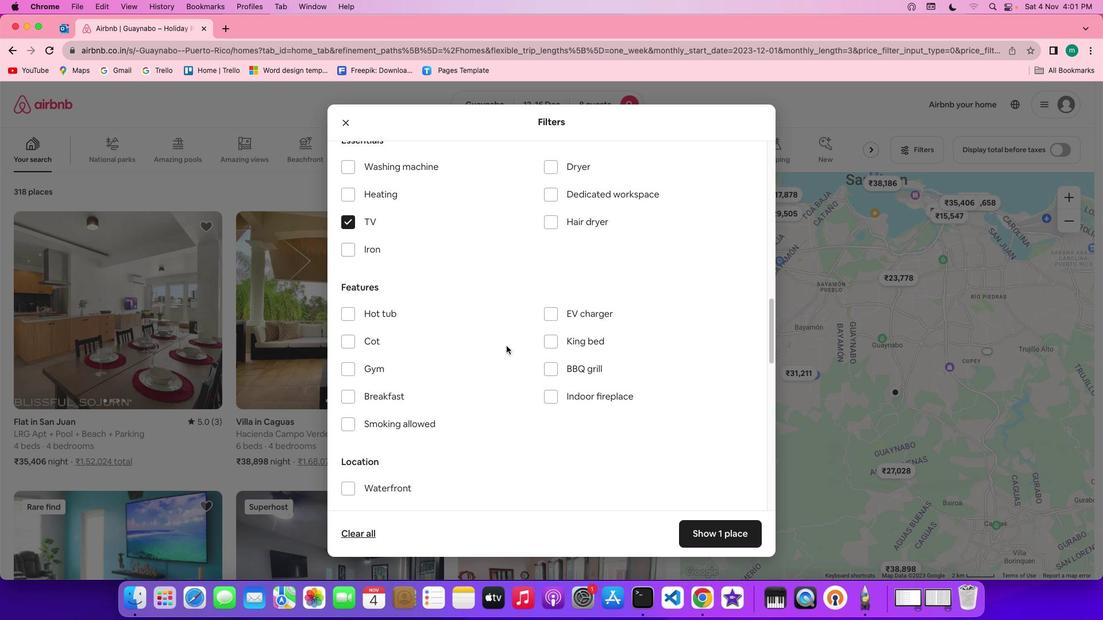 
Action: Mouse scrolled (506, 346) with delta (0, 0)
Screenshot: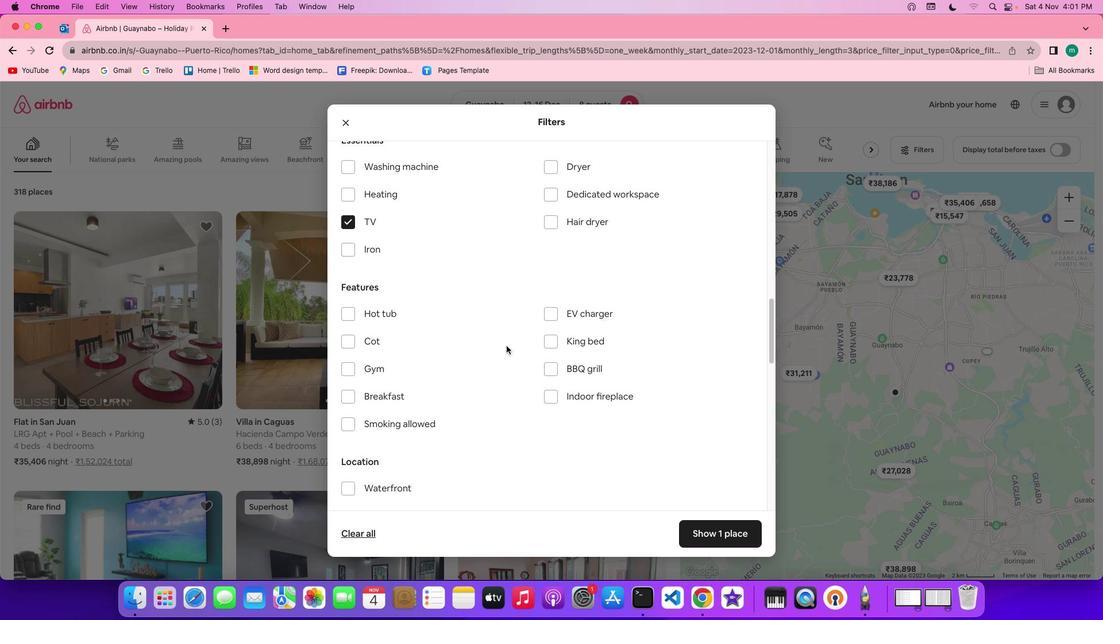 
Action: Mouse scrolled (506, 346) with delta (0, -1)
Screenshot: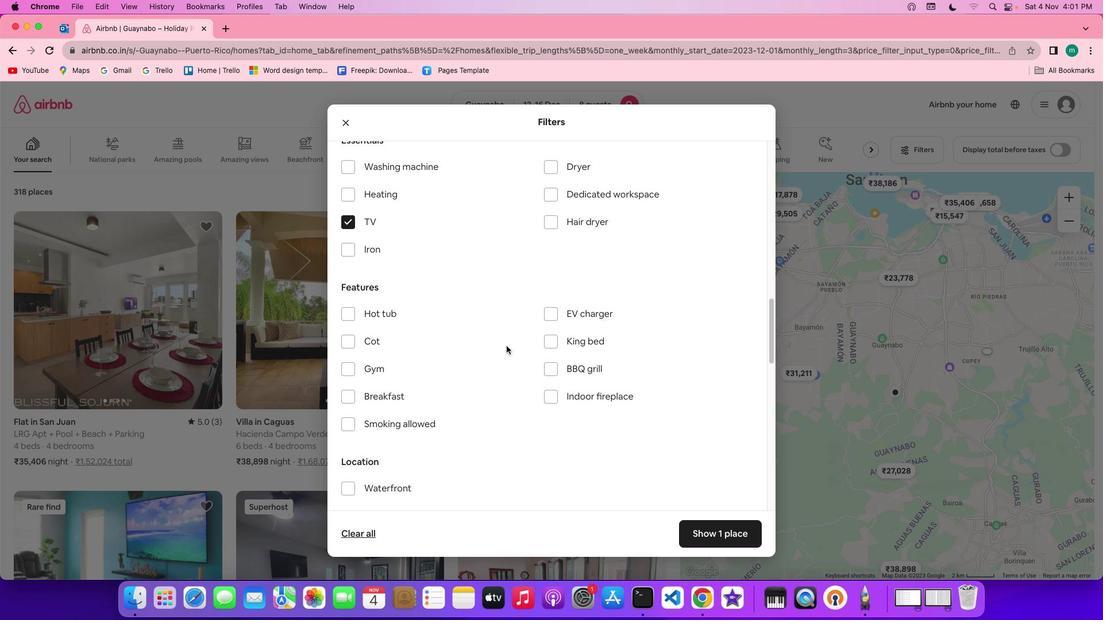 
Action: Mouse scrolled (506, 346) with delta (0, 0)
Screenshot: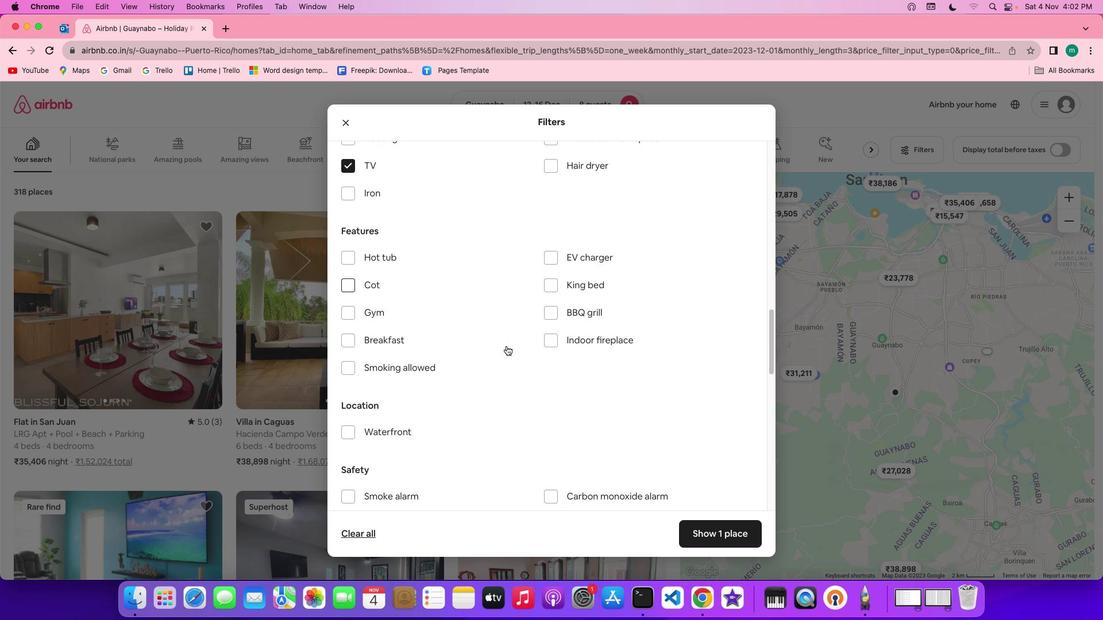 
Action: Mouse scrolled (506, 346) with delta (0, 0)
Screenshot: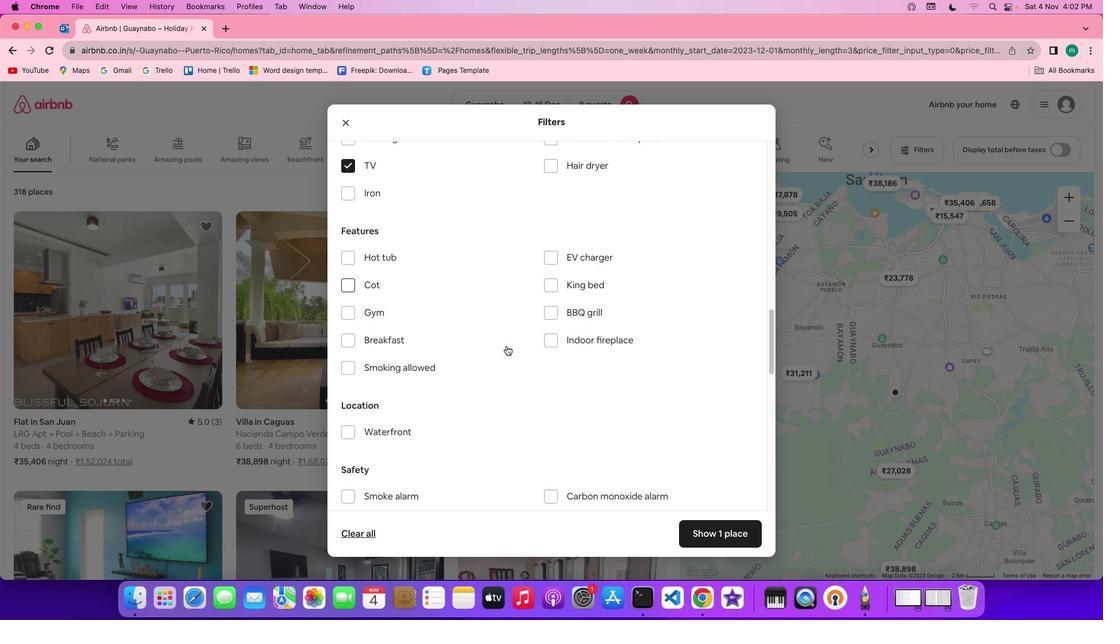 
Action: Mouse scrolled (506, 346) with delta (0, 0)
Screenshot: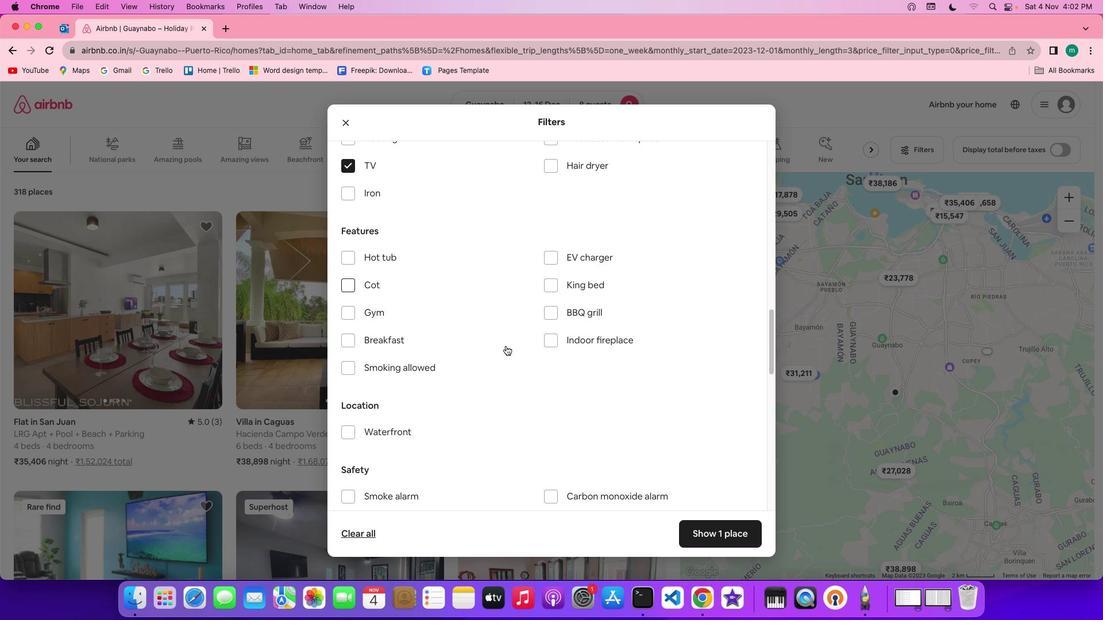 
Action: Mouse moved to (375, 315)
Screenshot: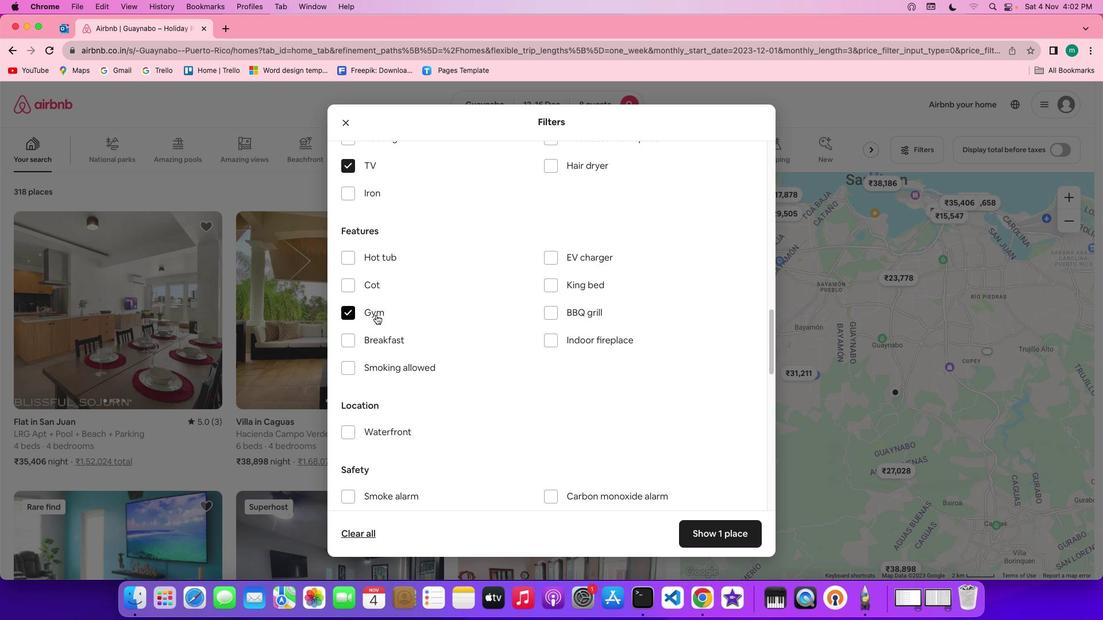 
Action: Mouse pressed left at (375, 315)
Screenshot: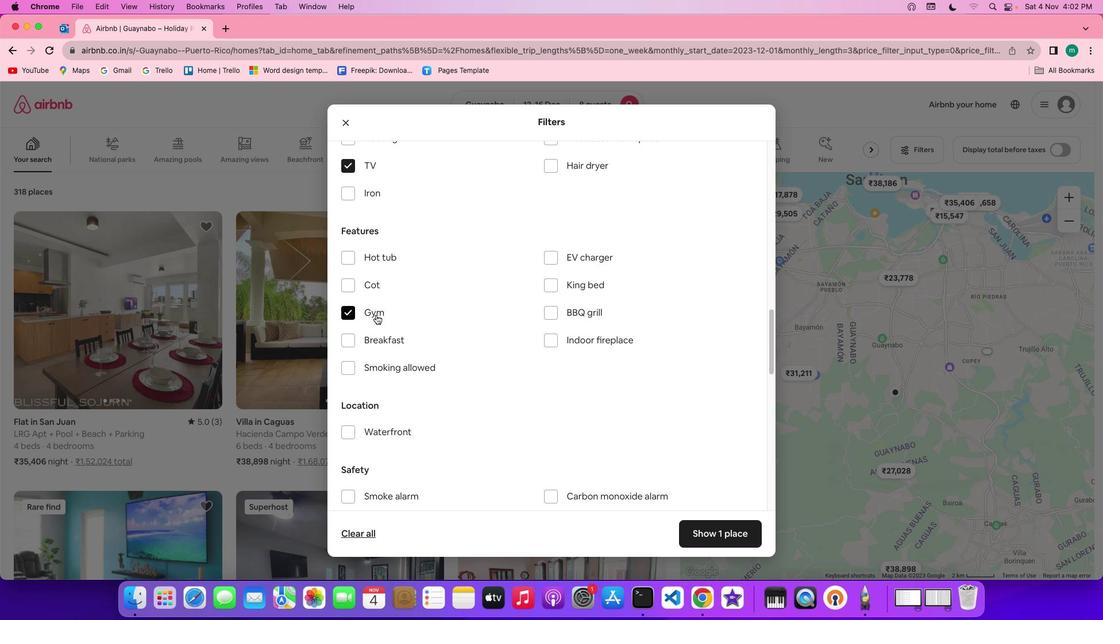 
Action: Mouse moved to (378, 334)
Screenshot: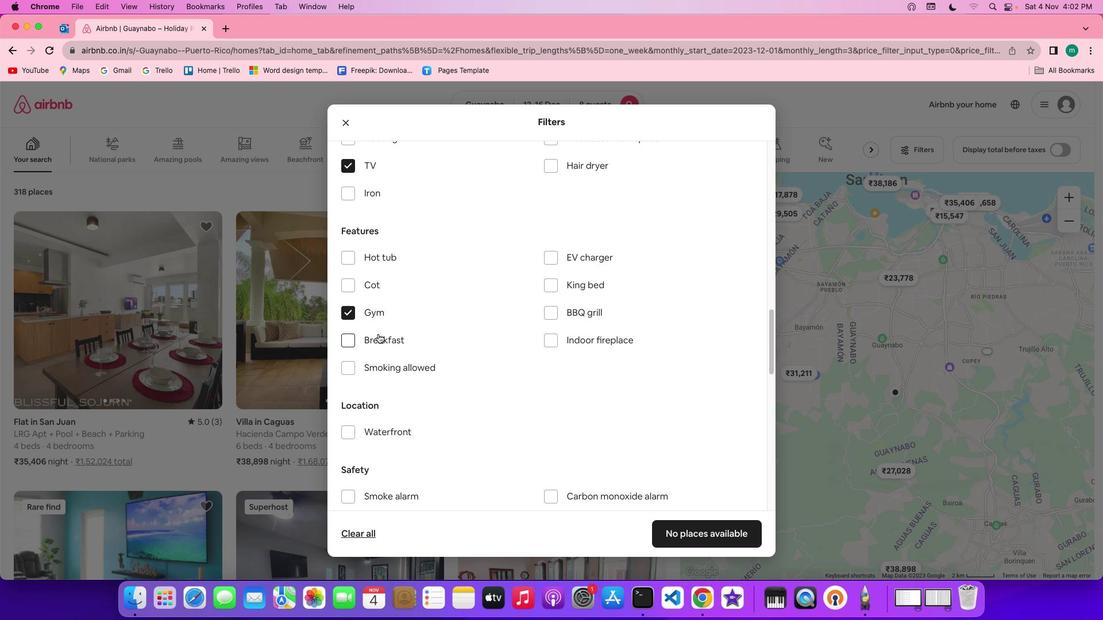 
Action: Mouse pressed left at (378, 334)
Screenshot: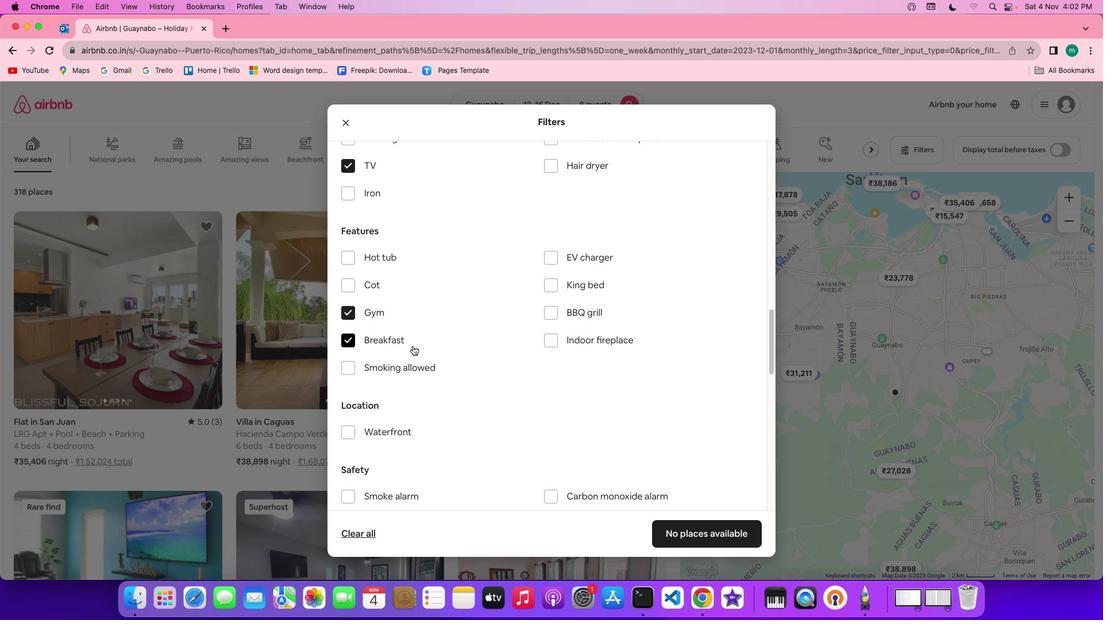 
Action: Mouse moved to (521, 385)
Screenshot: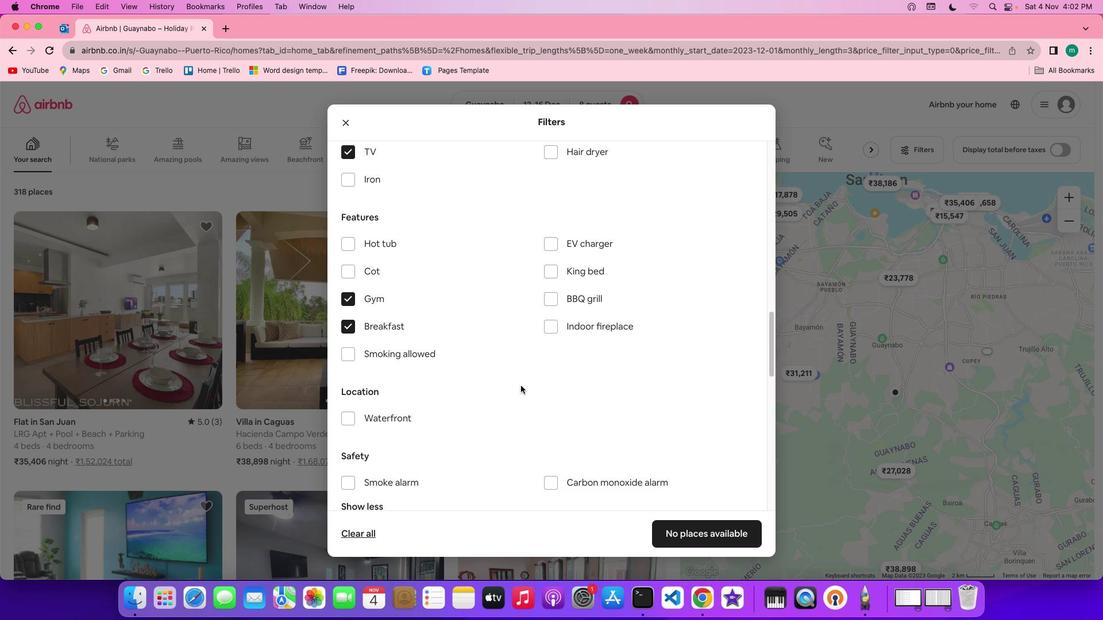 
Action: Mouse scrolled (521, 385) with delta (0, 0)
Screenshot: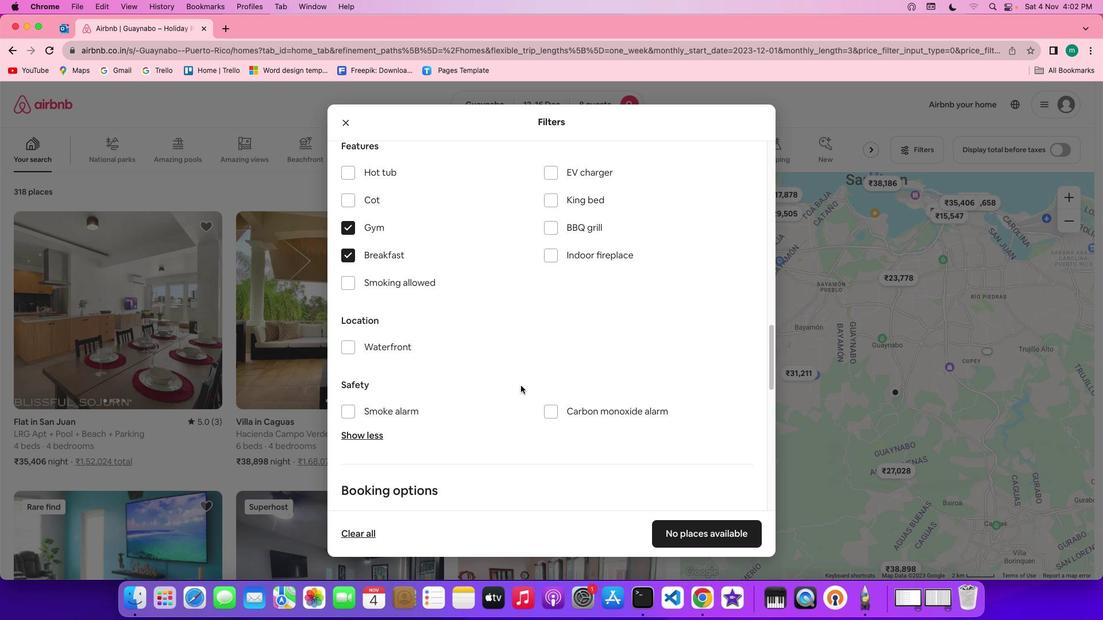
Action: Mouse scrolled (521, 385) with delta (0, 0)
Screenshot: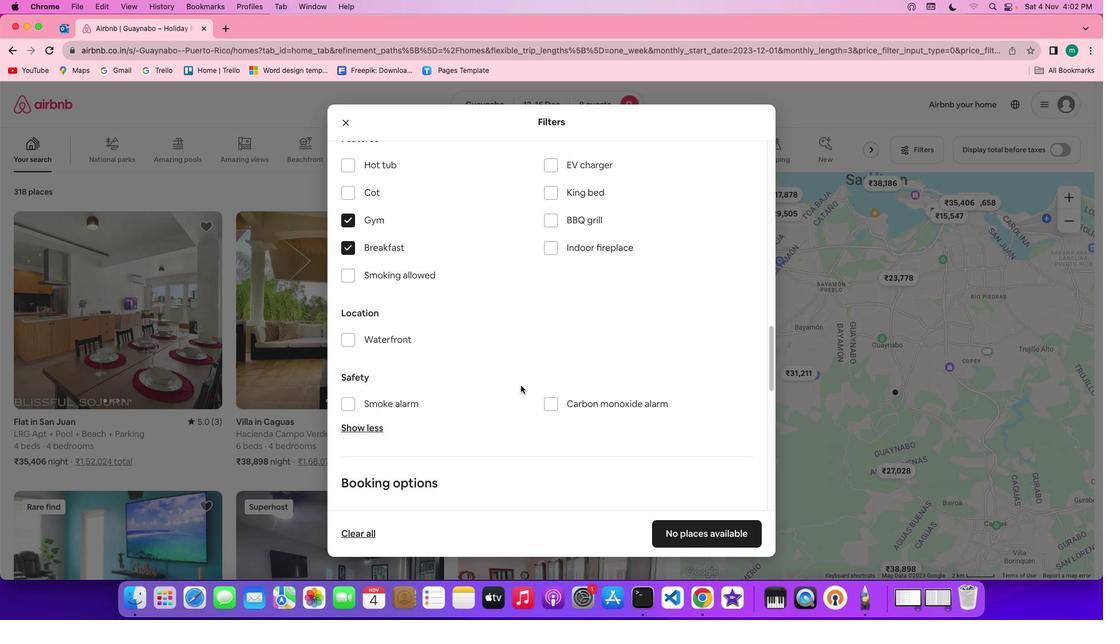 
Action: Mouse scrolled (521, 385) with delta (0, 0)
Screenshot: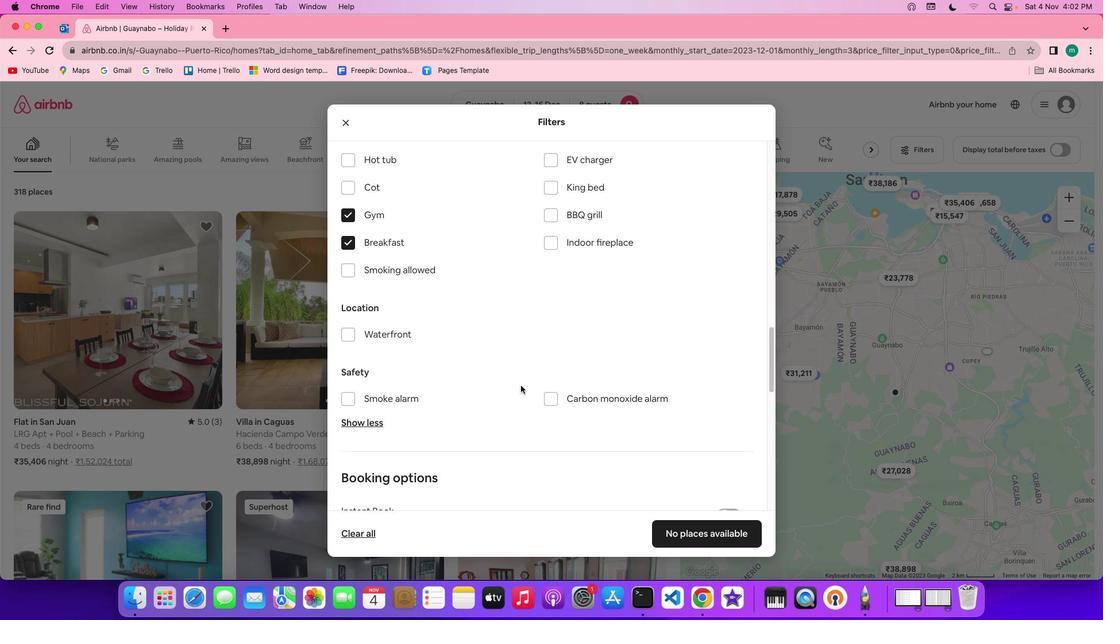 
Action: Mouse scrolled (521, 385) with delta (0, 0)
Screenshot: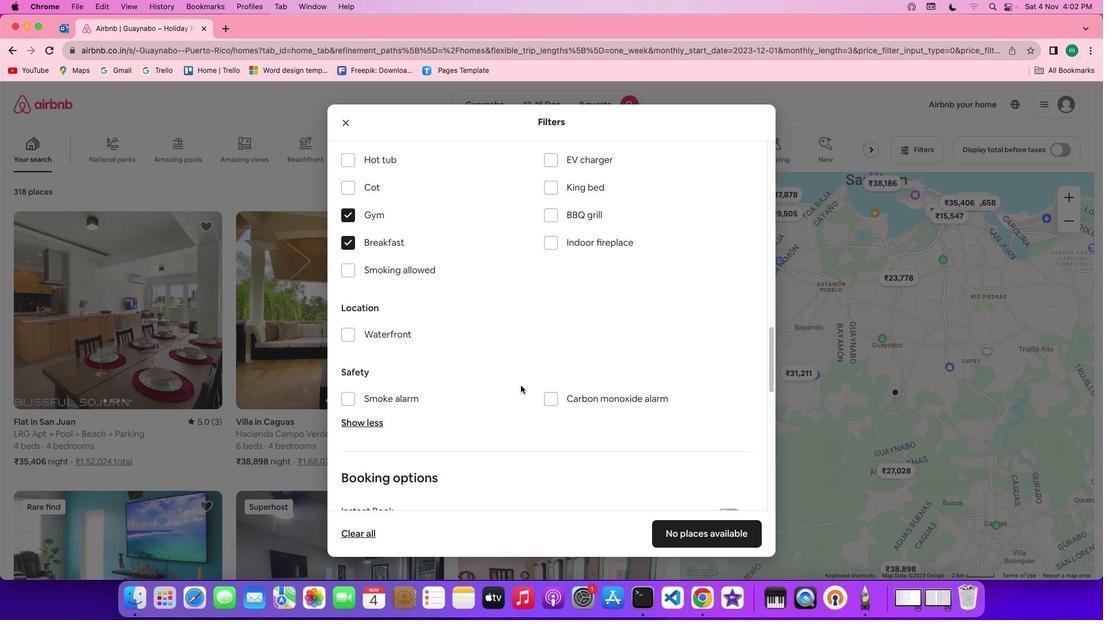 
Action: Mouse moved to (579, 405)
Screenshot: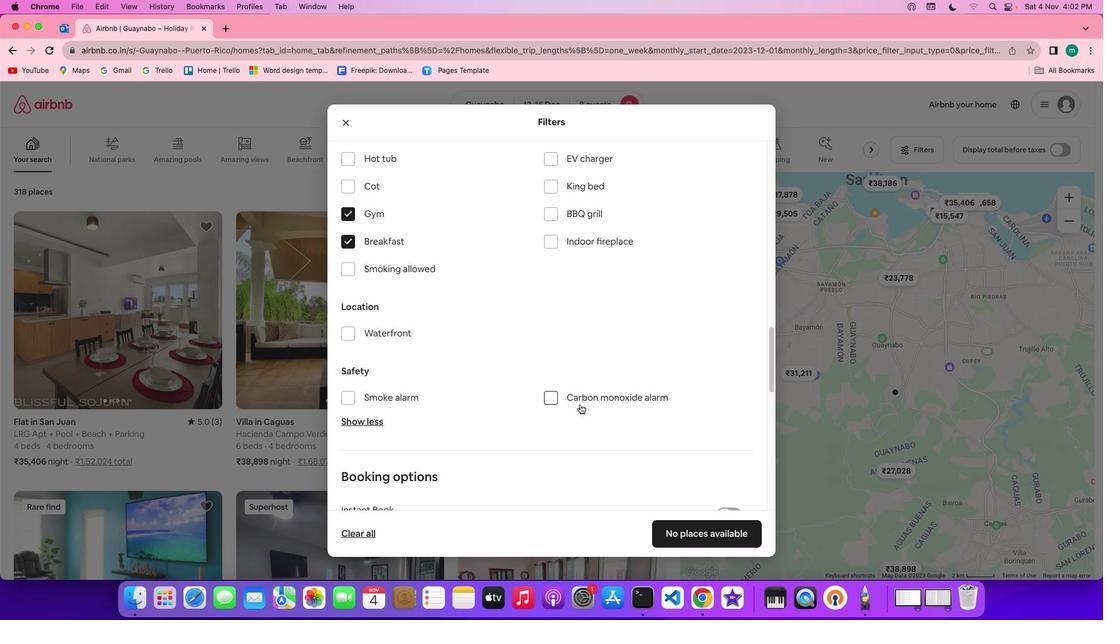 
Action: Mouse scrolled (579, 405) with delta (0, 0)
Screenshot: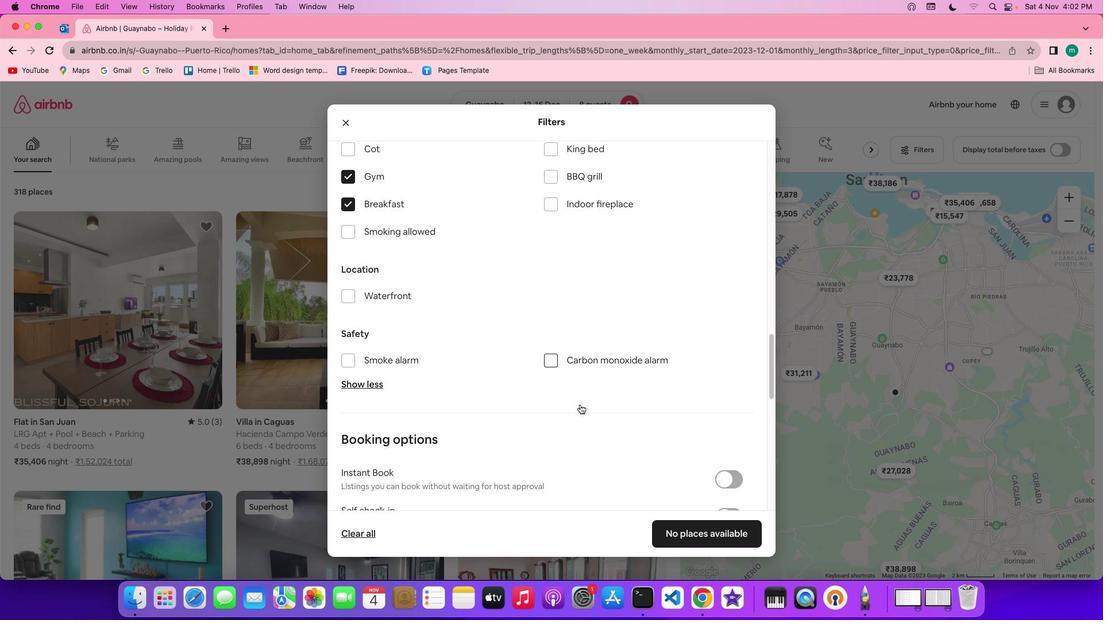 
Action: Mouse scrolled (579, 405) with delta (0, 0)
Screenshot: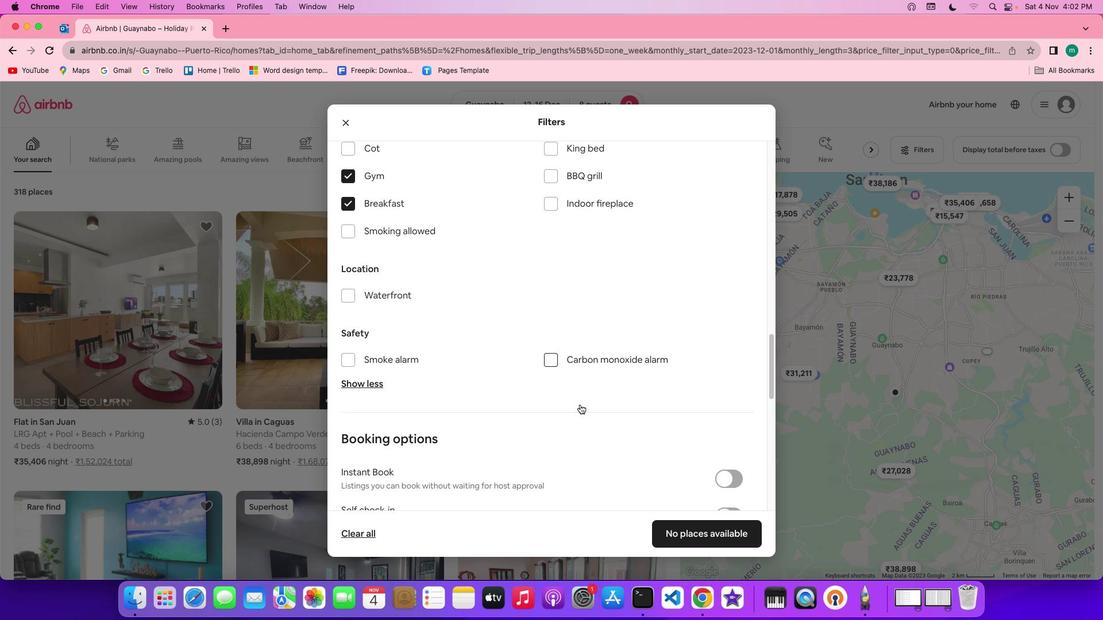 
Action: Mouse scrolled (579, 405) with delta (0, 0)
Screenshot: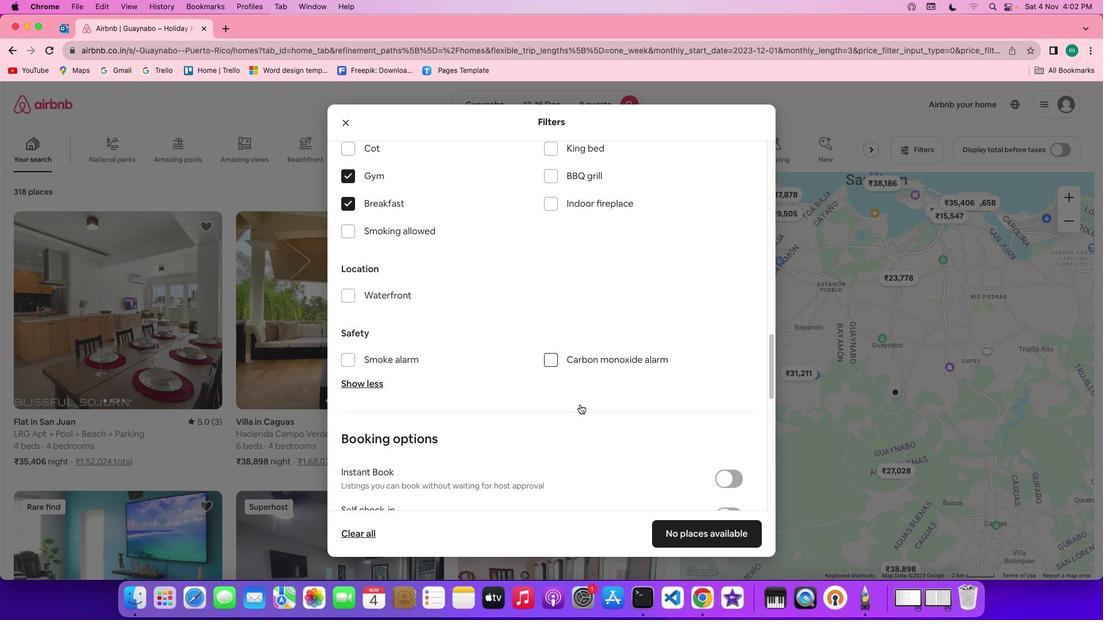 
Action: Mouse scrolled (579, 405) with delta (0, 0)
Screenshot: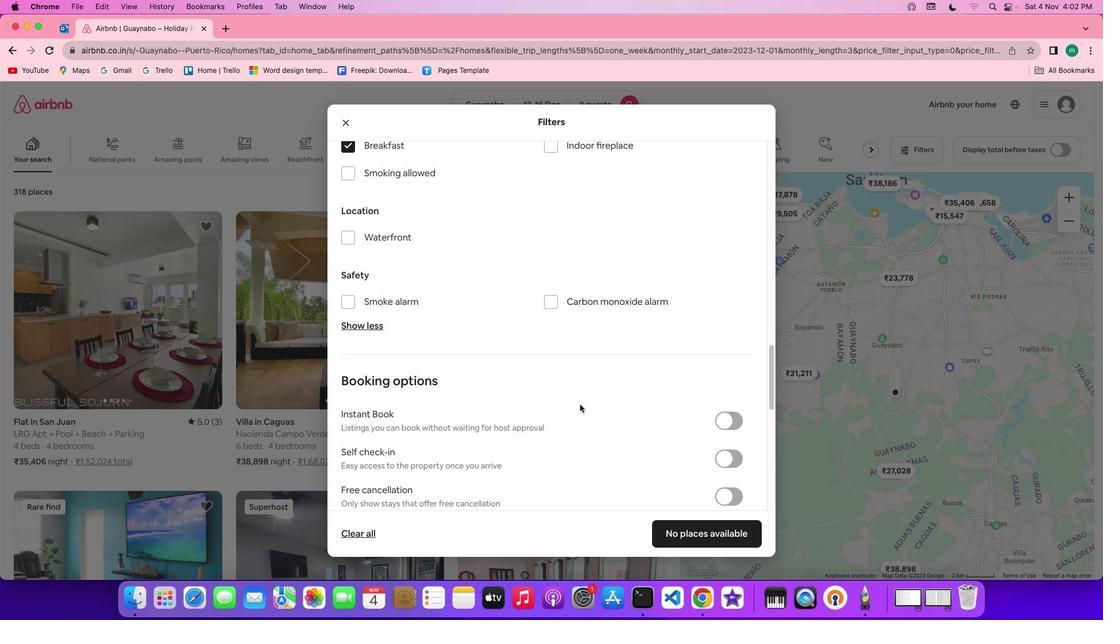 
Action: Mouse scrolled (579, 405) with delta (0, 0)
Screenshot: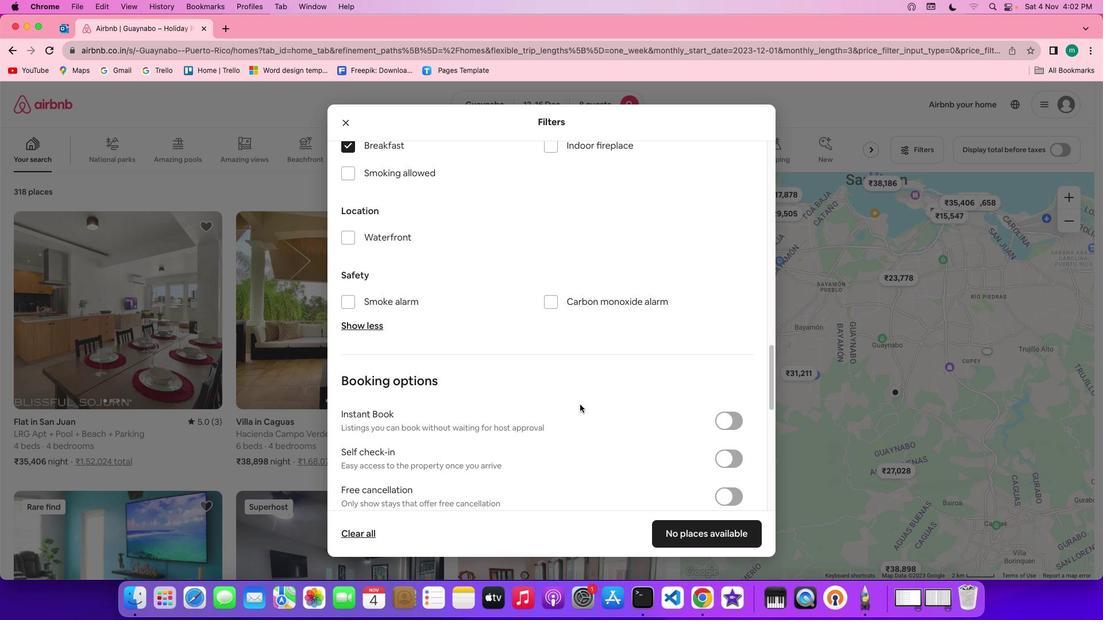 
Action: Mouse scrolled (579, 405) with delta (0, 0)
Screenshot: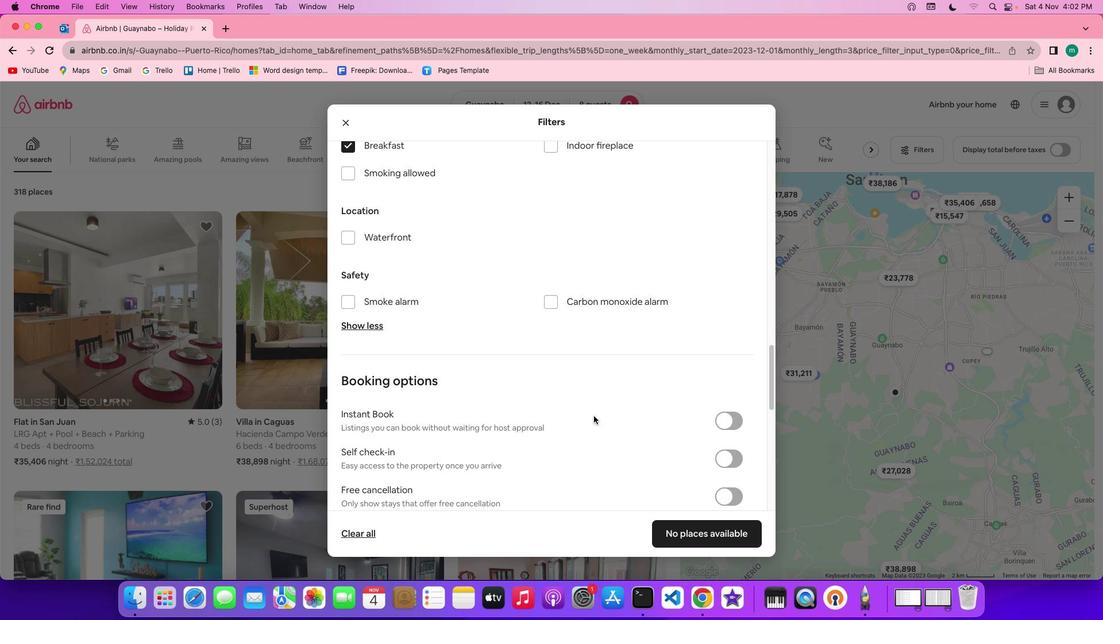 
Action: Mouse moved to (608, 425)
Screenshot: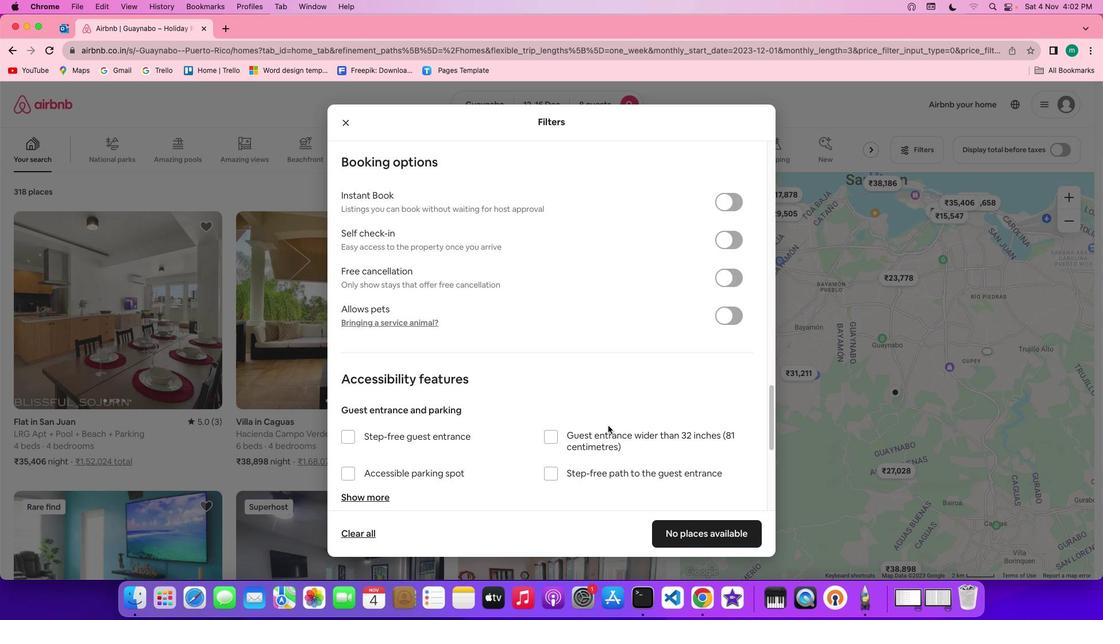 
Action: Mouse scrolled (608, 425) with delta (0, 0)
Screenshot: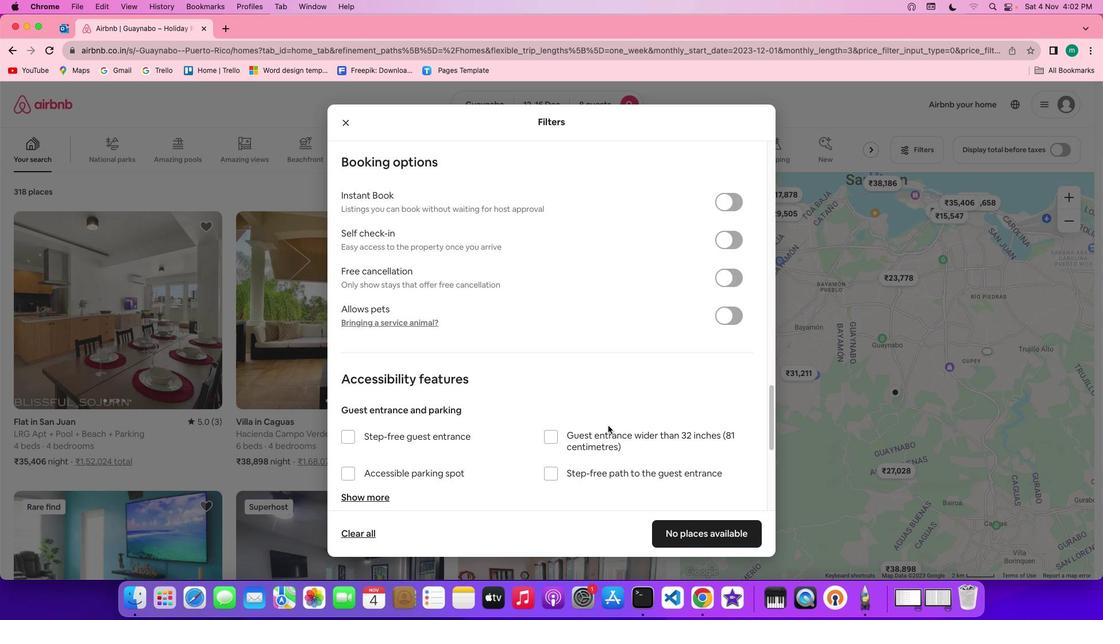 
Action: Mouse scrolled (608, 425) with delta (0, 0)
Screenshot: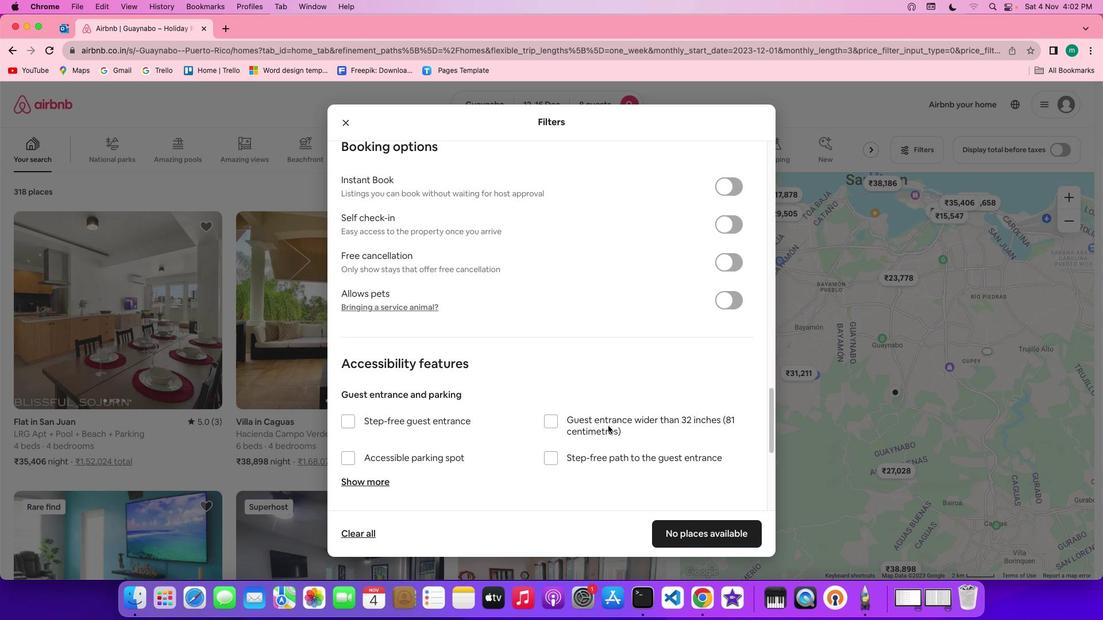 
Action: Mouse scrolled (608, 425) with delta (0, -1)
Screenshot: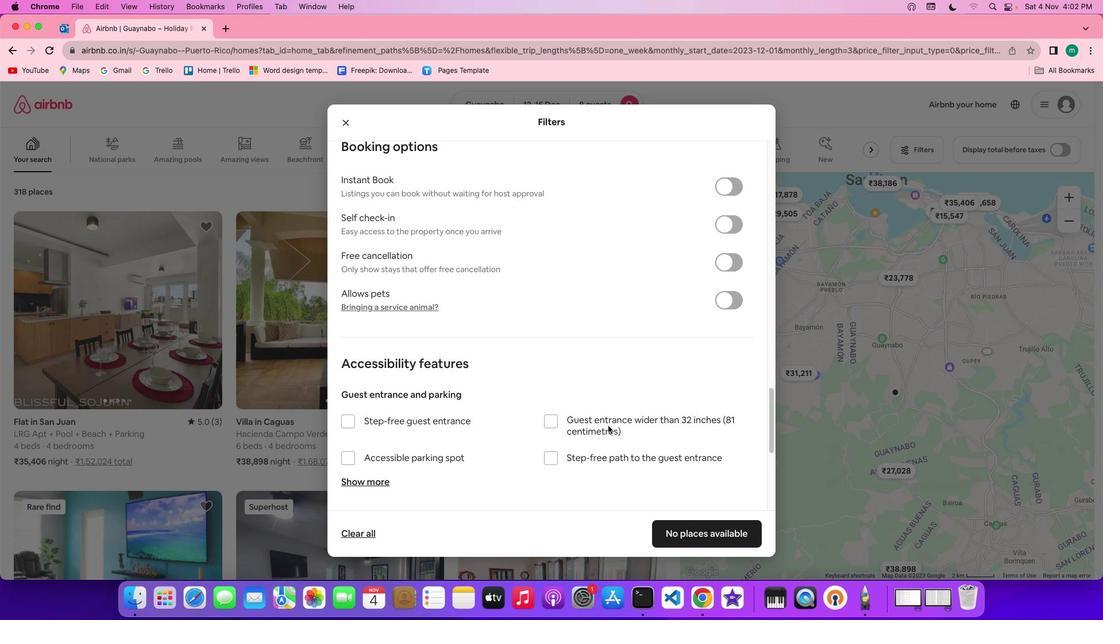 
Action: Mouse scrolled (608, 425) with delta (0, -1)
Screenshot: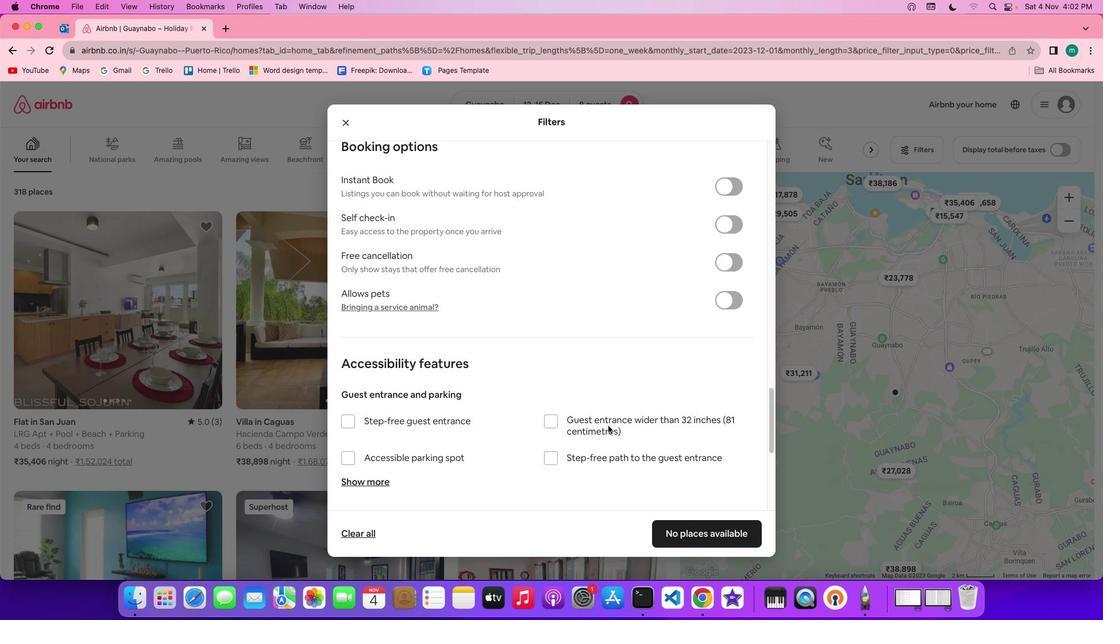 
Action: Mouse scrolled (608, 425) with delta (0, -1)
Screenshot: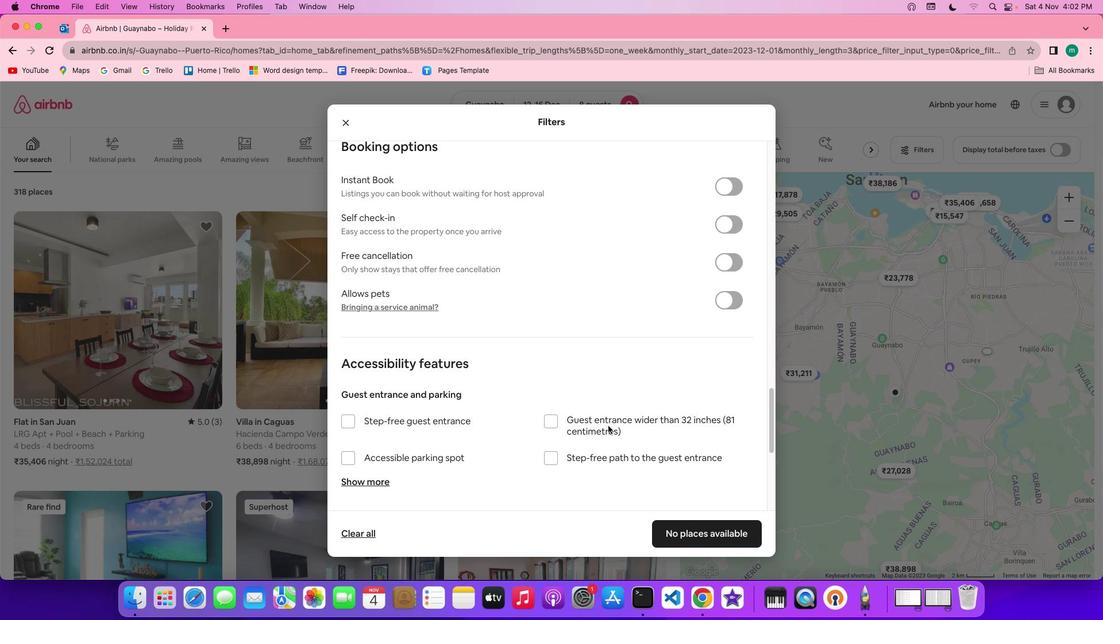 
Action: Mouse scrolled (608, 425) with delta (0, 0)
Screenshot: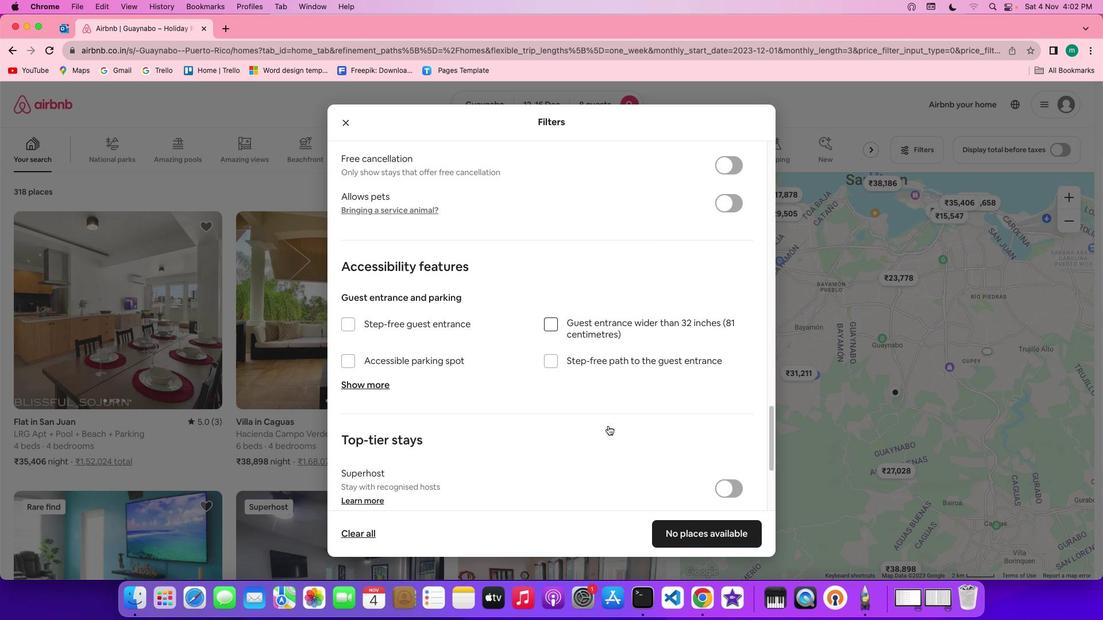 
Action: Mouse scrolled (608, 425) with delta (0, 0)
Screenshot: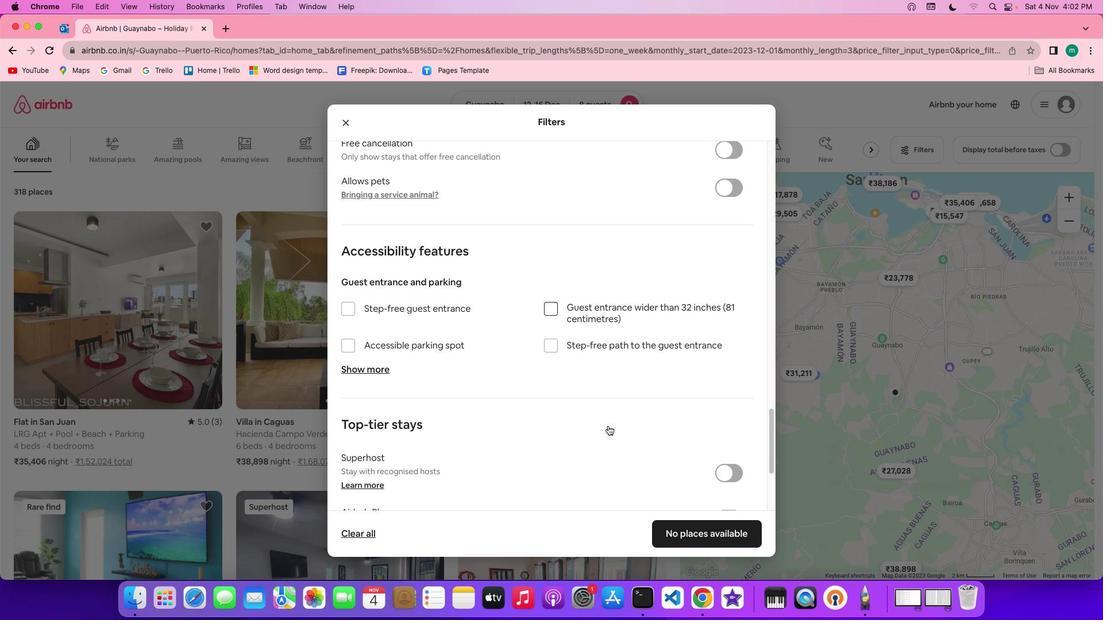 
Action: Mouse scrolled (608, 425) with delta (0, 0)
Screenshot: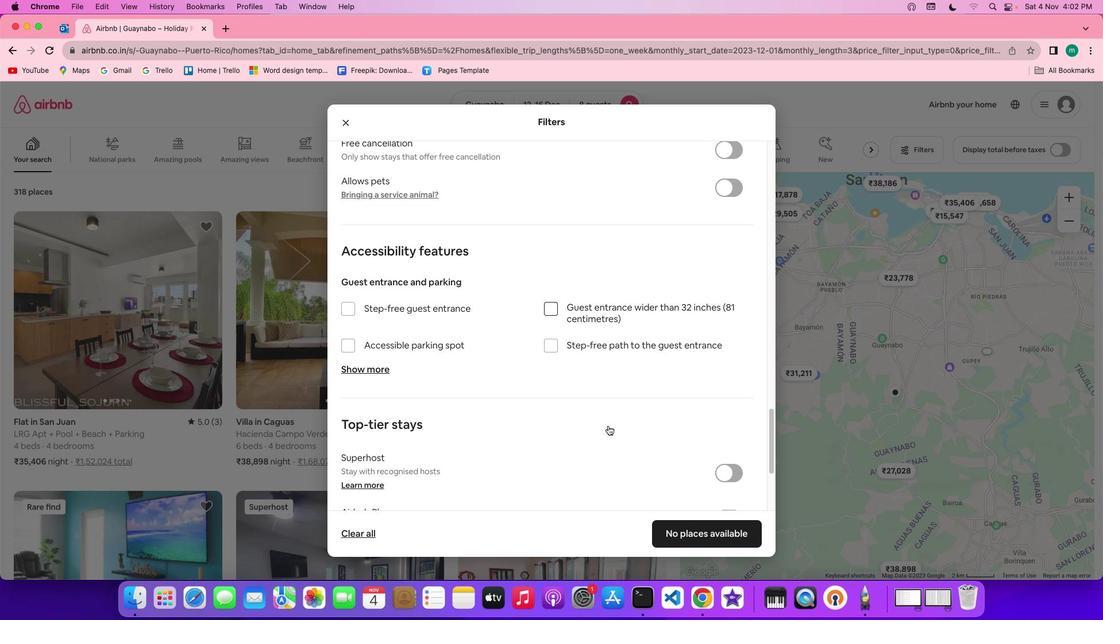 
Action: Mouse scrolled (608, 425) with delta (0, -1)
Screenshot: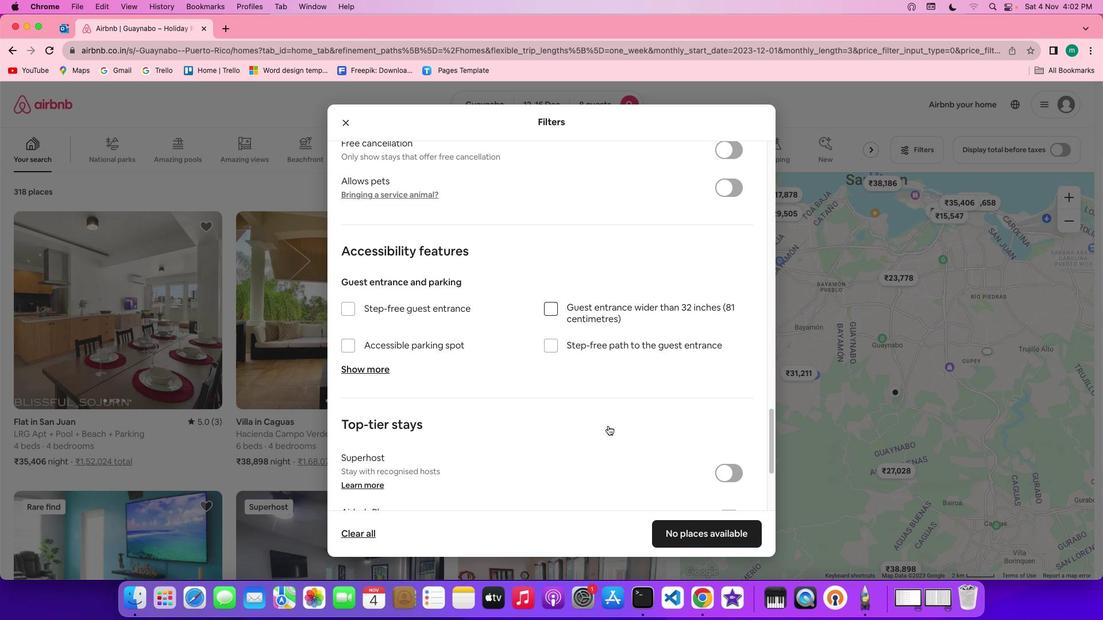 
Action: Mouse scrolled (608, 425) with delta (0, 0)
Screenshot: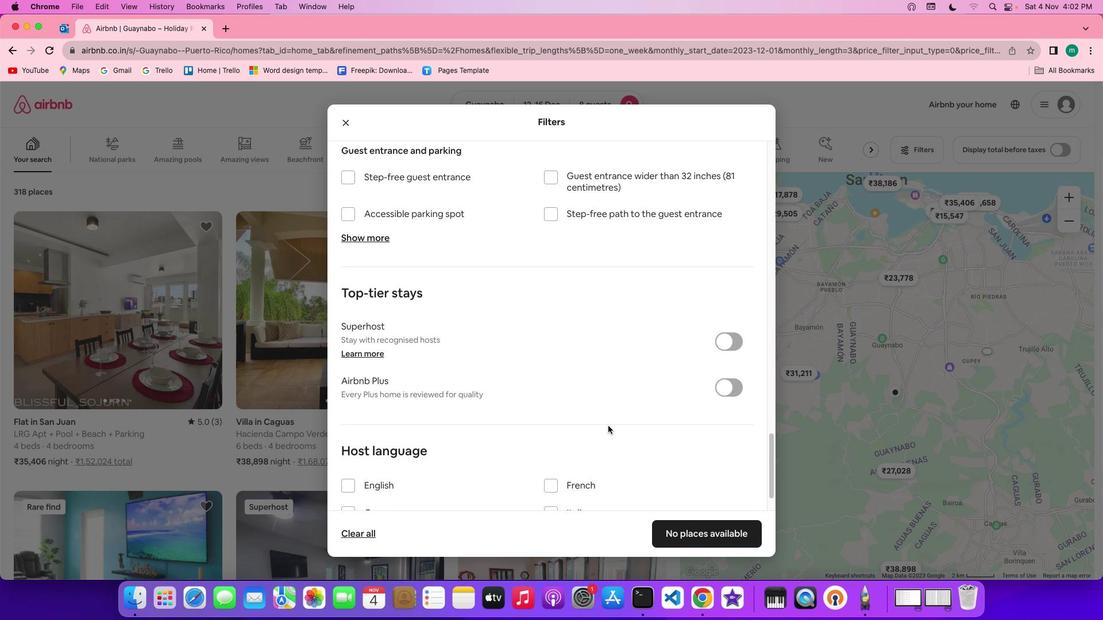 
Action: Mouse scrolled (608, 425) with delta (0, 0)
Screenshot: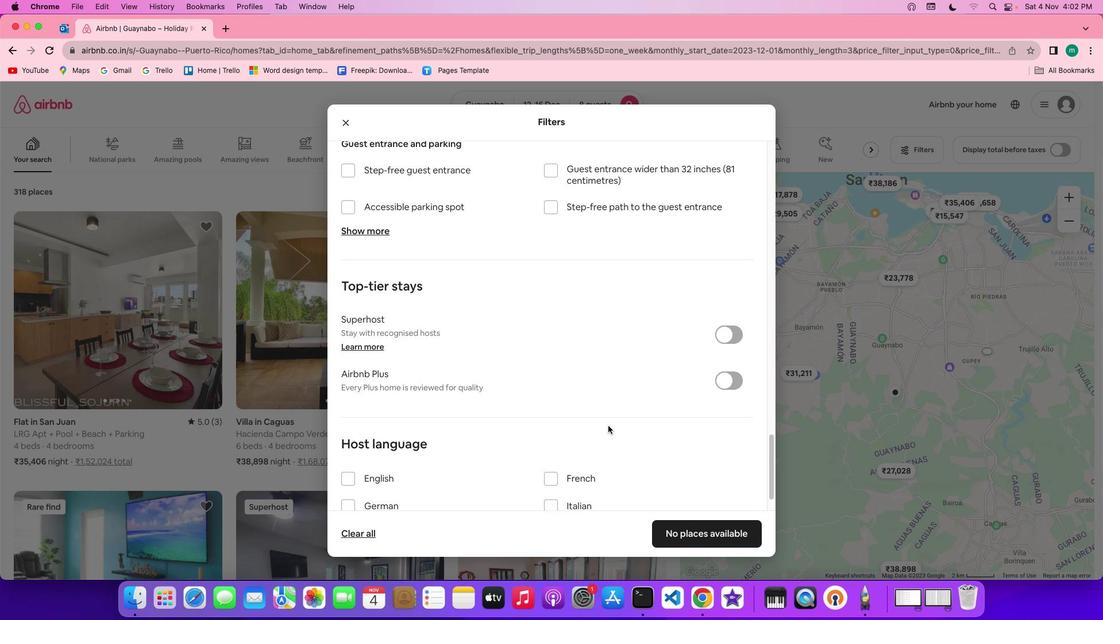 
Action: Mouse scrolled (608, 425) with delta (0, -1)
Screenshot: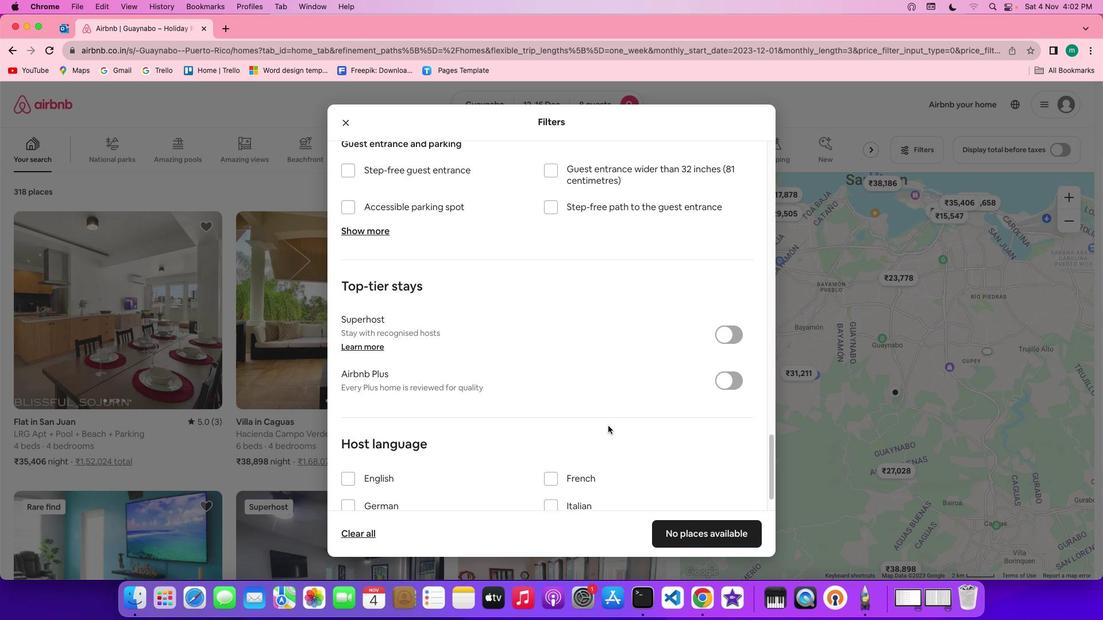 
Action: Mouse scrolled (608, 425) with delta (0, -1)
Screenshot: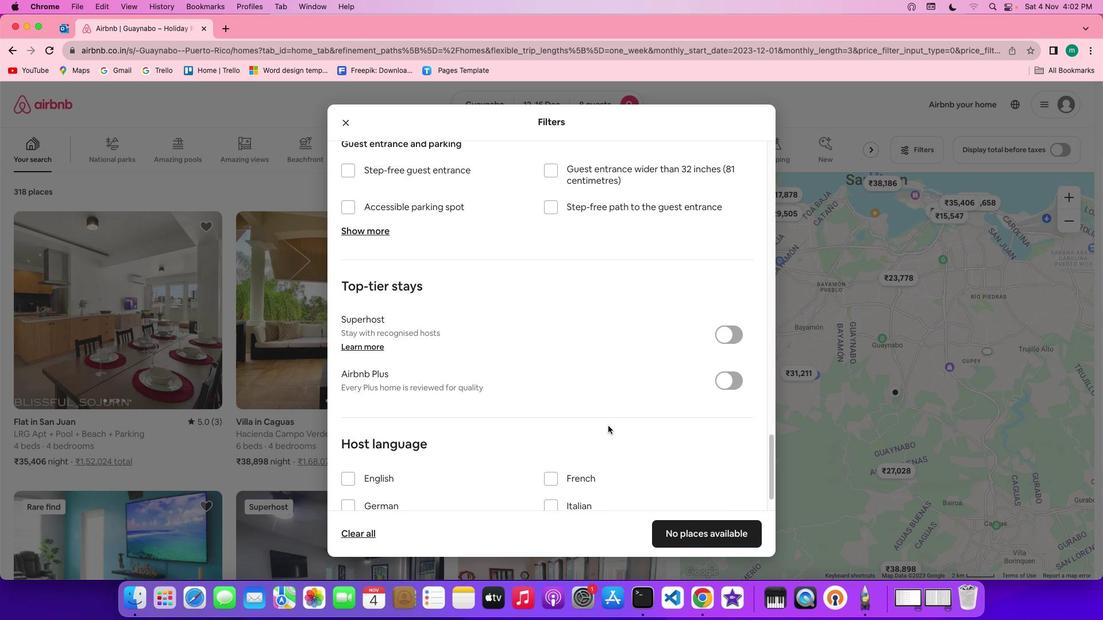 
Action: Mouse scrolled (608, 425) with delta (0, 0)
Screenshot: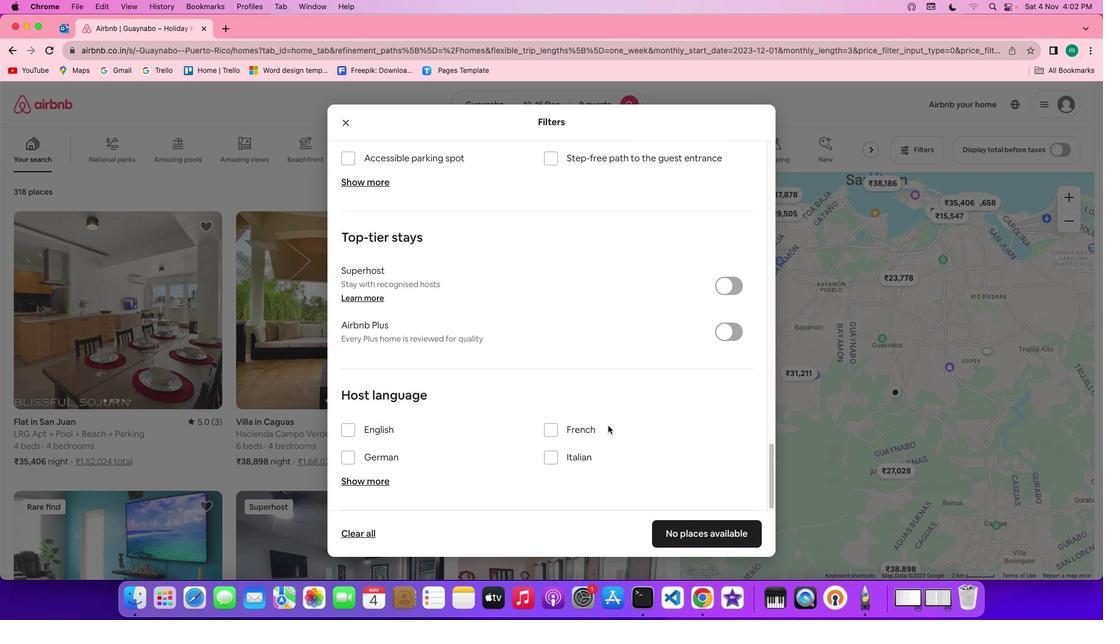 
Action: Mouse scrolled (608, 425) with delta (0, 0)
Screenshot: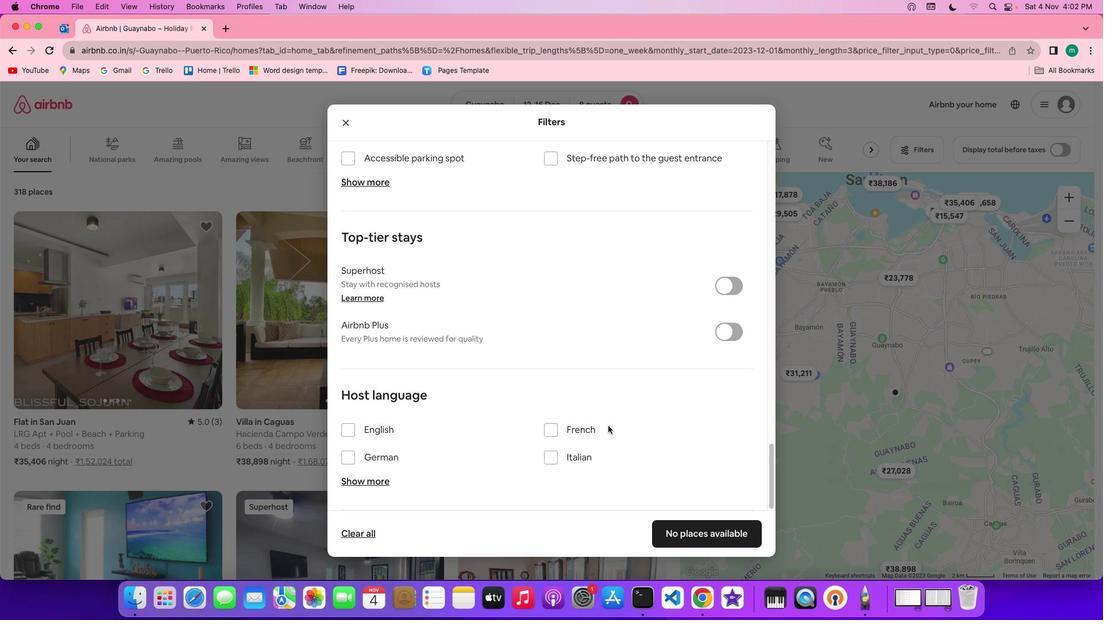 
Action: Mouse scrolled (608, 425) with delta (0, 0)
Screenshot: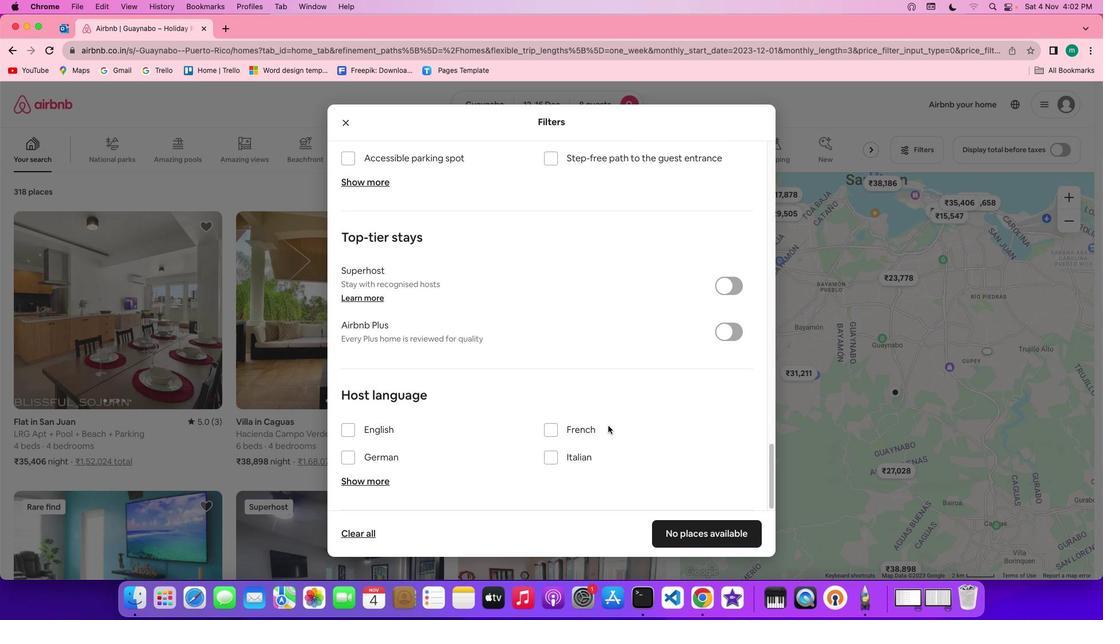 
Action: Mouse scrolled (608, 425) with delta (0, -1)
Screenshot: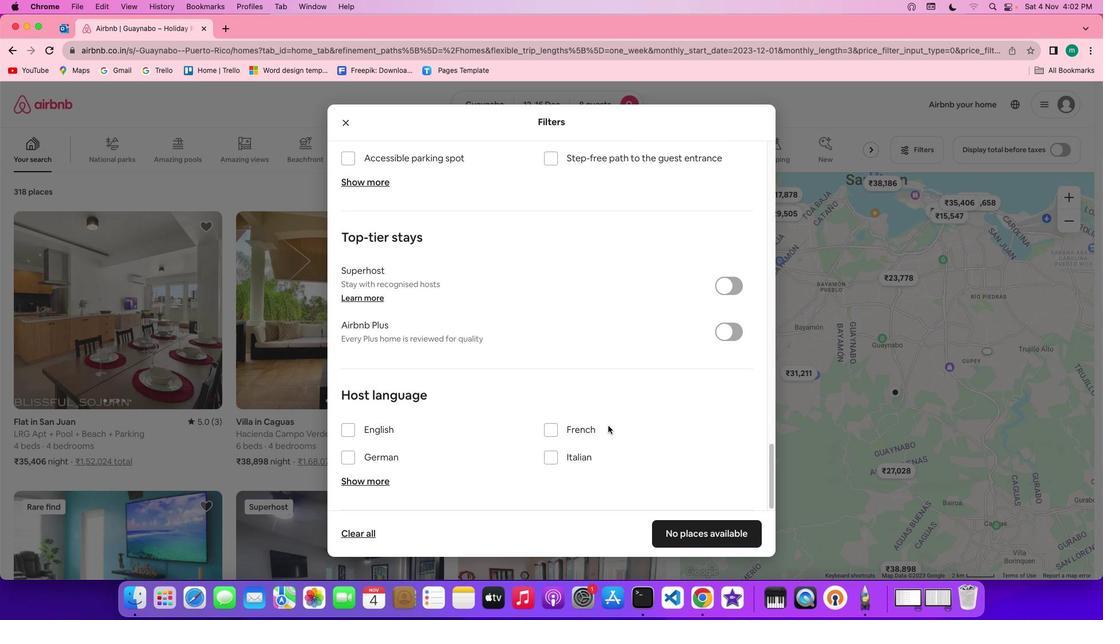 
Action: Mouse scrolled (608, 425) with delta (0, 0)
Screenshot: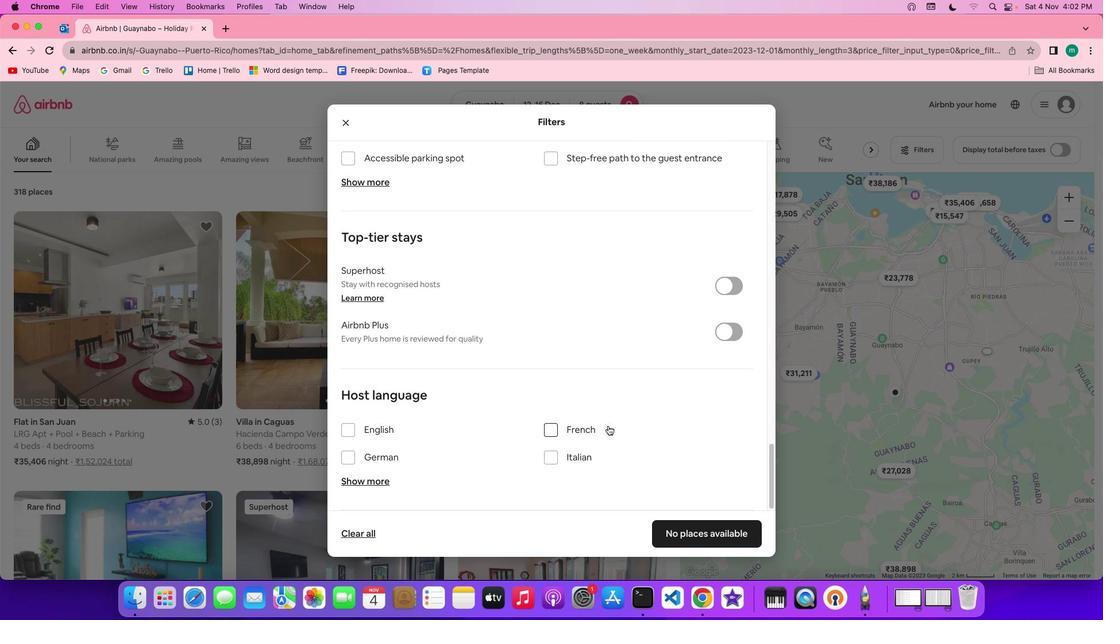 
Action: Mouse scrolled (608, 425) with delta (0, 0)
Screenshot: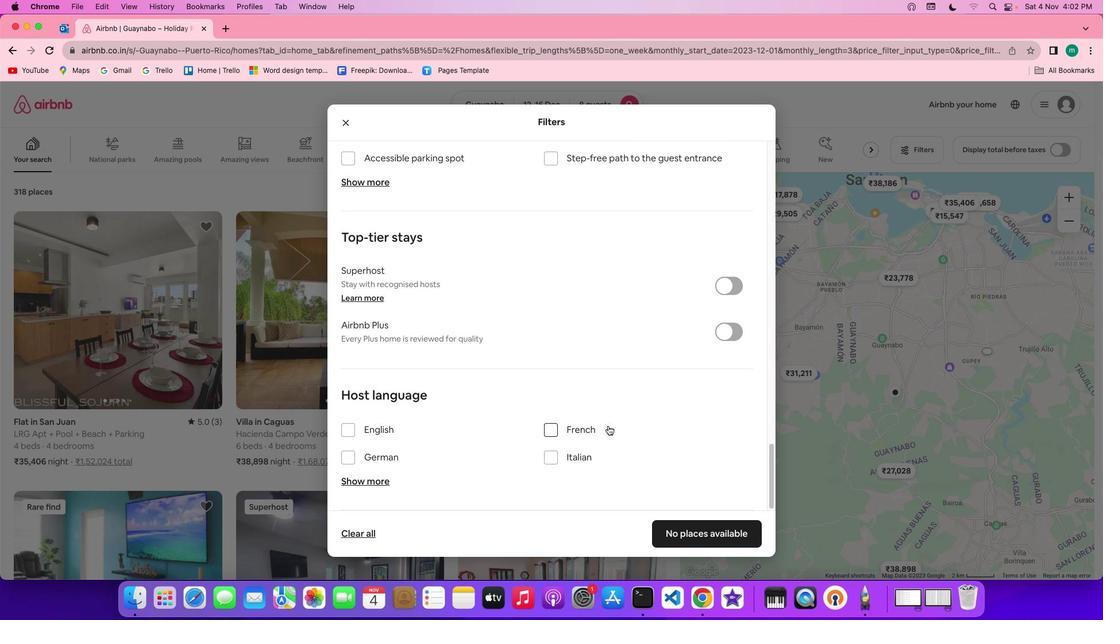 
Action: Mouse scrolled (608, 425) with delta (0, 0)
Screenshot: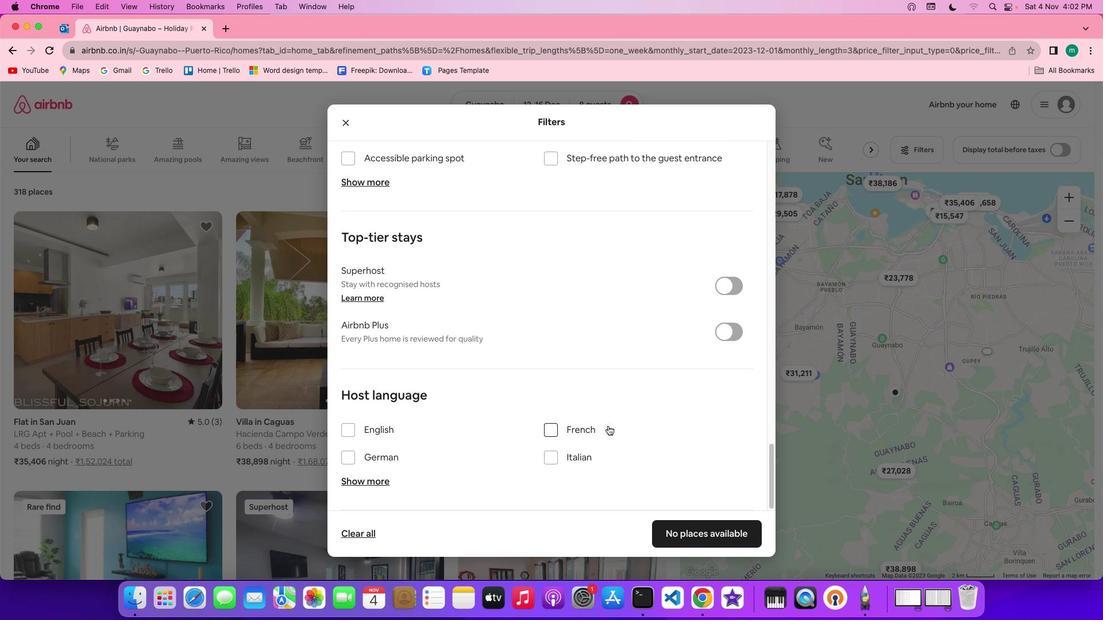 
Action: Mouse scrolled (608, 425) with delta (0, -1)
Screenshot: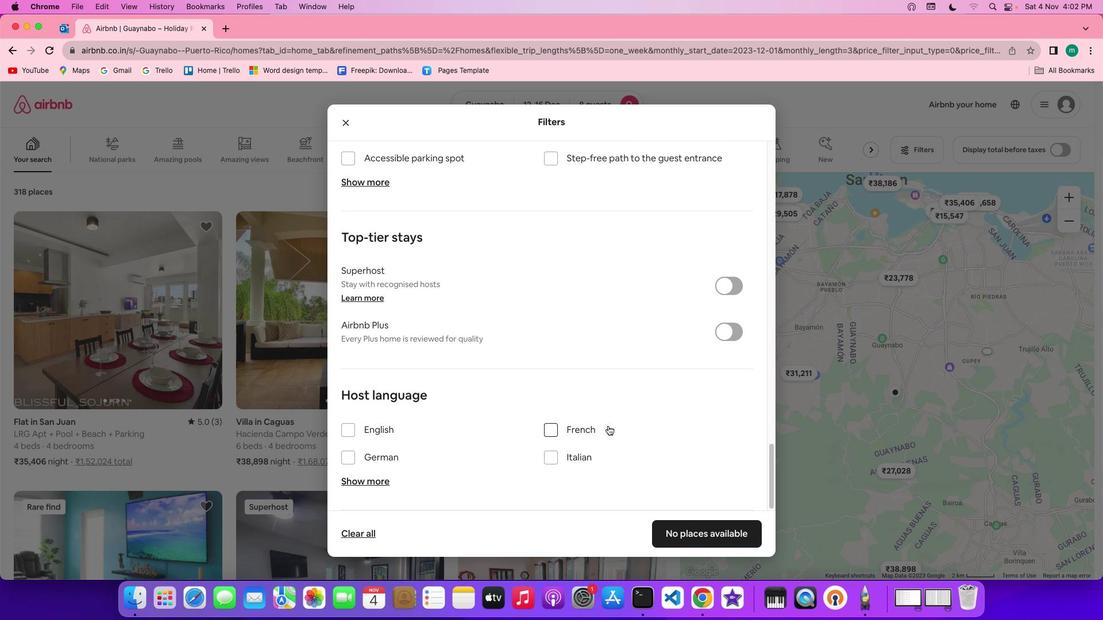 
Action: Mouse scrolled (608, 425) with delta (0, 0)
Screenshot: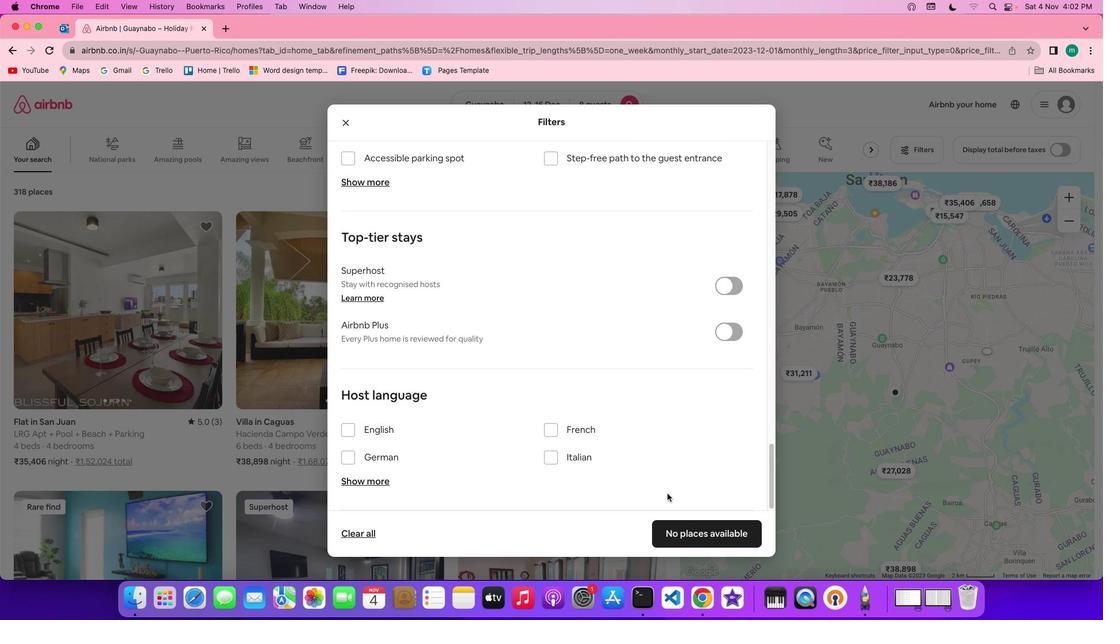 
Action: Mouse scrolled (608, 425) with delta (0, 0)
Screenshot: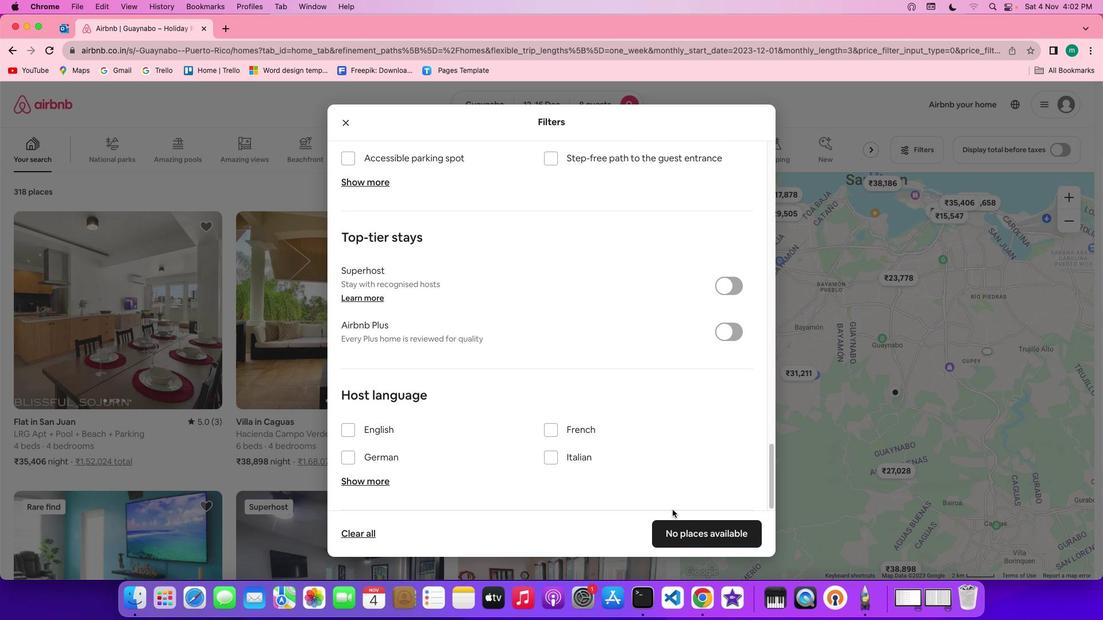 
Action: Mouse scrolled (608, 425) with delta (0, -1)
Screenshot: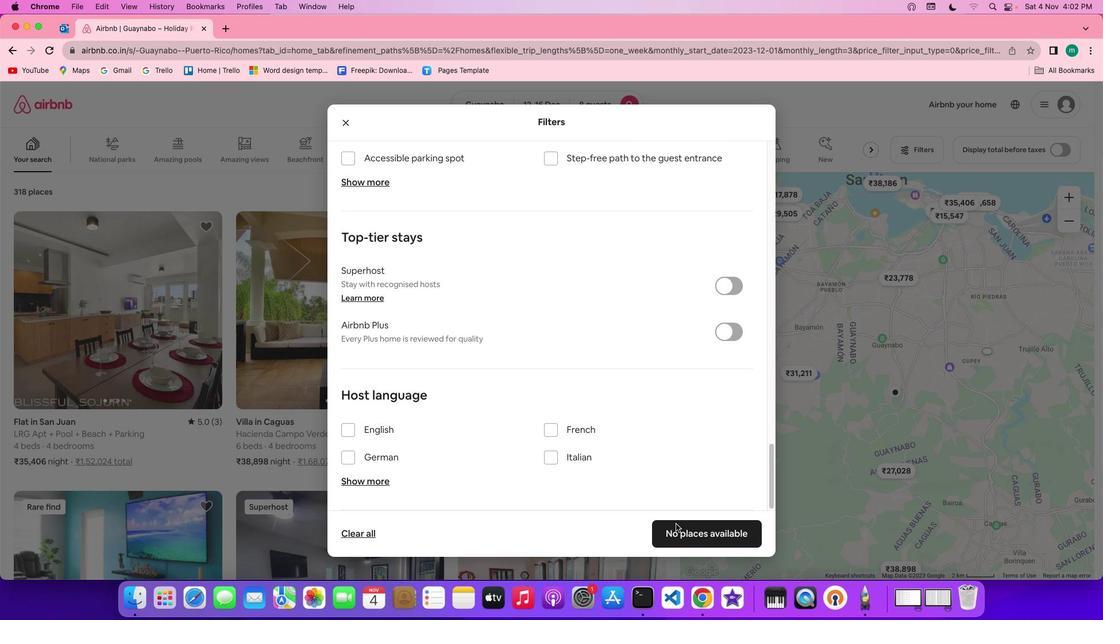 
Action: Mouse moved to (677, 526)
Screenshot: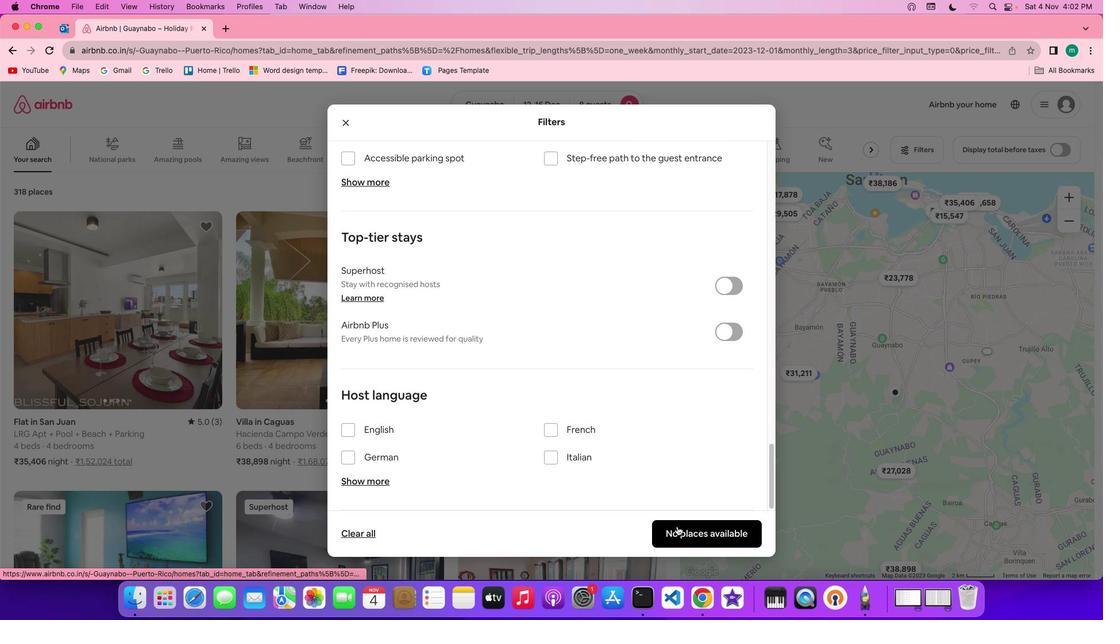 
Action: Mouse pressed left at (677, 526)
Screenshot: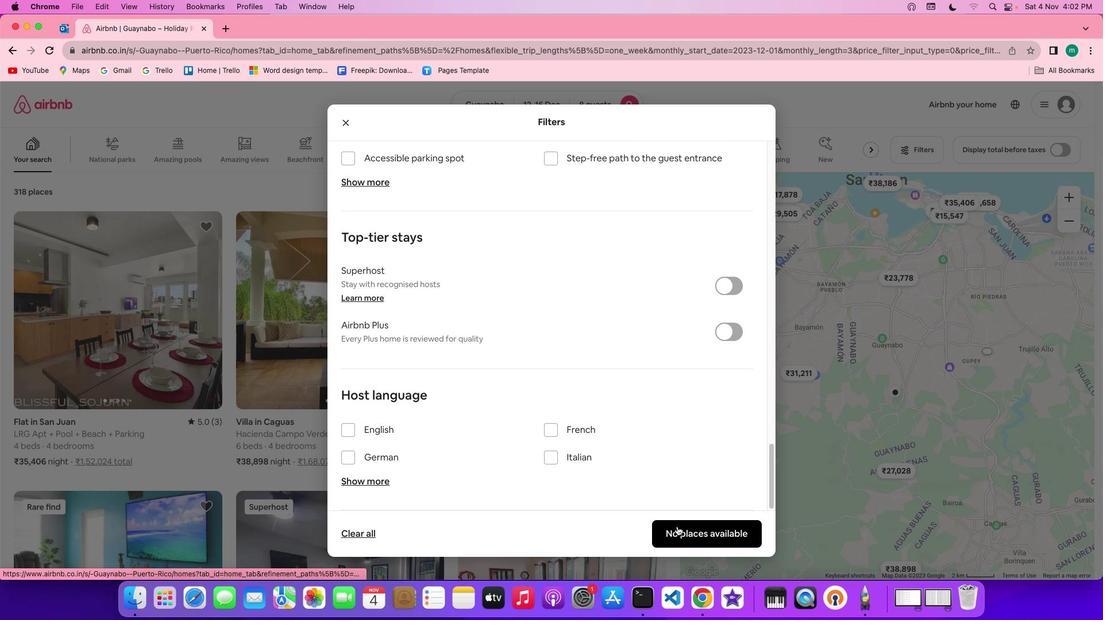 
Action: Mouse moved to (283, 390)
Screenshot: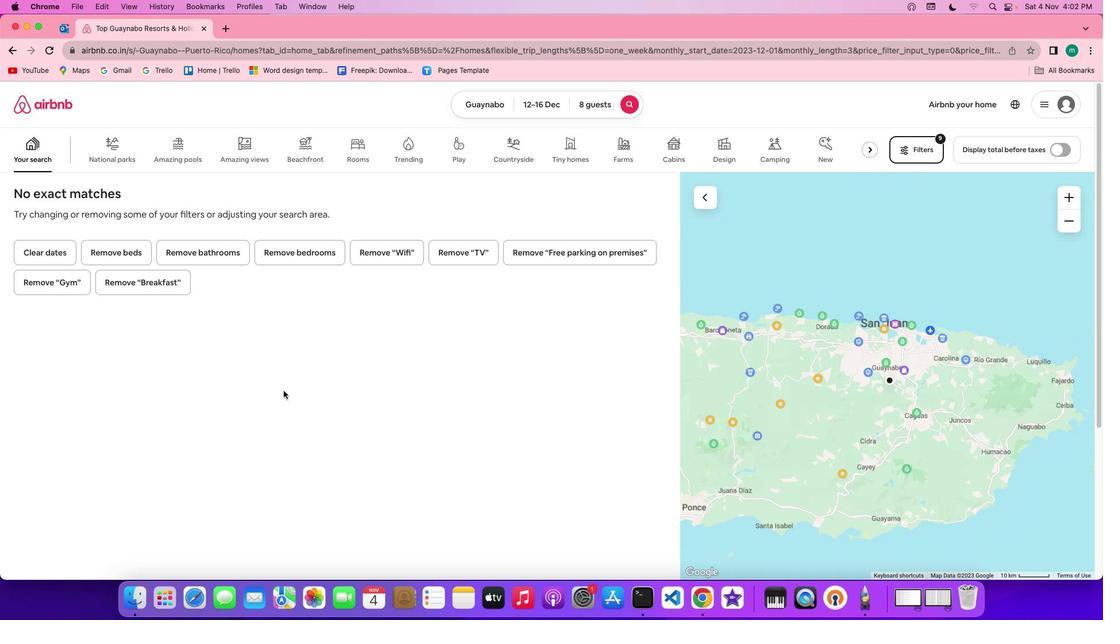 
